Task: For heading Use Italics Lora with yellow colour & Underline.  font size for heading26,  'Change the font style of data to'Montserrat and font size to 18,  Change the alignment of both headline & data to Align right In the sheet  Budget Management Template
Action: Mouse moved to (148, 158)
Screenshot: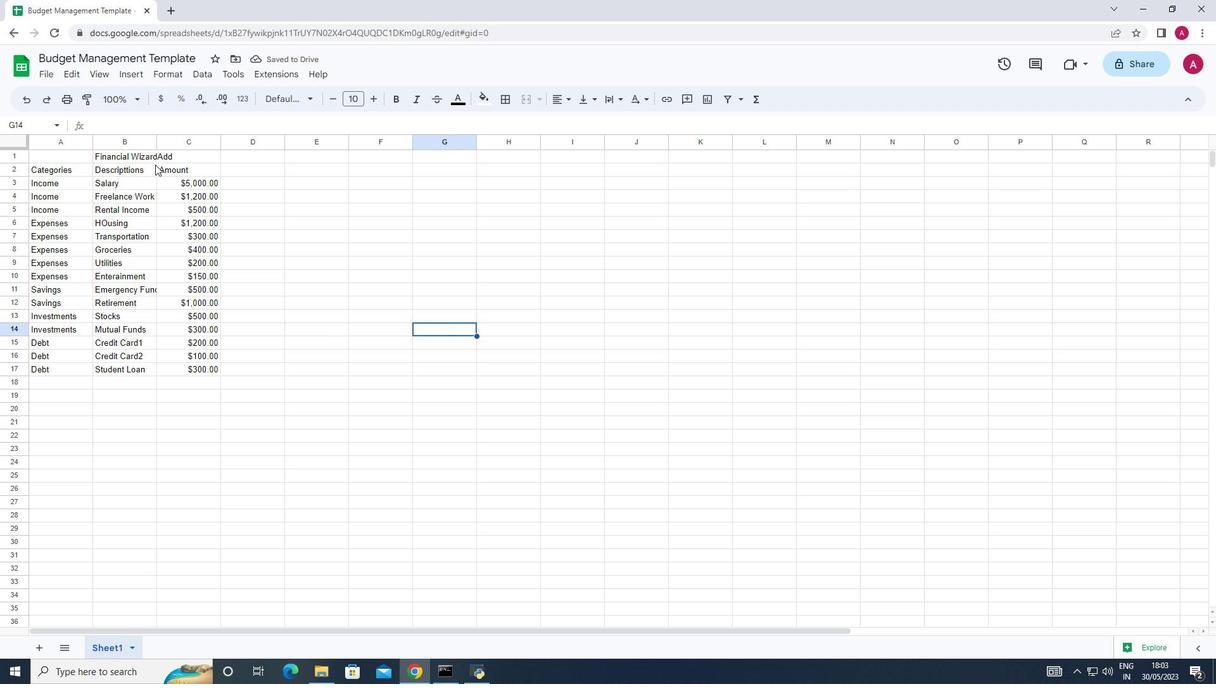 
Action: Mouse pressed left at (148, 158)
Screenshot: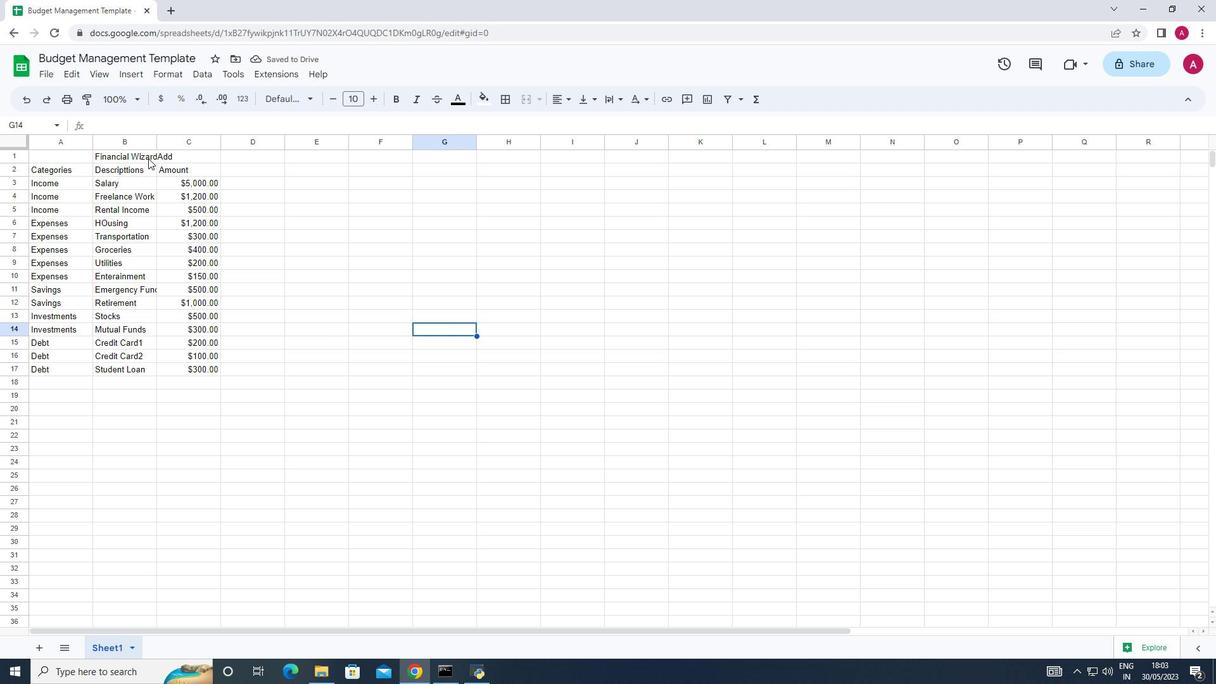 
Action: Mouse moved to (308, 94)
Screenshot: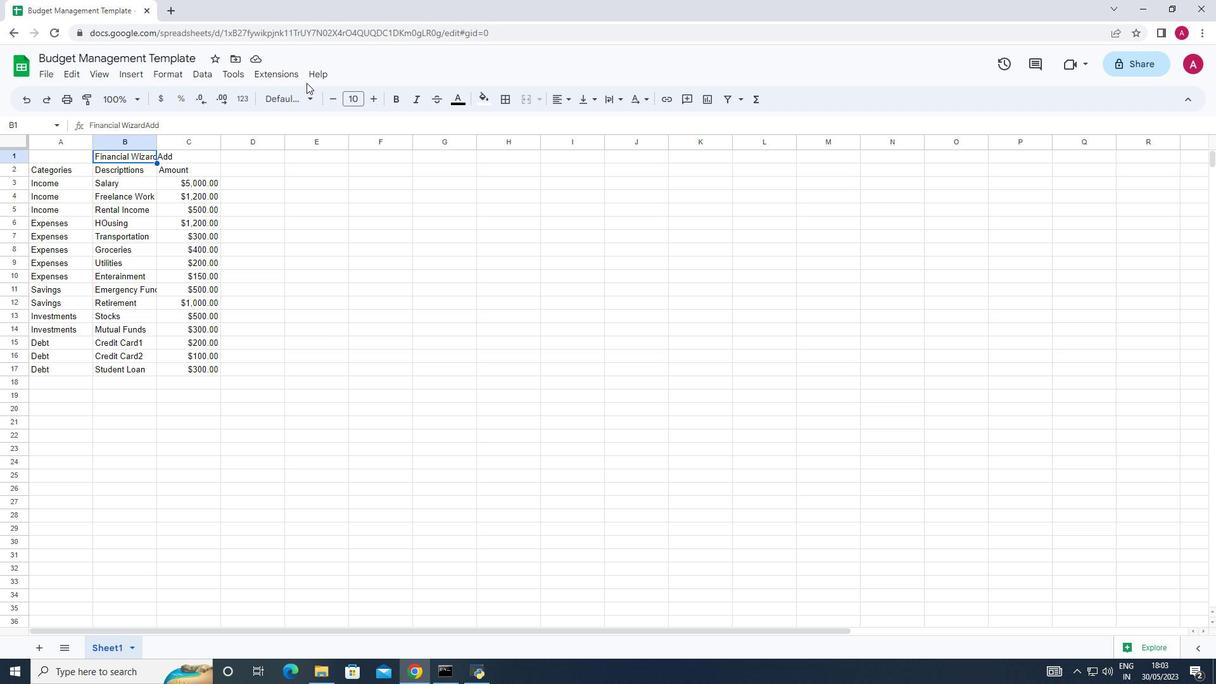 
Action: Mouse pressed left at (308, 94)
Screenshot: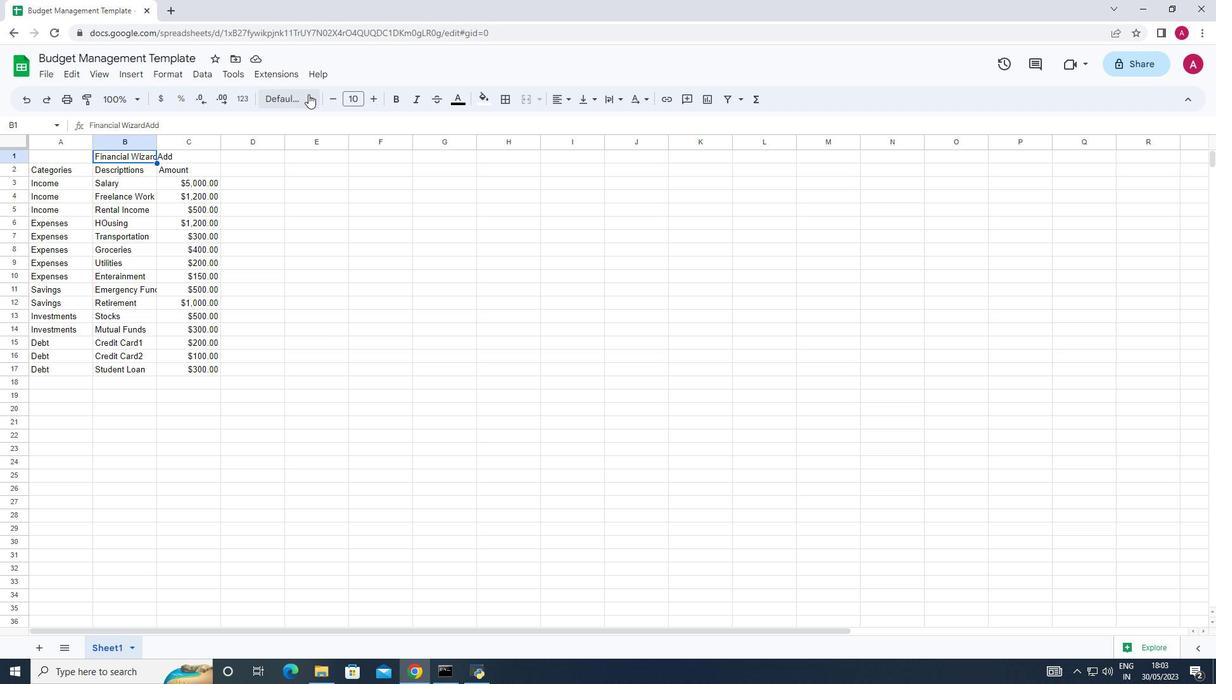 
Action: Mouse moved to (293, 325)
Screenshot: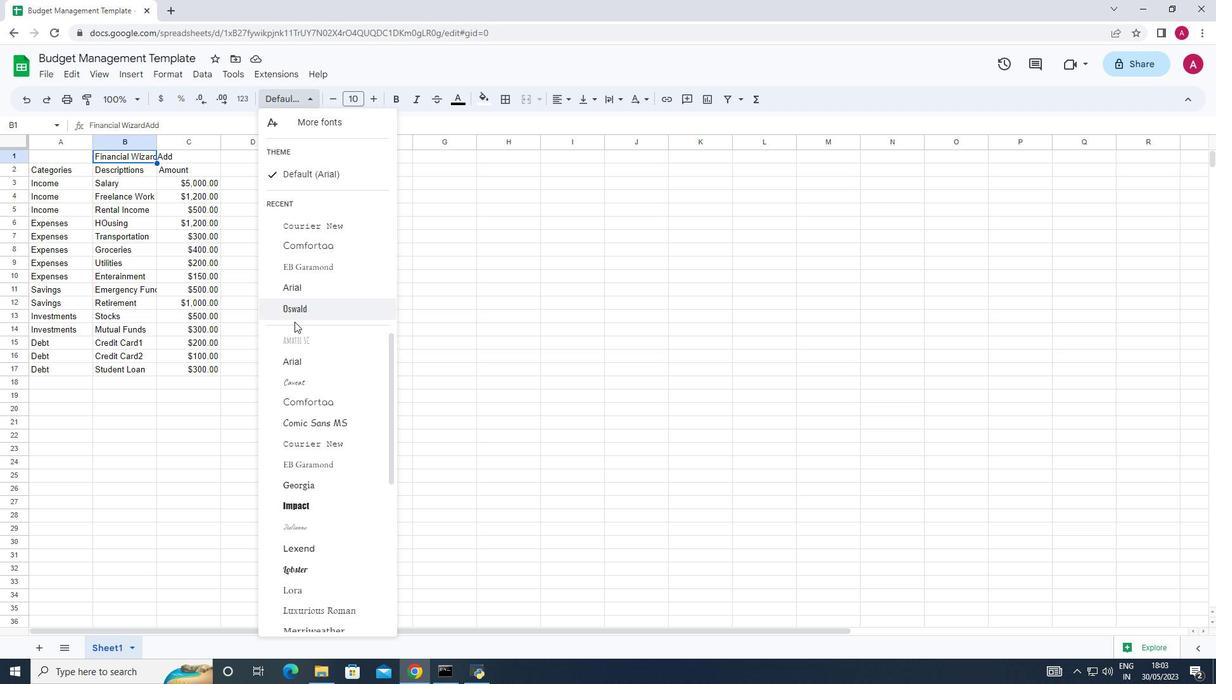 
Action: Mouse scrolled (293, 324) with delta (0, 0)
Screenshot: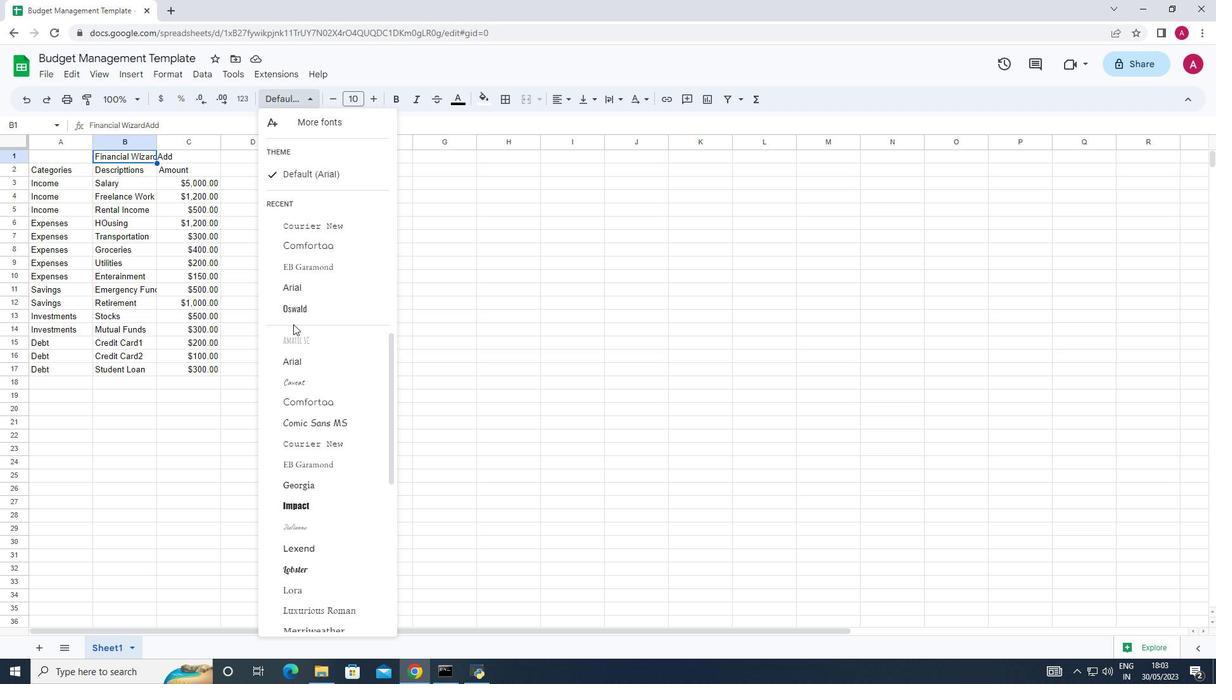 
Action: Mouse moved to (276, 126)
Screenshot: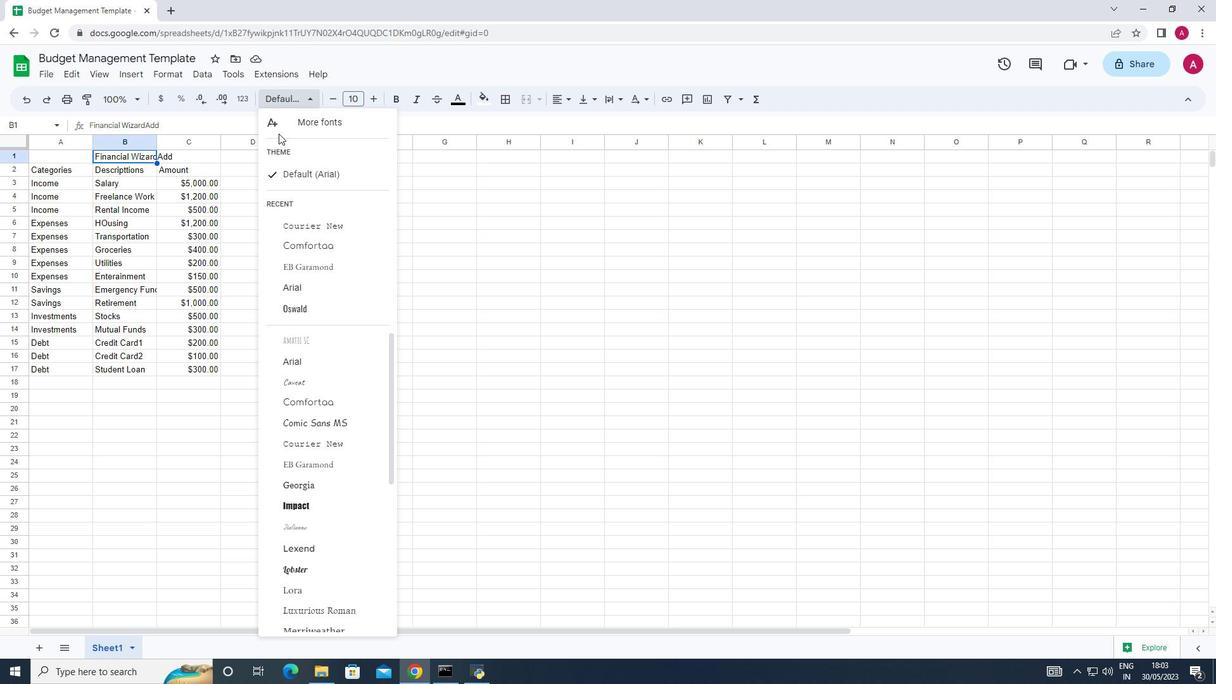 
Action: Mouse pressed left at (276, 126)
Screenshot: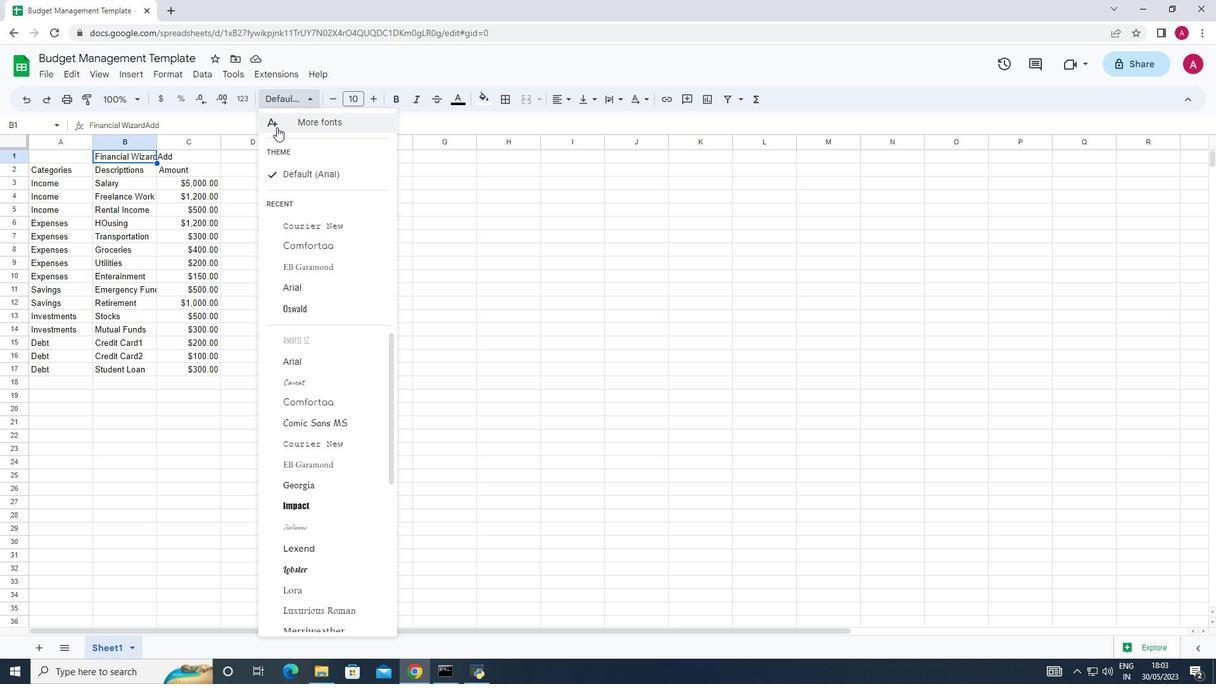 
Action: Mouse moved to (402, 201)
Screenshot: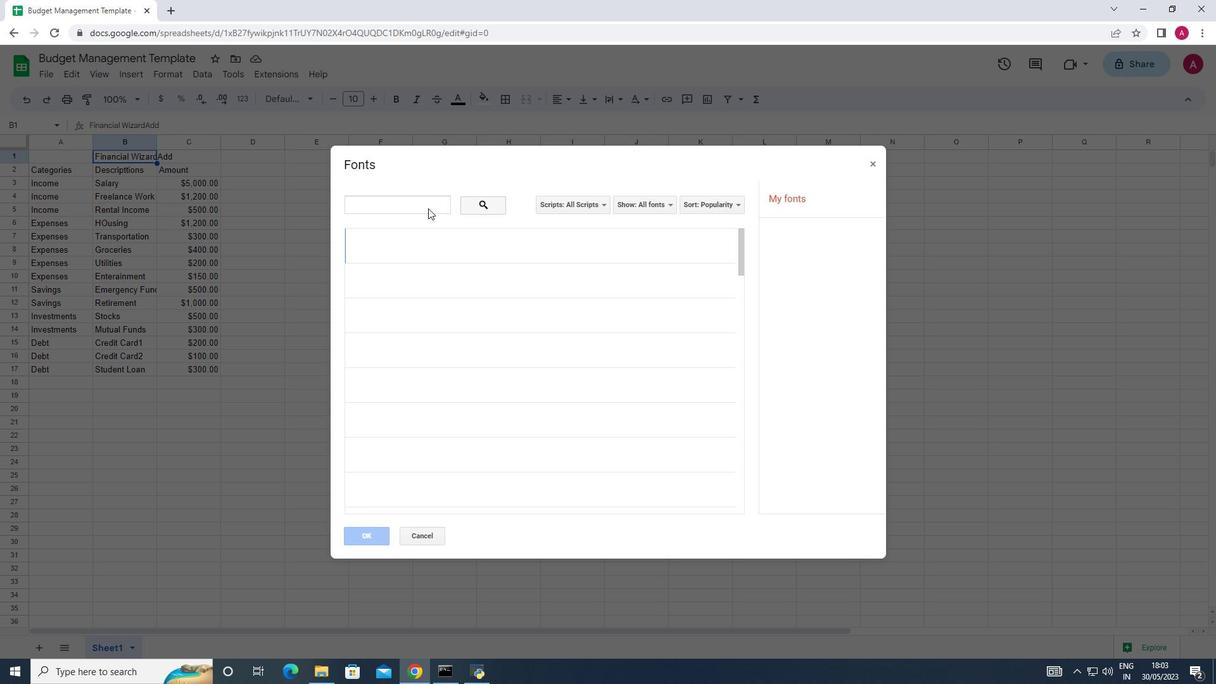 
Action: Mouse pressed left at (402, 201)
Screenshot: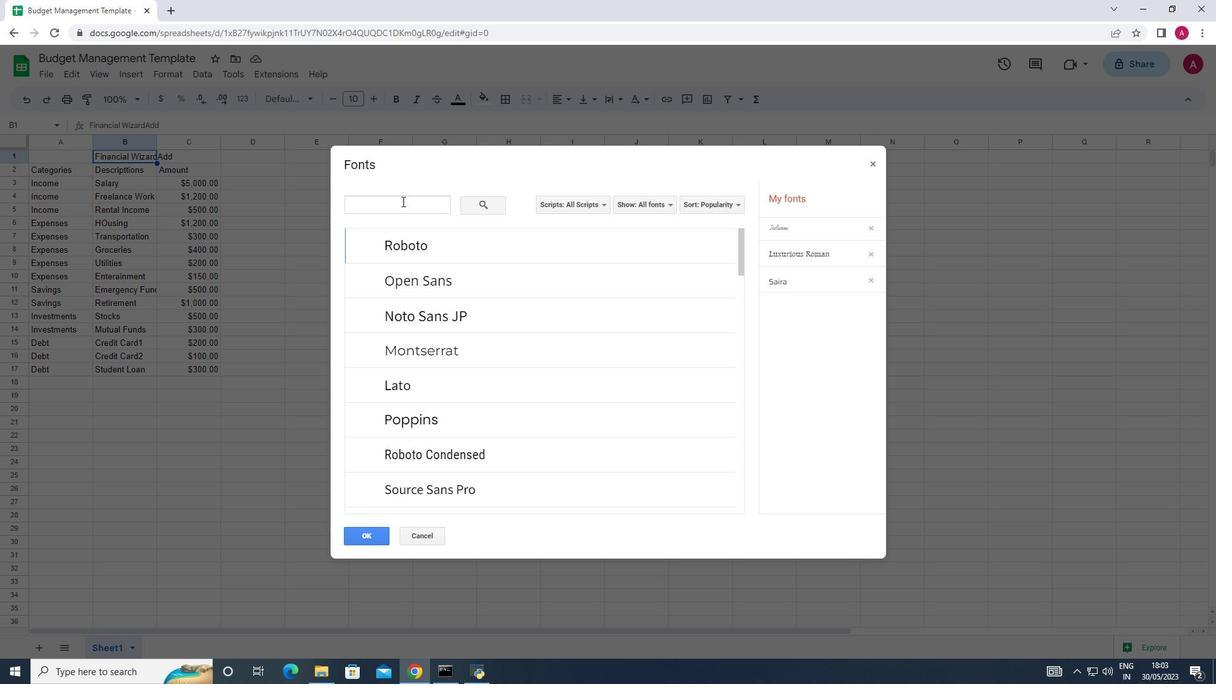 
Action: Key pressed i
Screenshot: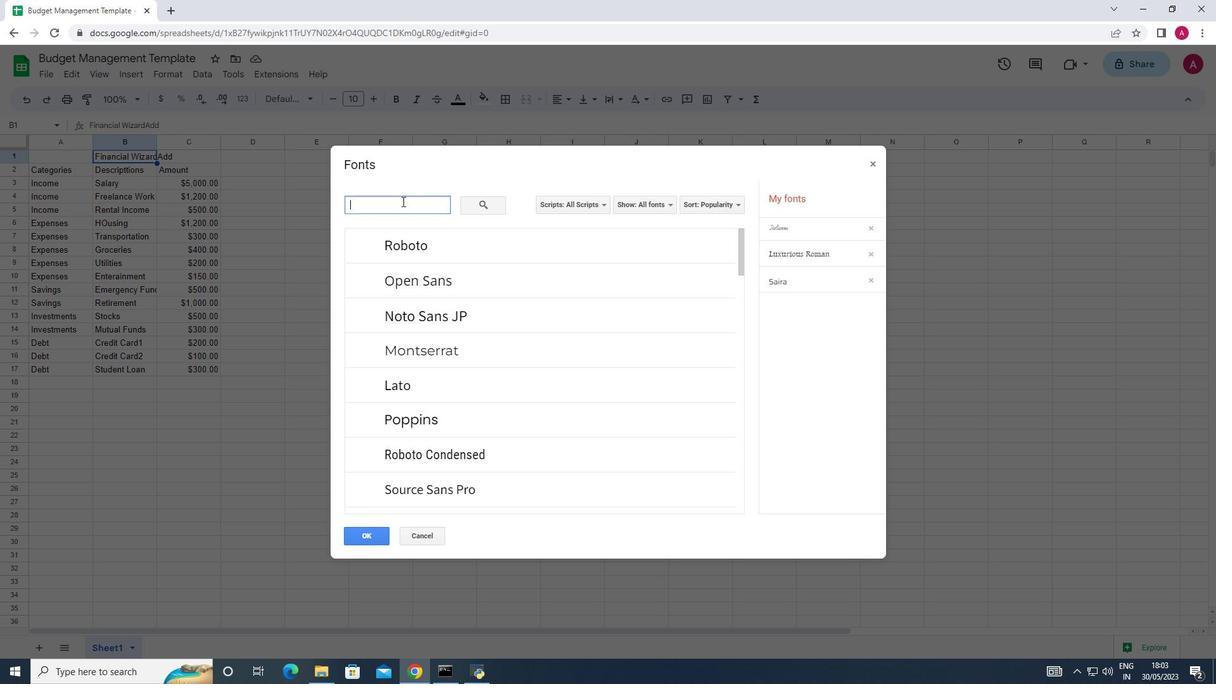 
Action: Mouse moved to (424, 367)
Screenshot: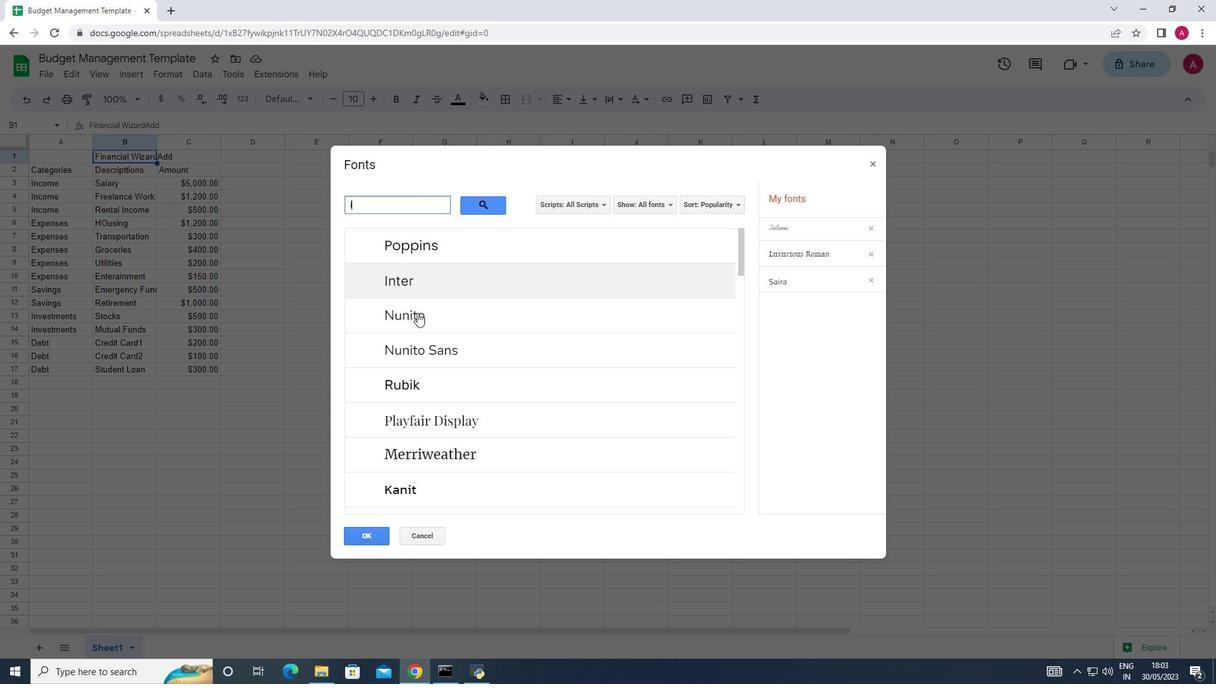 
Action: Mouse scrolled (424, 367) with delta (0, 0)
Screenshot: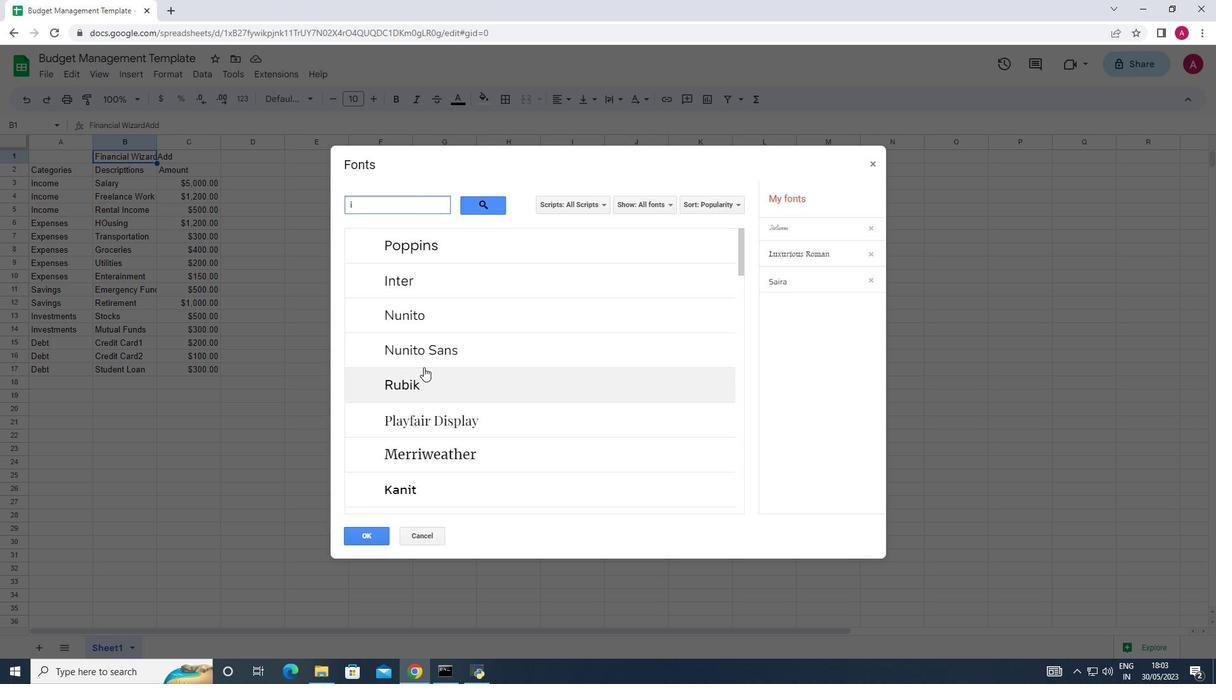 
Action: Mouse scrolled (424, 367) with delta (0, 0)
Screenshot: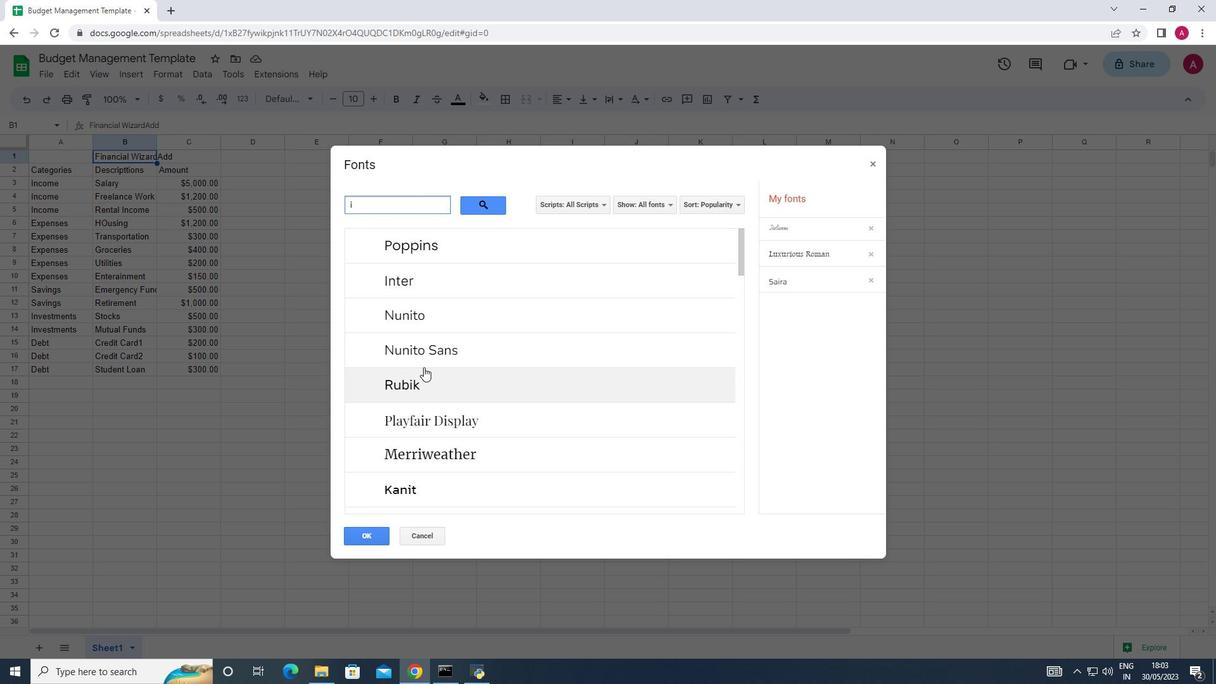 
Action: Mouse scrolled (424, 367) with delta (0, 0)
Screenshot: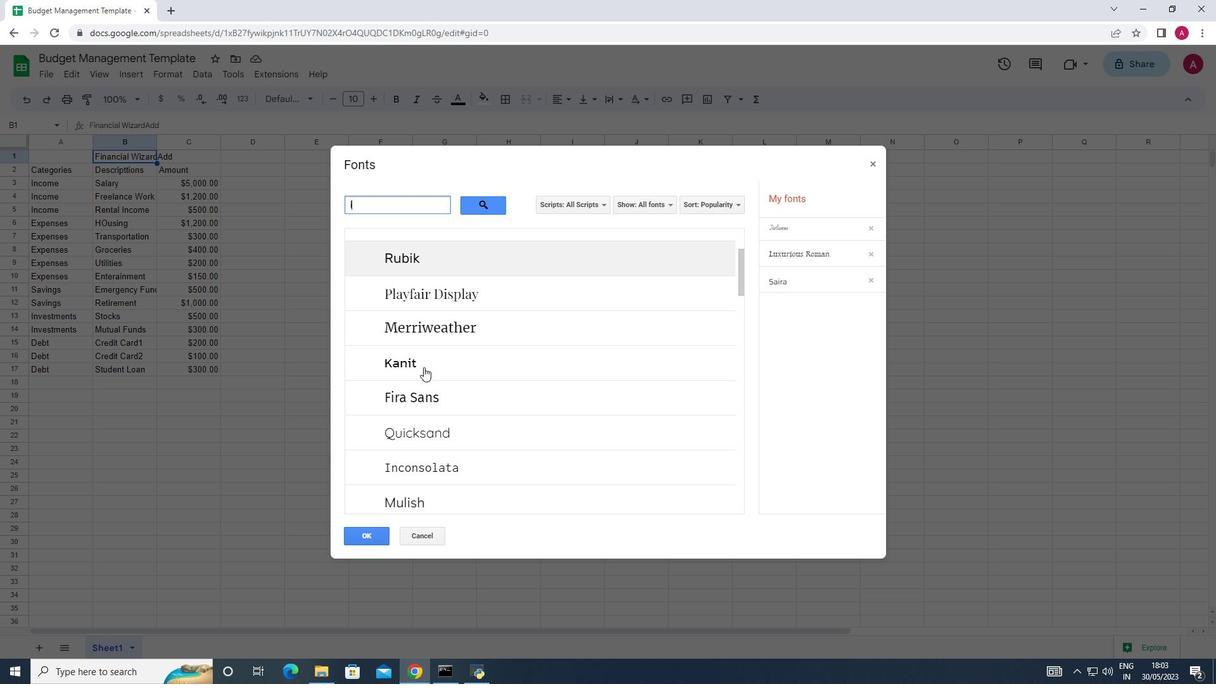 
Action: Mouse scrolled (424, 367) with delta (0, 0)
Screenshot: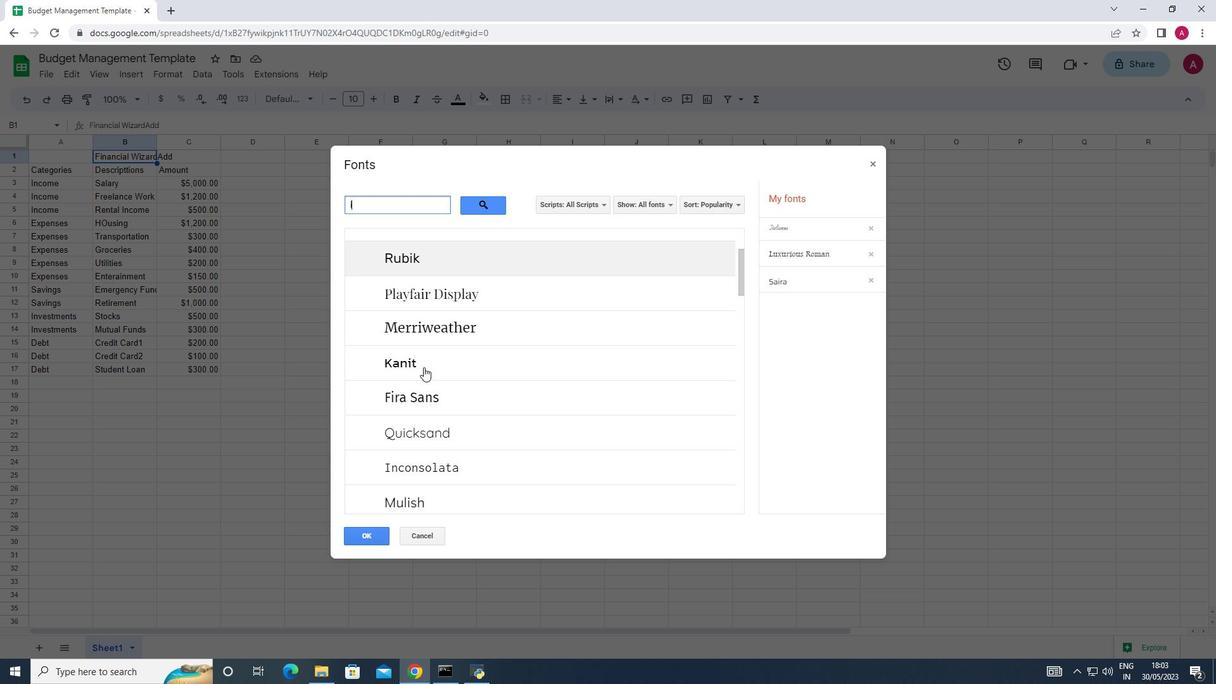 
Action: Mouse scrolled (424, 367) with delta (0, 0)
Screenshot: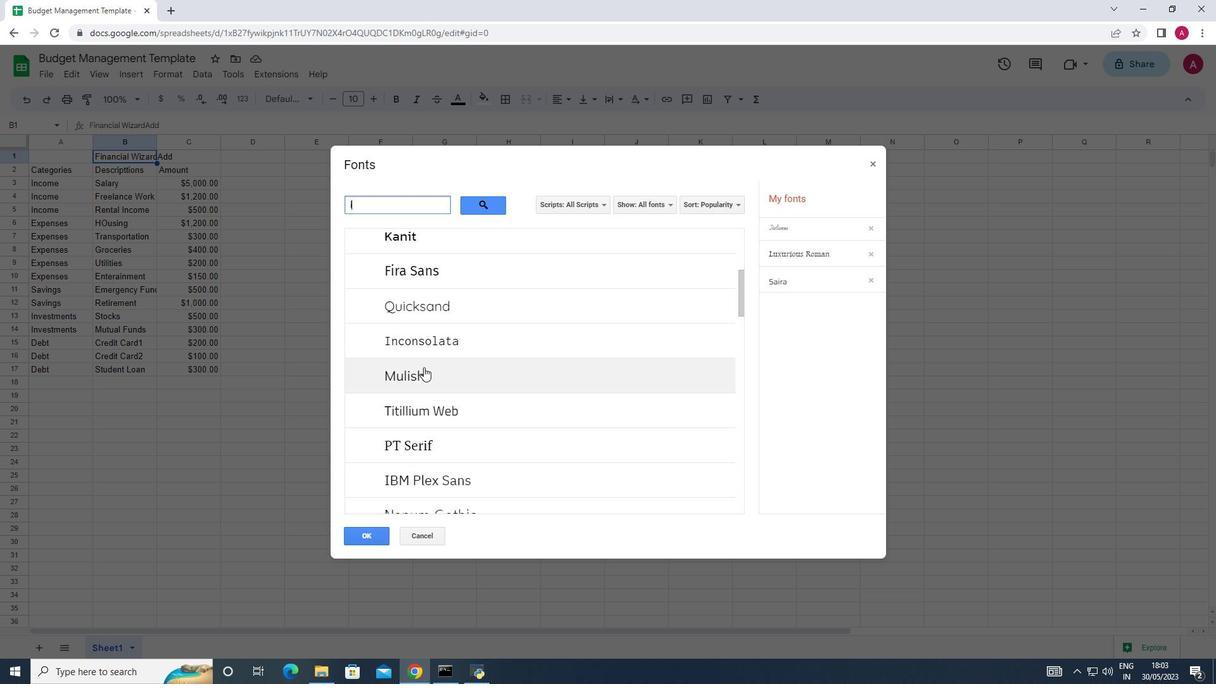 
Action: Mouse scrolled (424, 367) with delta (0, 0)
Screenshot: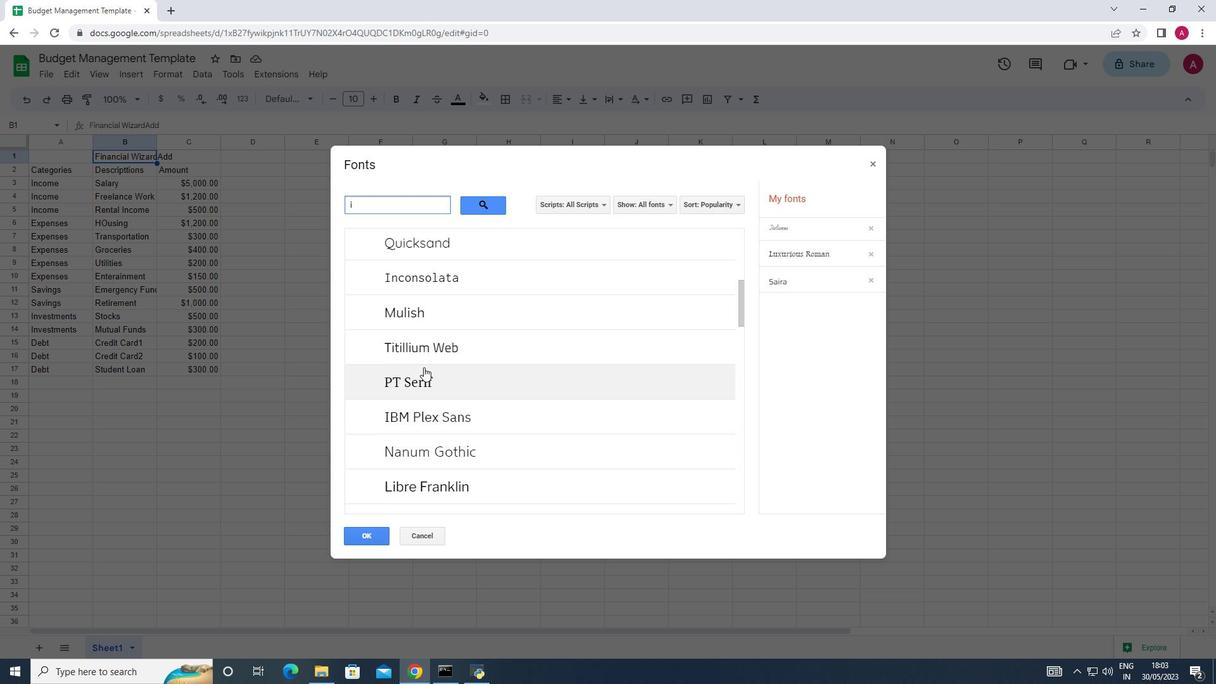
Action: Mouse scrolled (424, 367) with delta (0, 0)
Screenshot: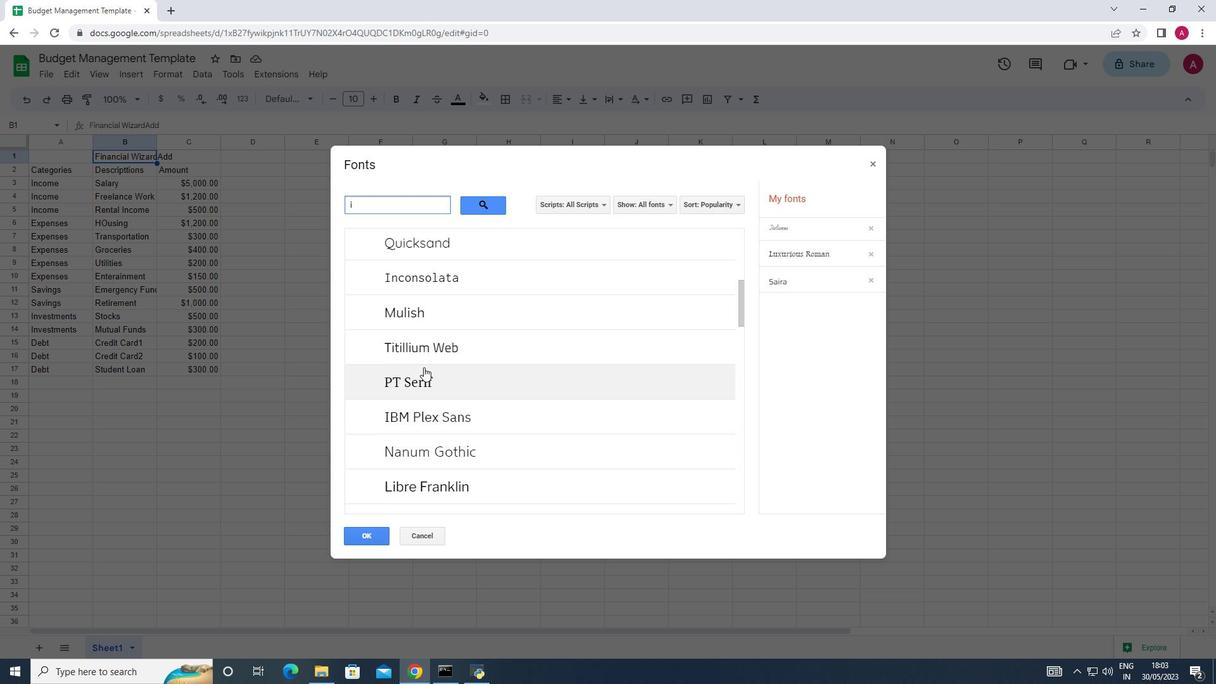 
Action: Mouse scrolled (424, 367) with delta (0, 0)
Screenshot: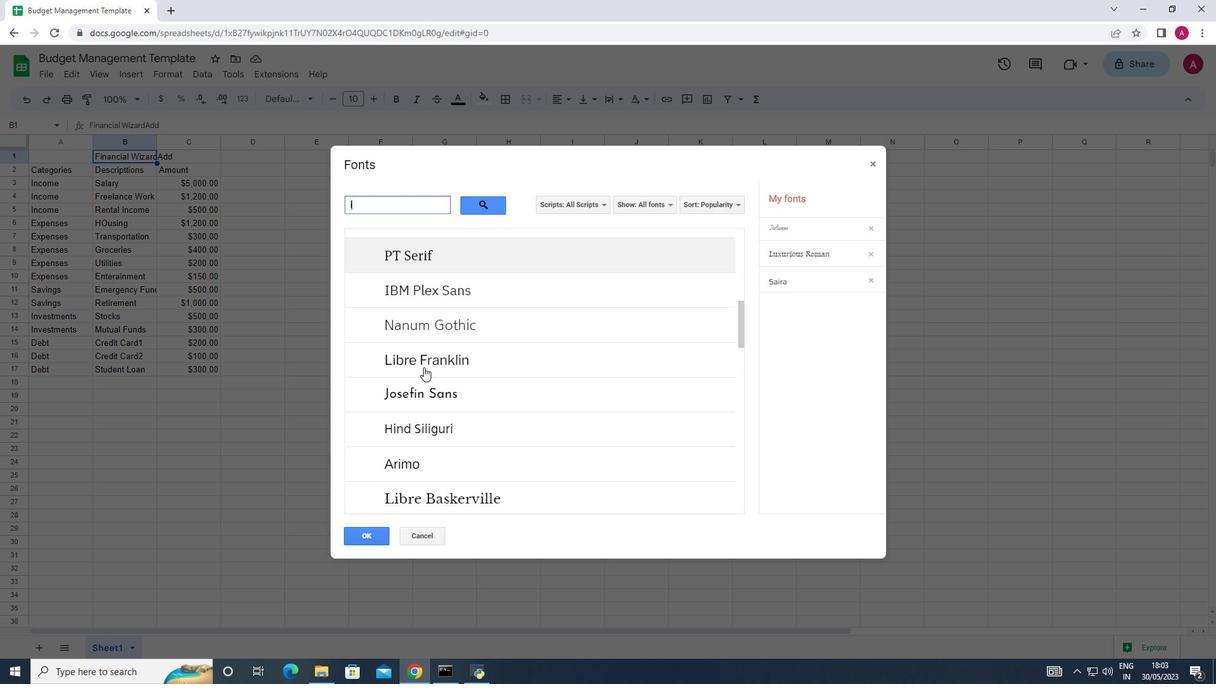 
Action: Mouse scrolled (424, 367) with delta (0, 0)
Screenshot: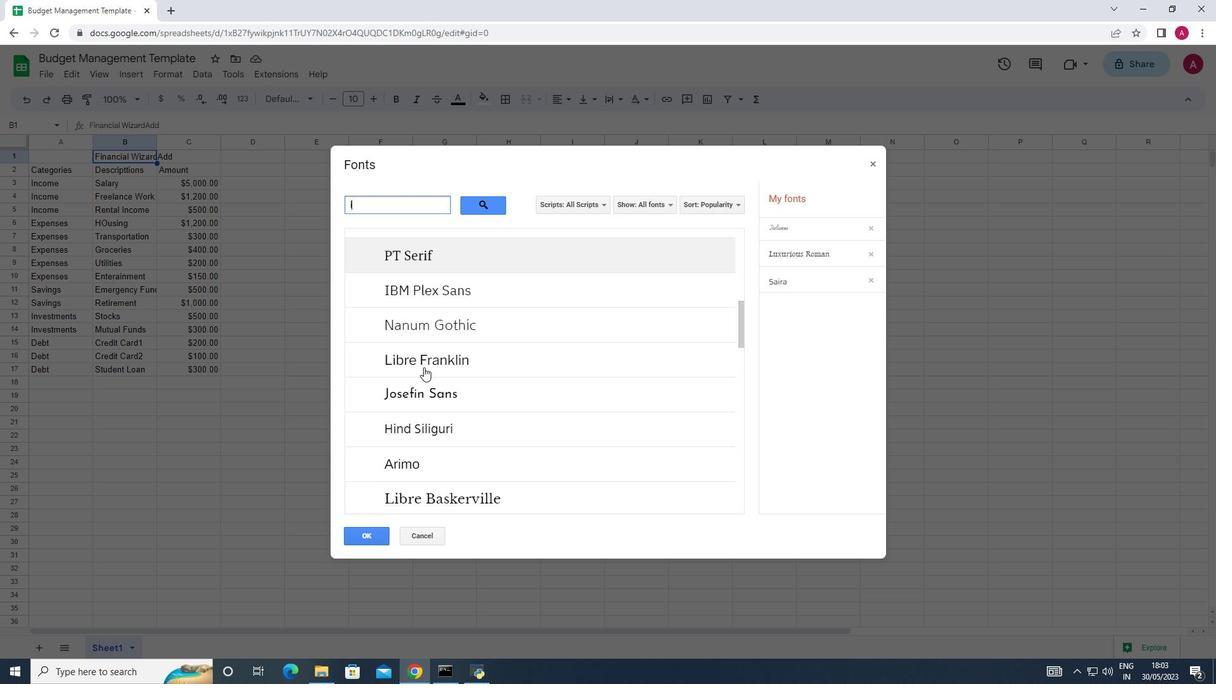 
Action: Mouse scrolled (424, 367) with delta (0, 0)
Screenshot: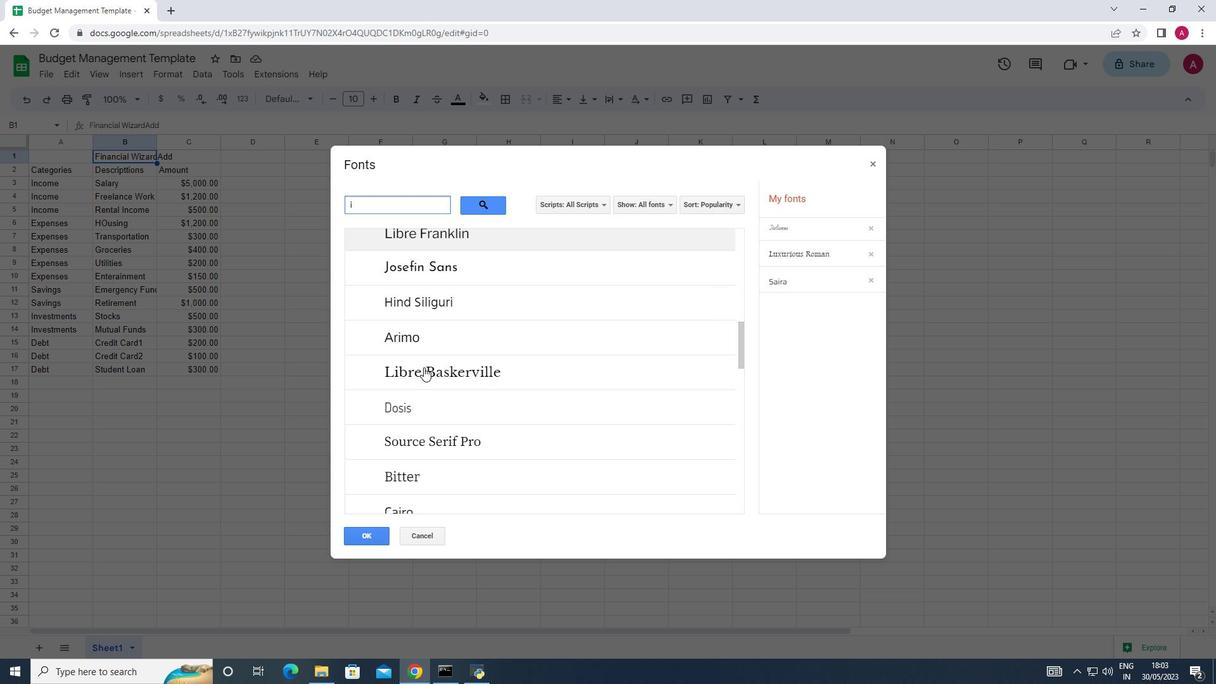 
Action: Mouse scrolled (424, 367) with delta (0, 0)
Screenshot: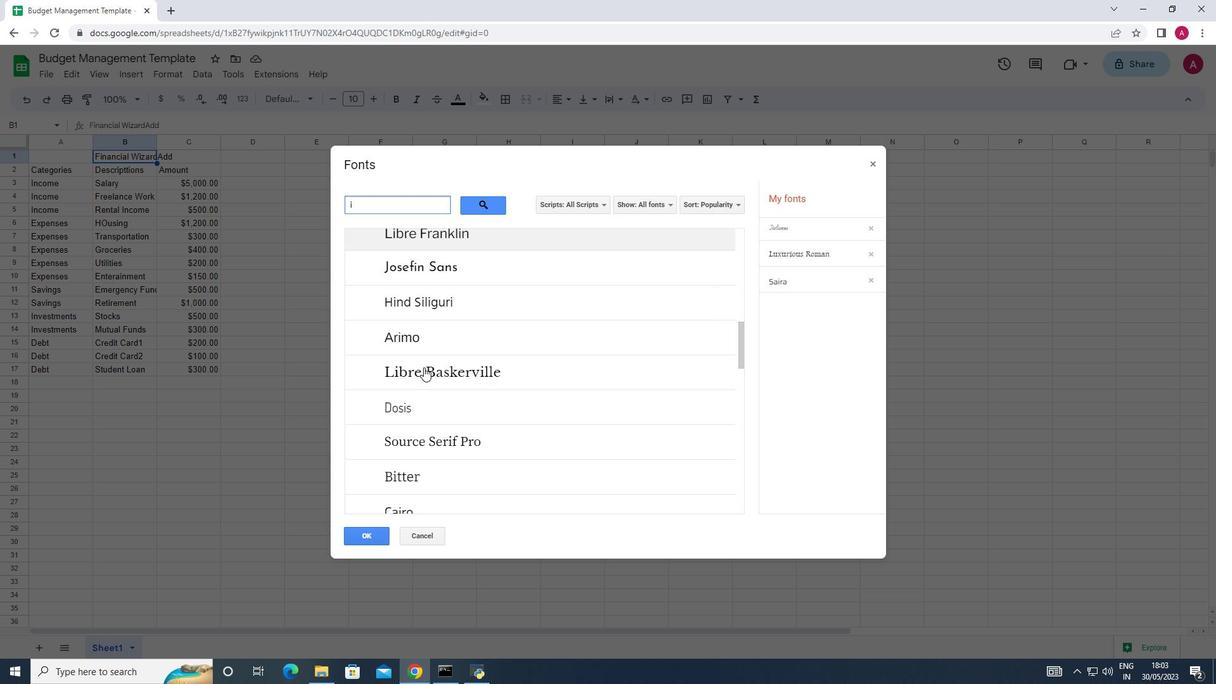 
Action: Key pressed ta
Screenshot: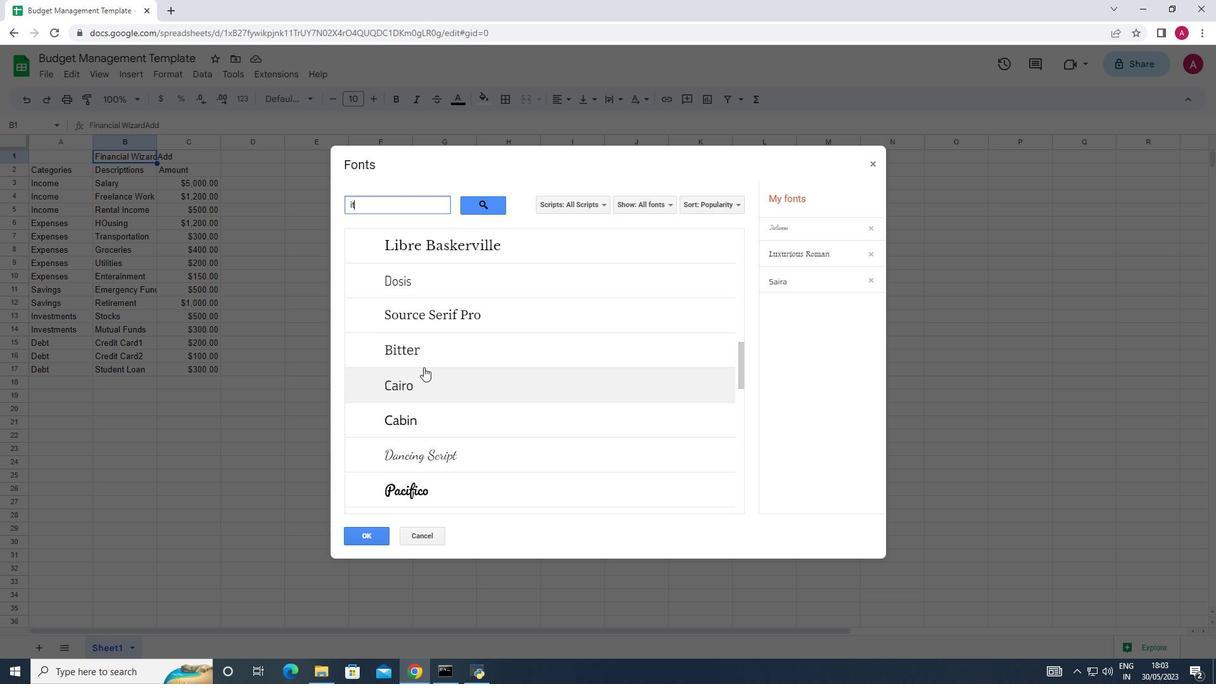 
Action: Mouse moved to (409, 460)
Screenshot: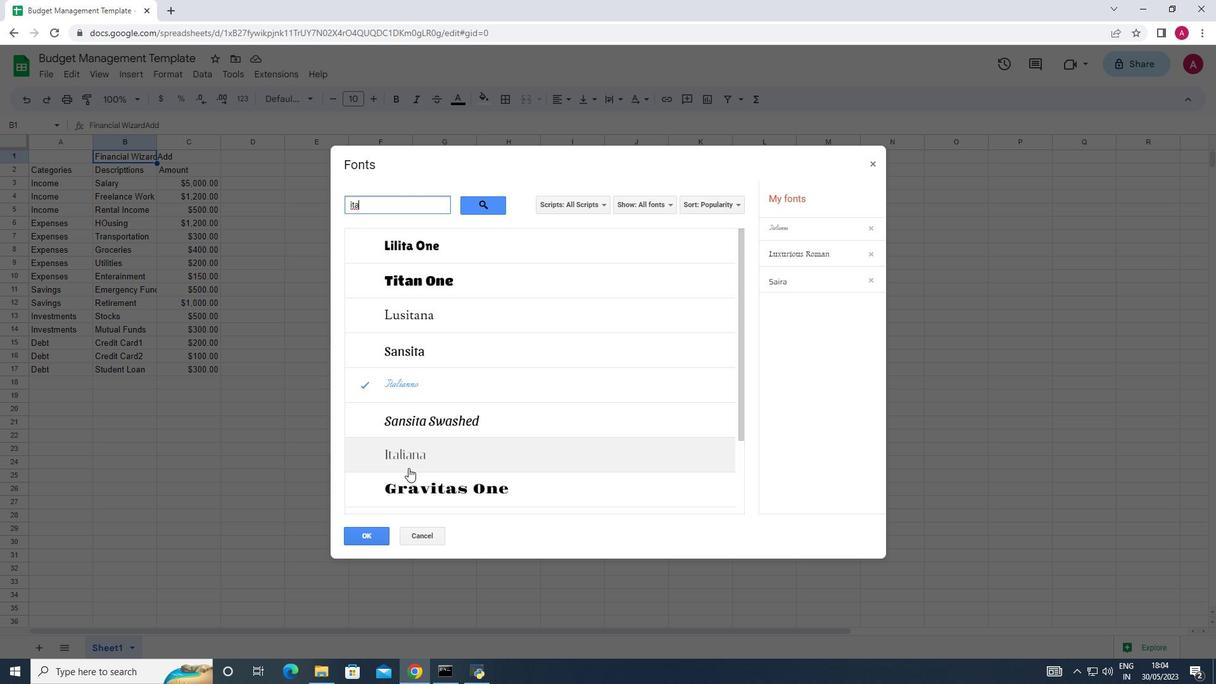 
Action: Mouse scrolled (409, 459) with delta (0, 0)
Screenshot: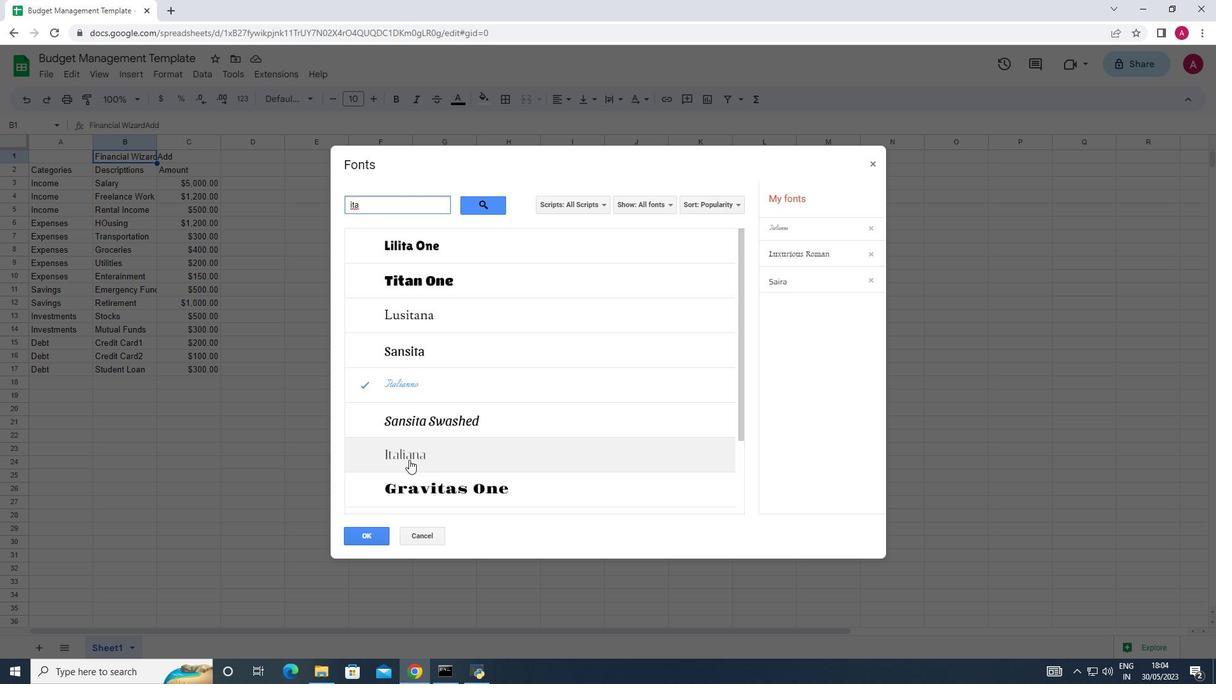 
Action: Mouse scrolled (409, 459) with delta (0, 0)
Screenshot: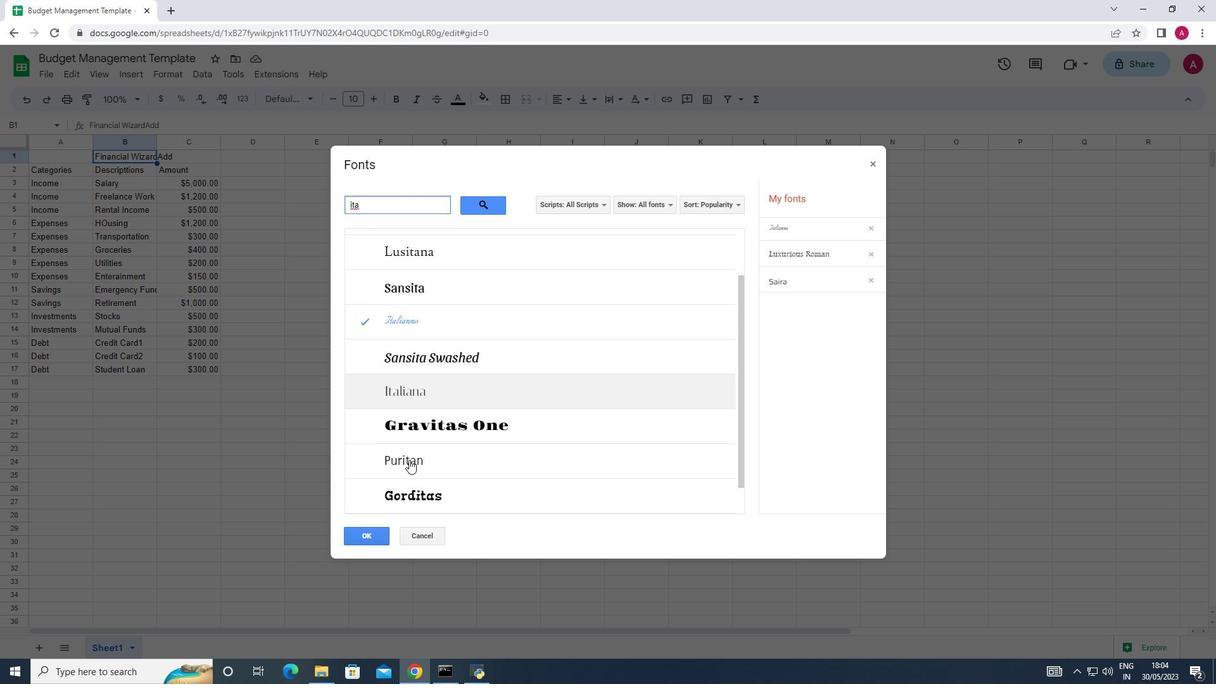
Action: Mouse scrolled (409, 459) with delta (0, 0)
Screenshot: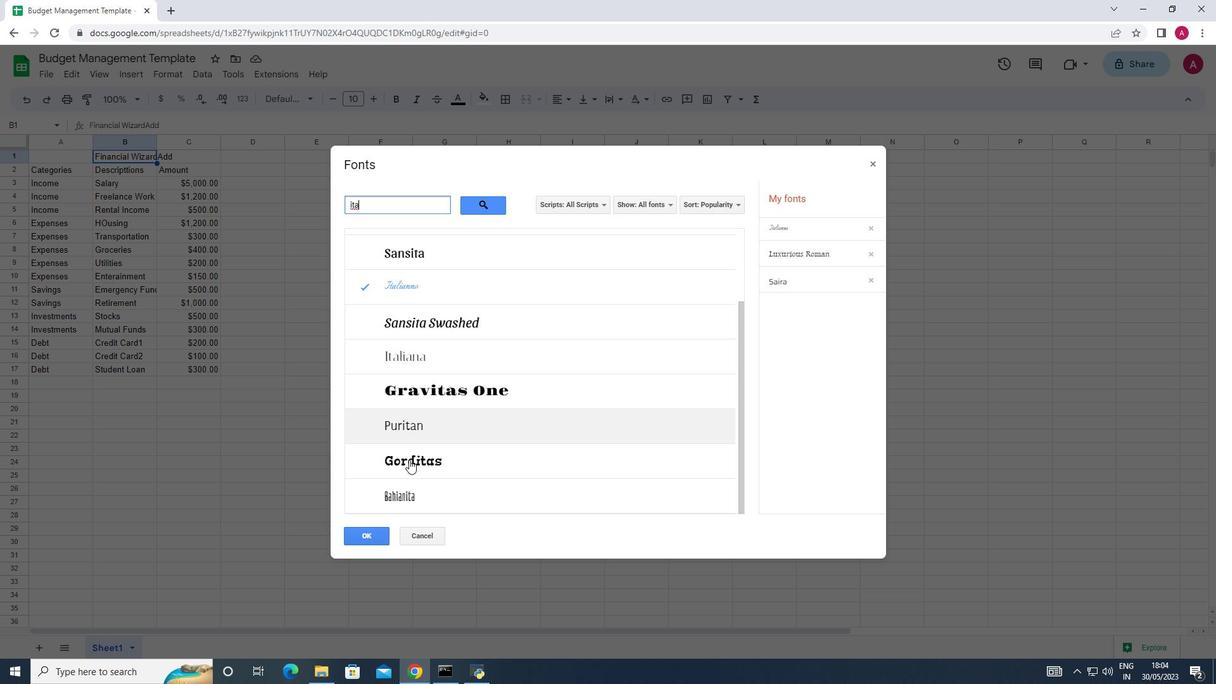 
Action: Mouse moved to (423, 360)
Screenshot: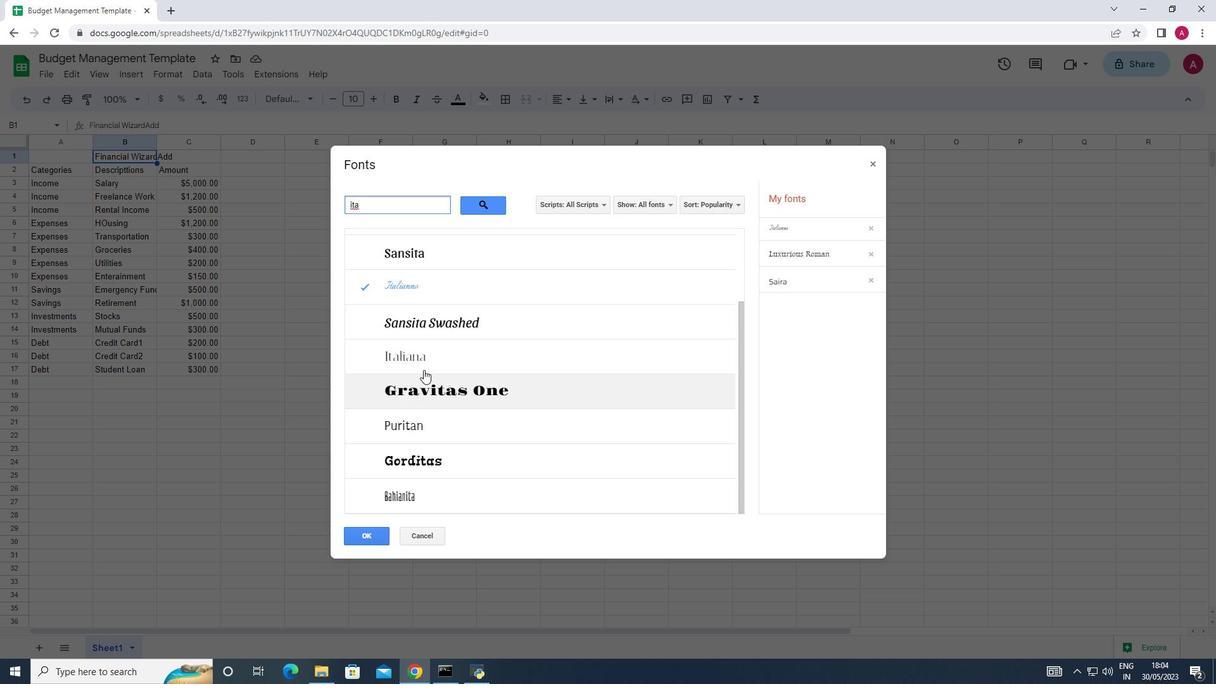 
Action: Mouse pressed left at (423, 360)
Screenshot: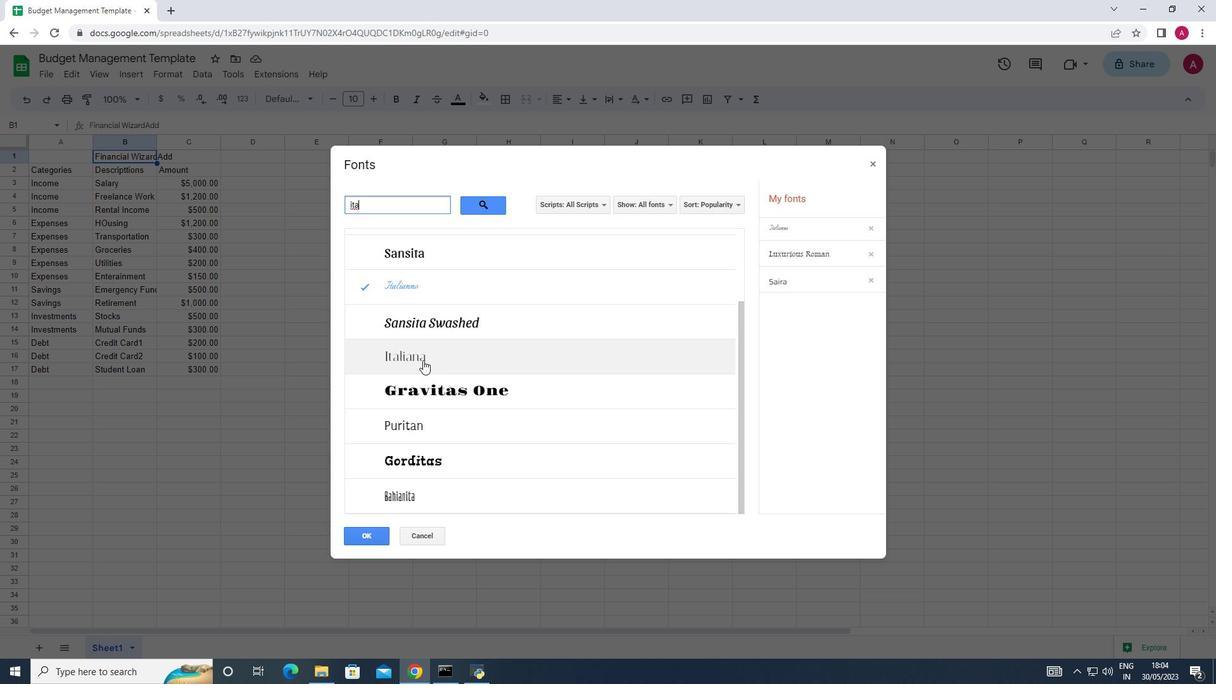 
Action: Mouse moved to (367, 532)
Screenshot: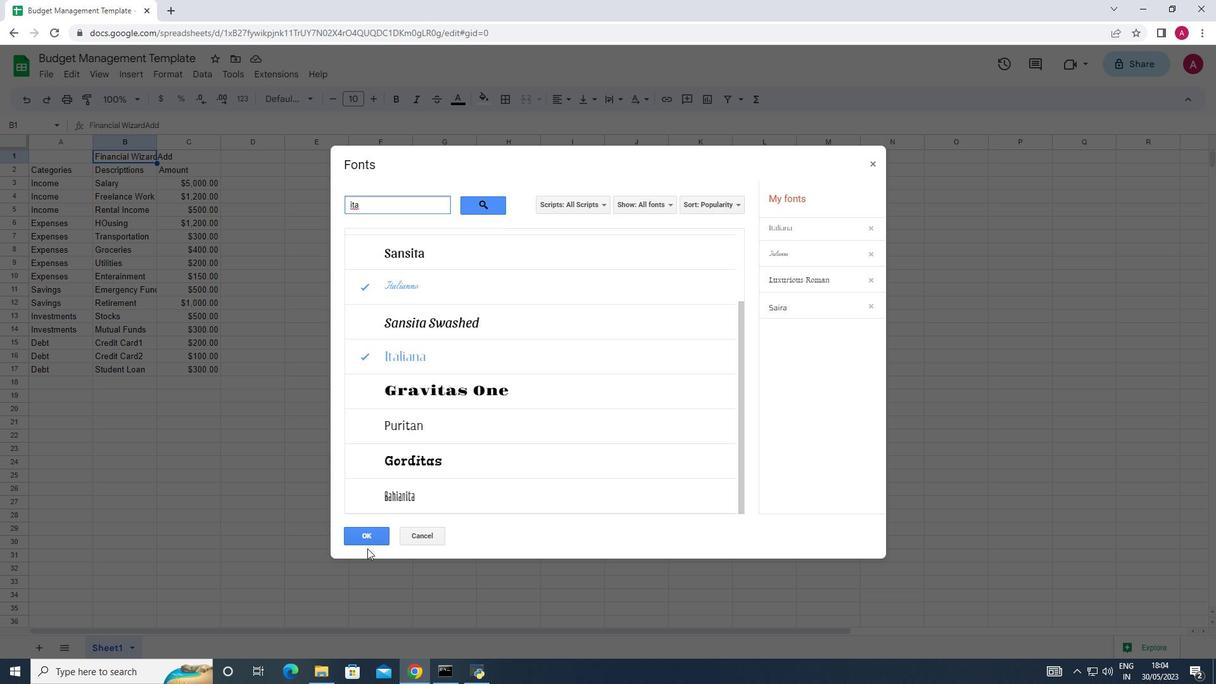 
Action: Mouse pressed left at (367, 532)
Screenshot: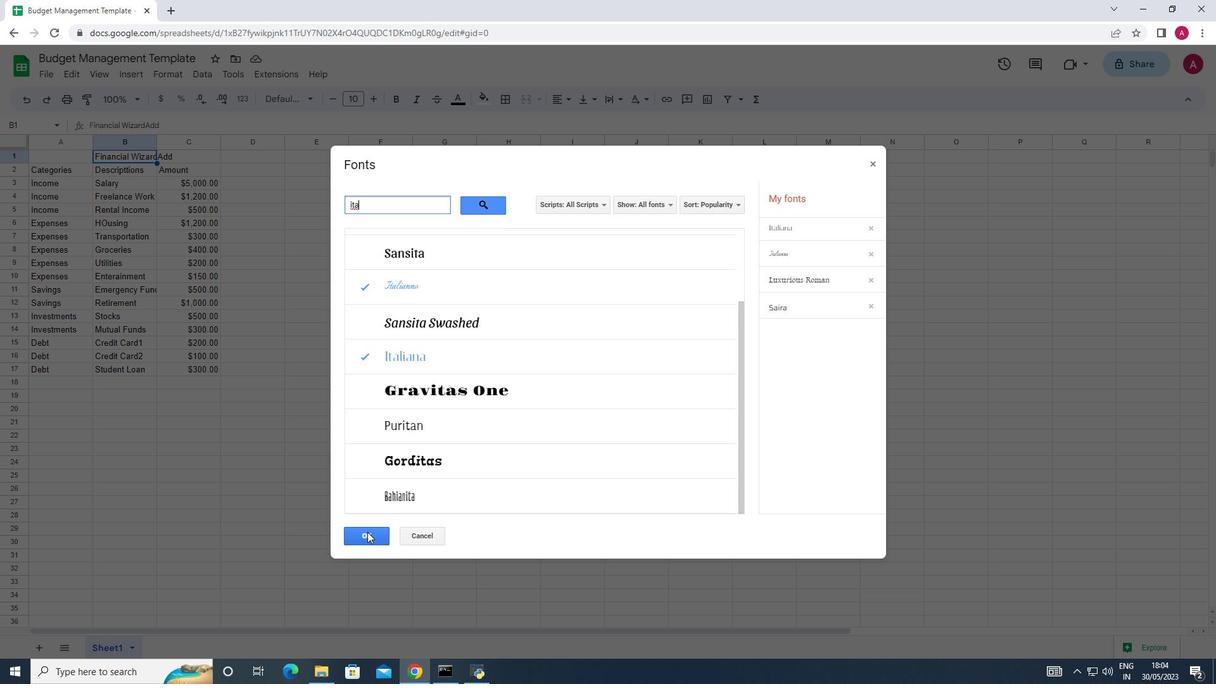 
Action: Mouse moved to (482, 96)
Screenshot: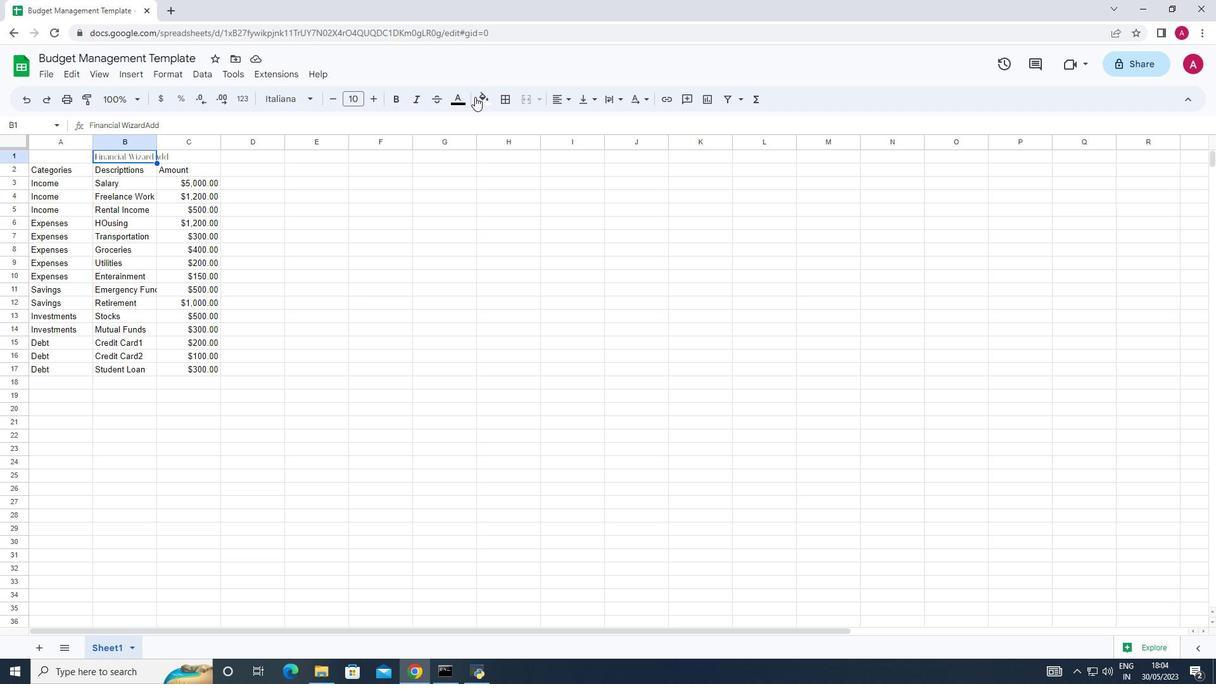 
Action: Mouse pressed left at (482, 96)
Screenshot: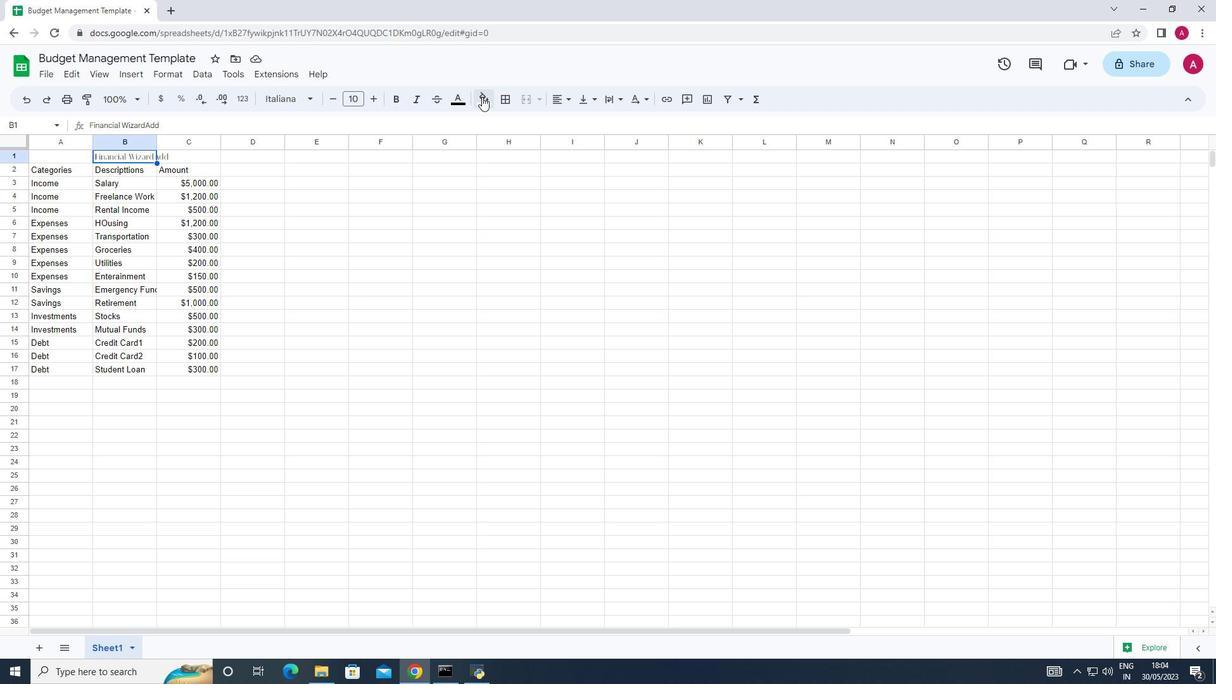 
Action: Mouse moved to (526, 156)
Screenshot: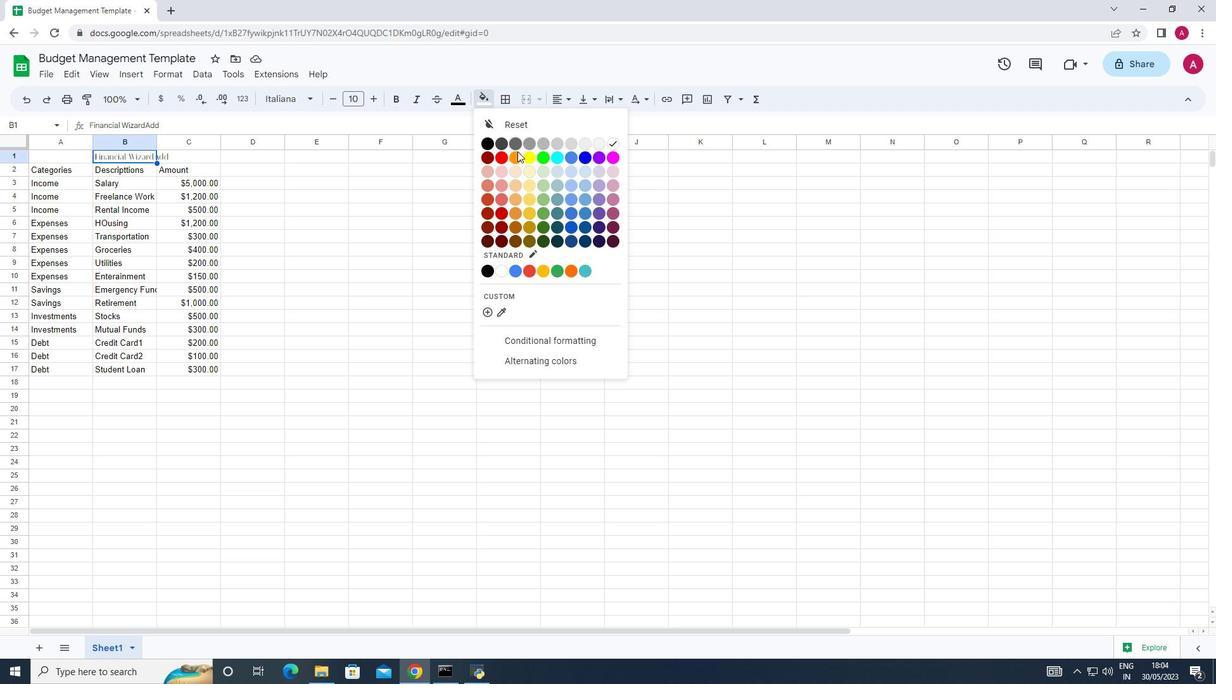 
Action: Mouse pressed left at (526, 156)
Screenshot: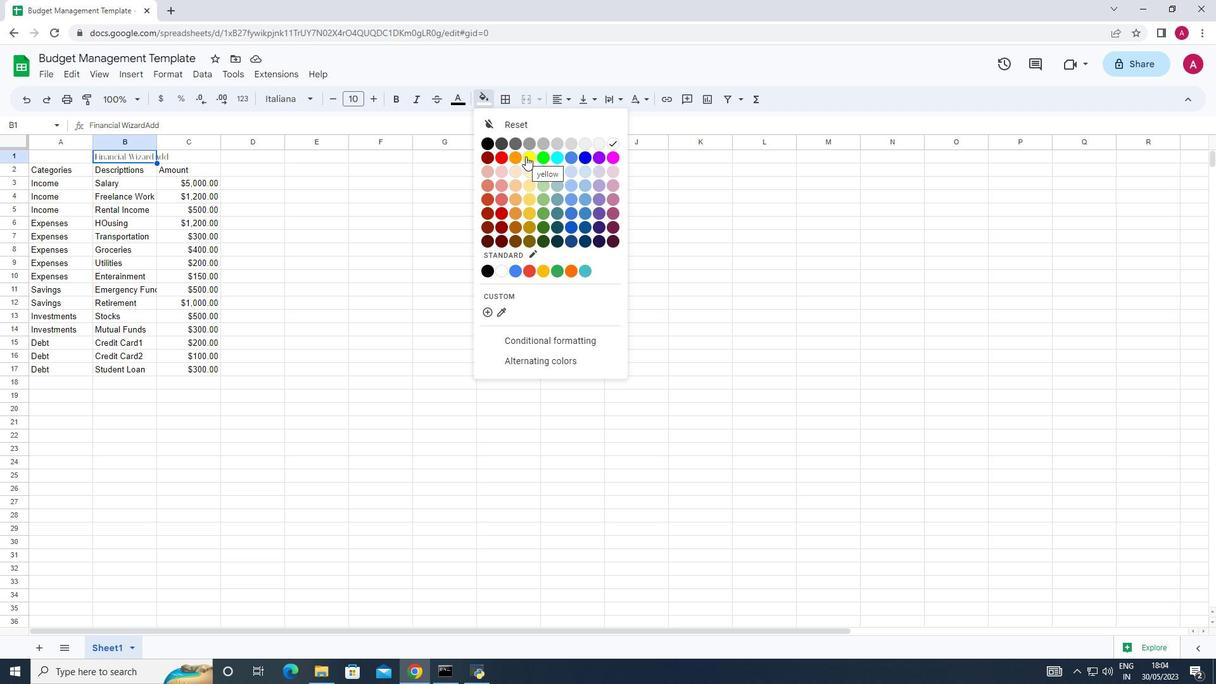 
Action: Mouse moved to (60, 155)
Screenshot: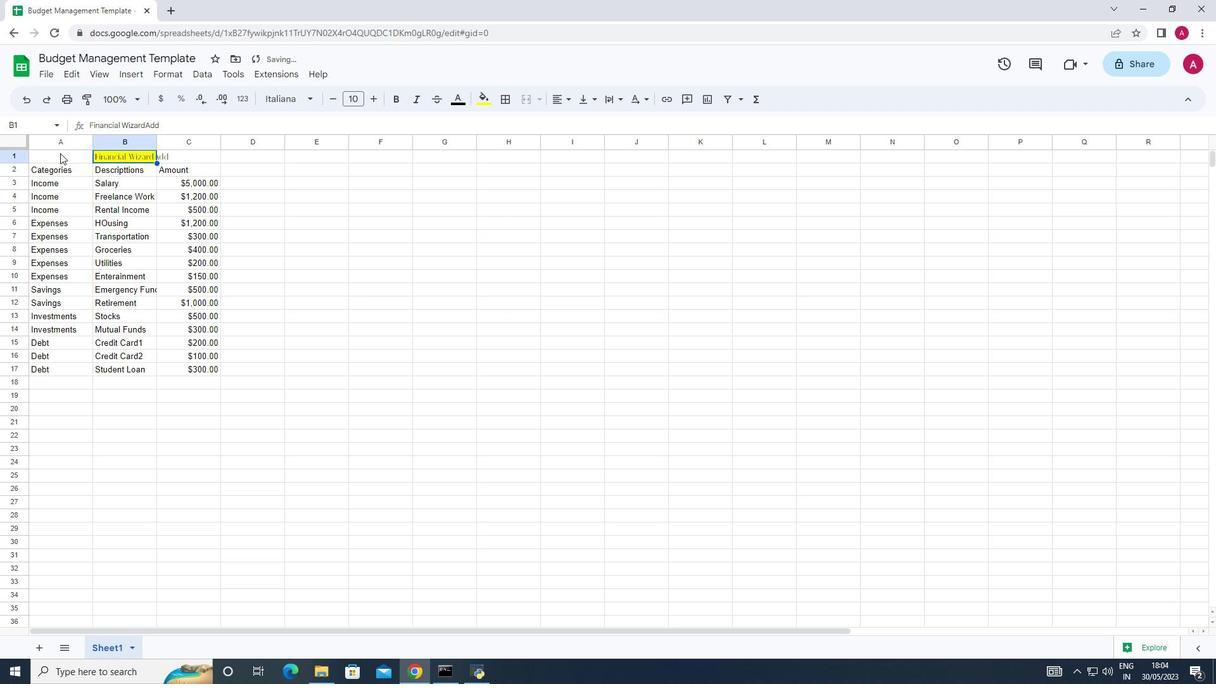 
Action: Mouse pressed left at (60, 155)
Screenshot: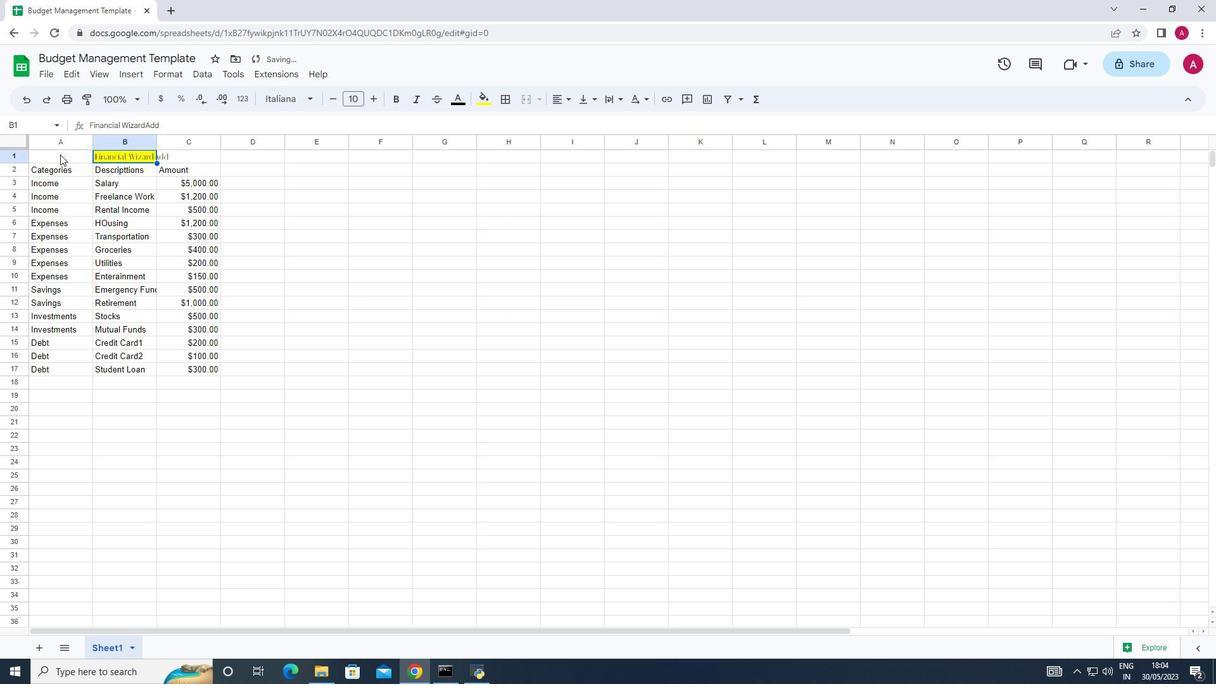 
Action: Mouse moved to (477, 96)
Screenshot: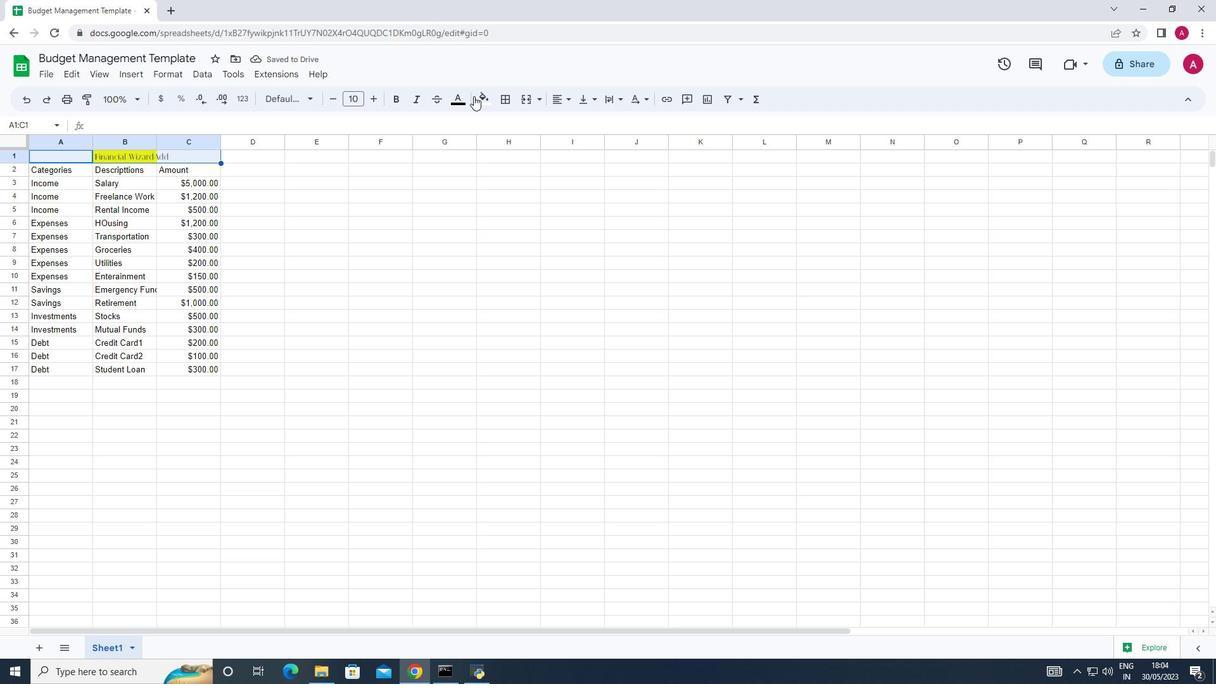 
Action: Mouse pressed left at (477, 96)
Screenshot: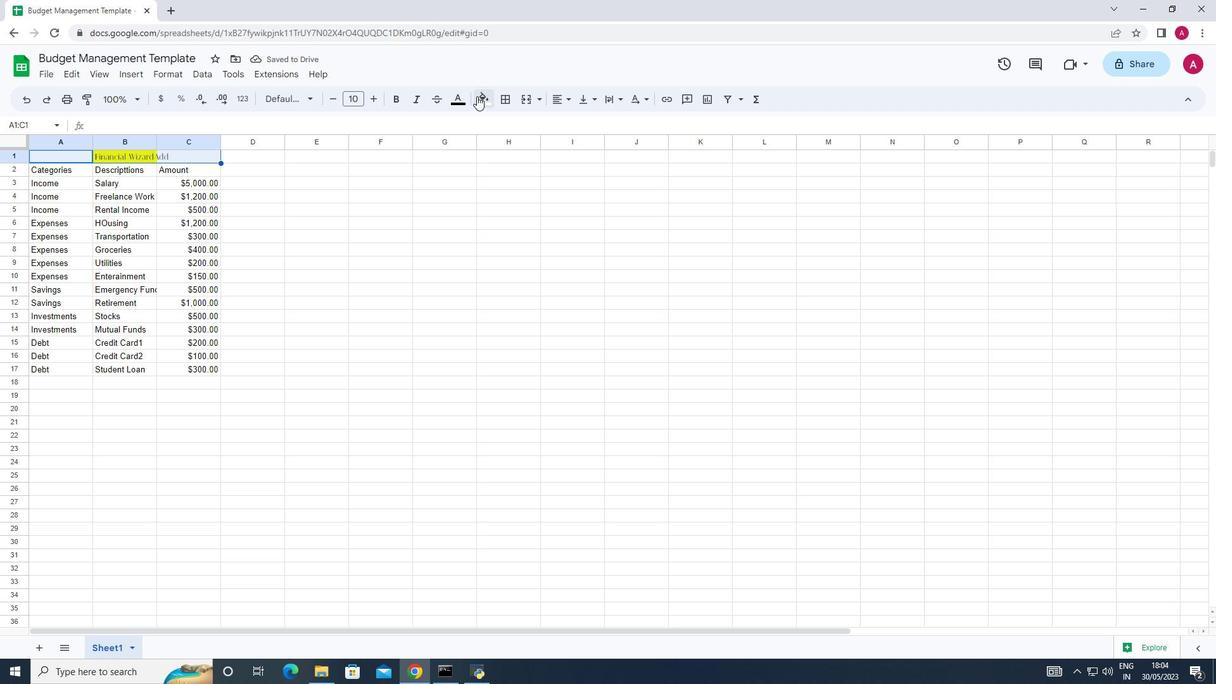
Action: Mouse moved to (531, 150)
Screenshot: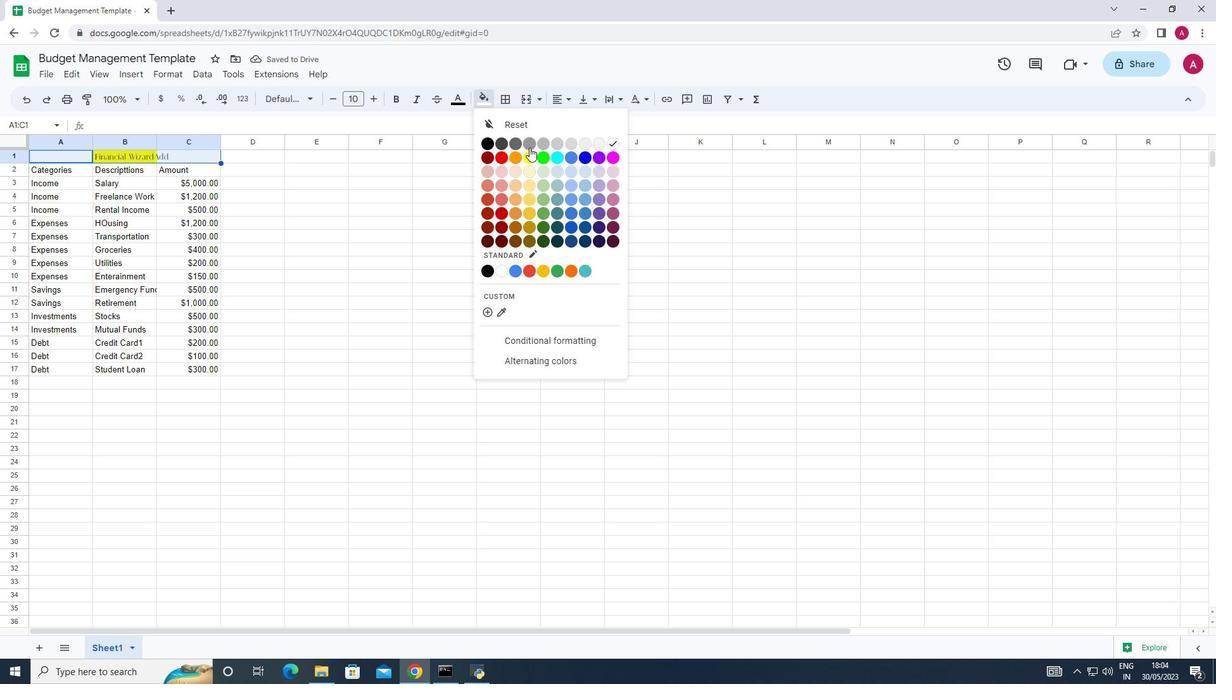 
Action: Mouse pressed left at (531, 150)
Screenshot: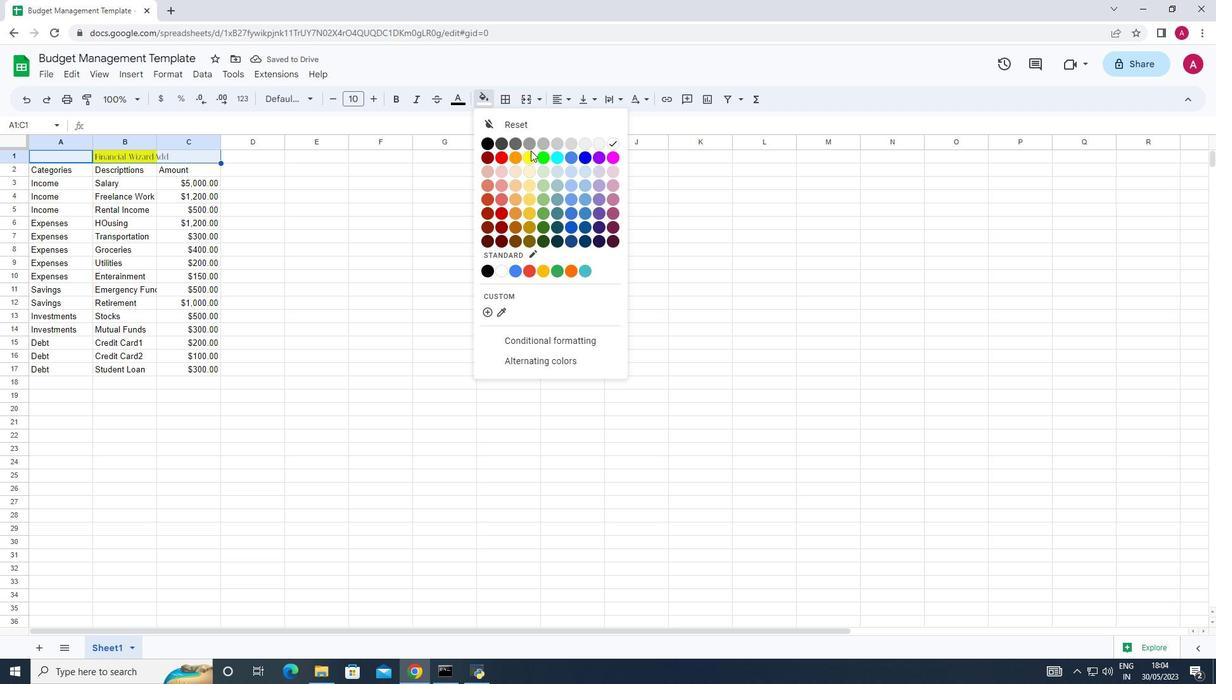 
Action: Mouse moved to (137, 154)
Screenshot: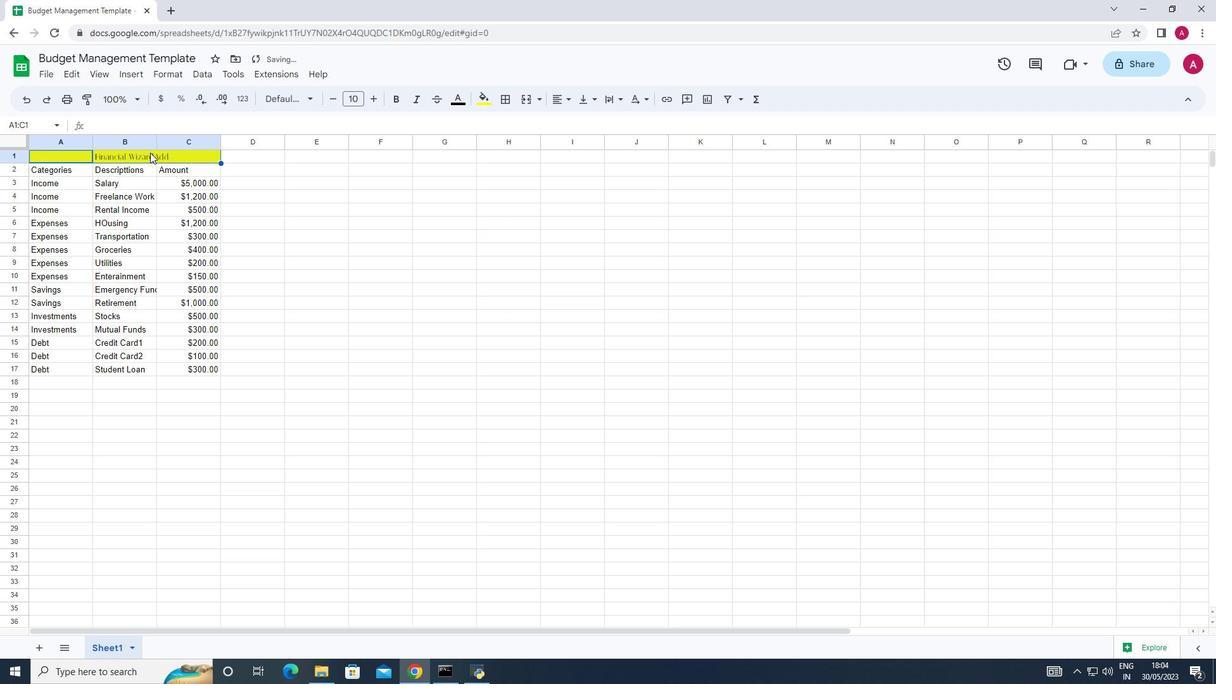 
Action: Mouse pressed left at (137, 154)
Screenshot: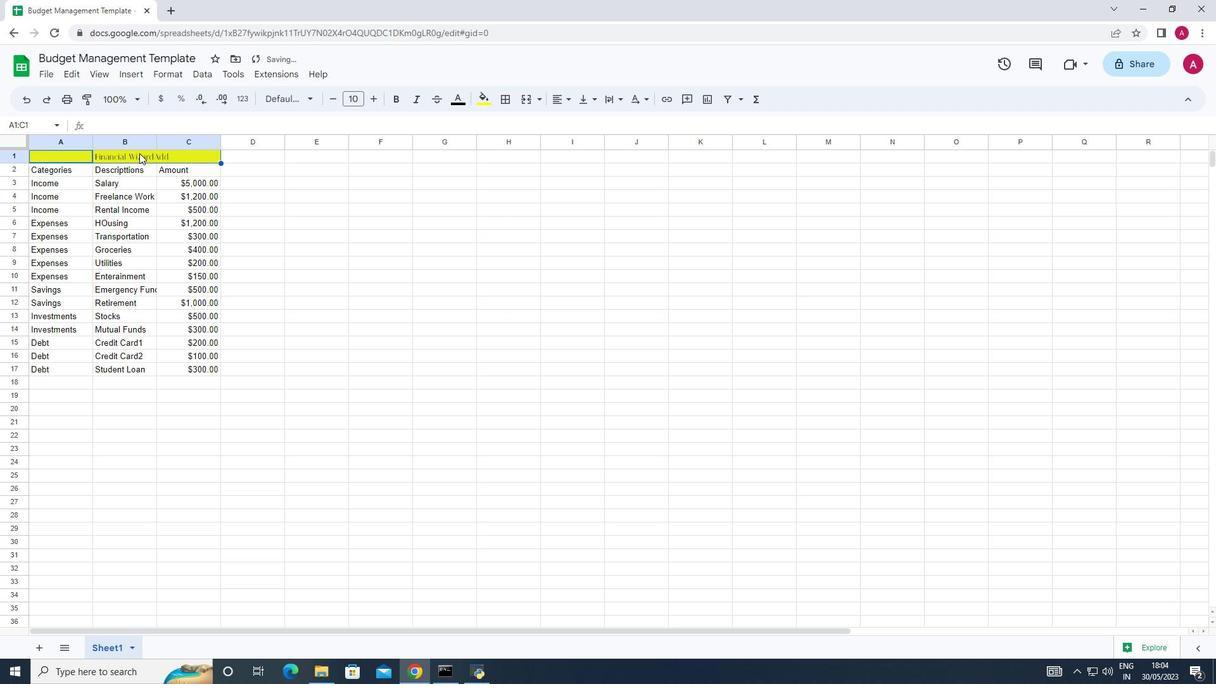 
Action: Mouse moved to (370, 99)
Screenshot: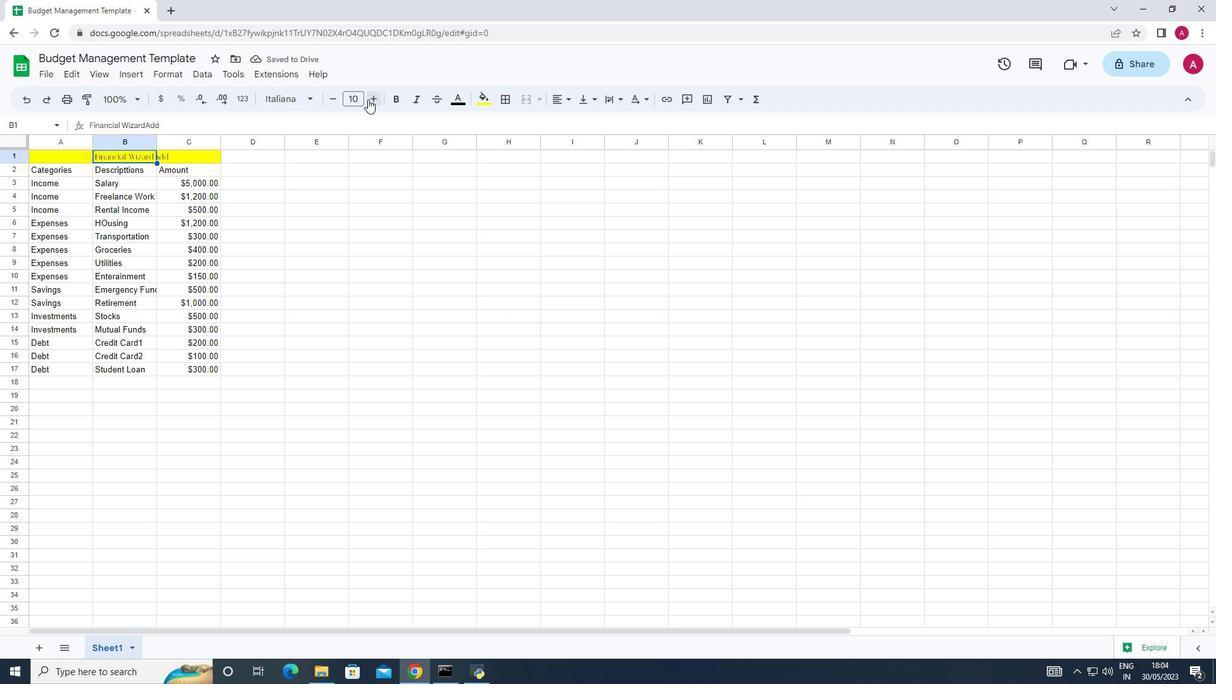 
Action: Mouse pressed left at (370, 99)
Screenshot: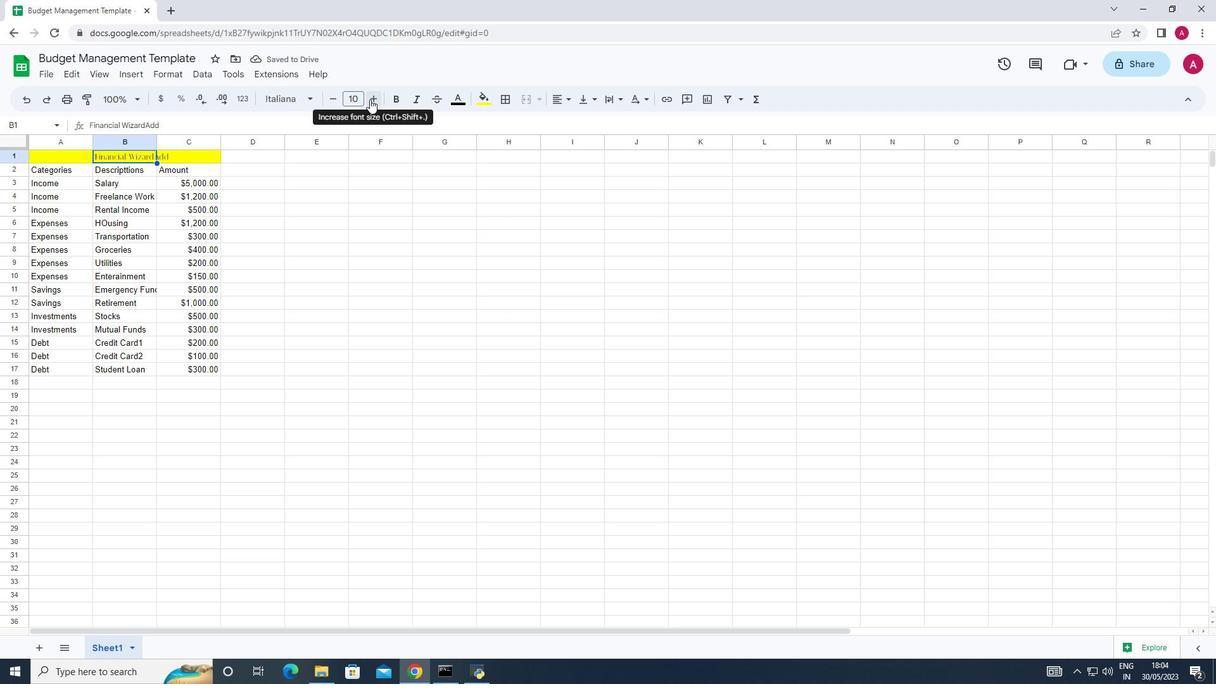 
Action: Mouse pressed left at (370, 99)
Screenshot: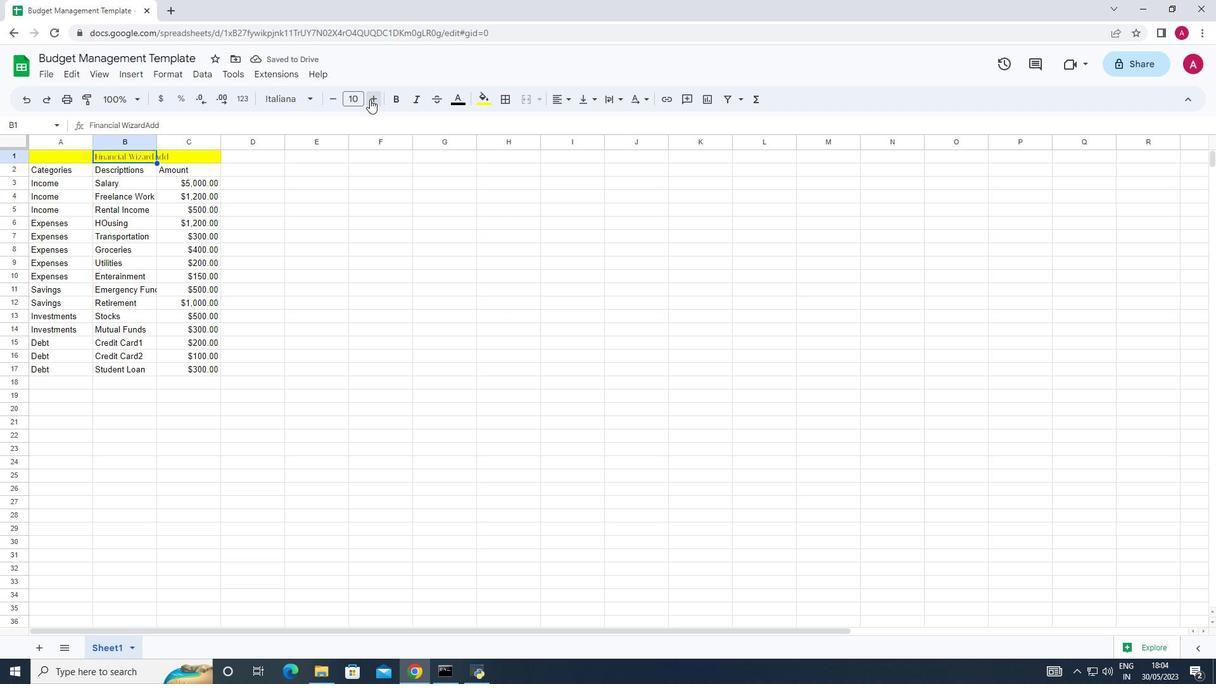 
Action: Mouse pressed left at (370, 99)
Screenshot: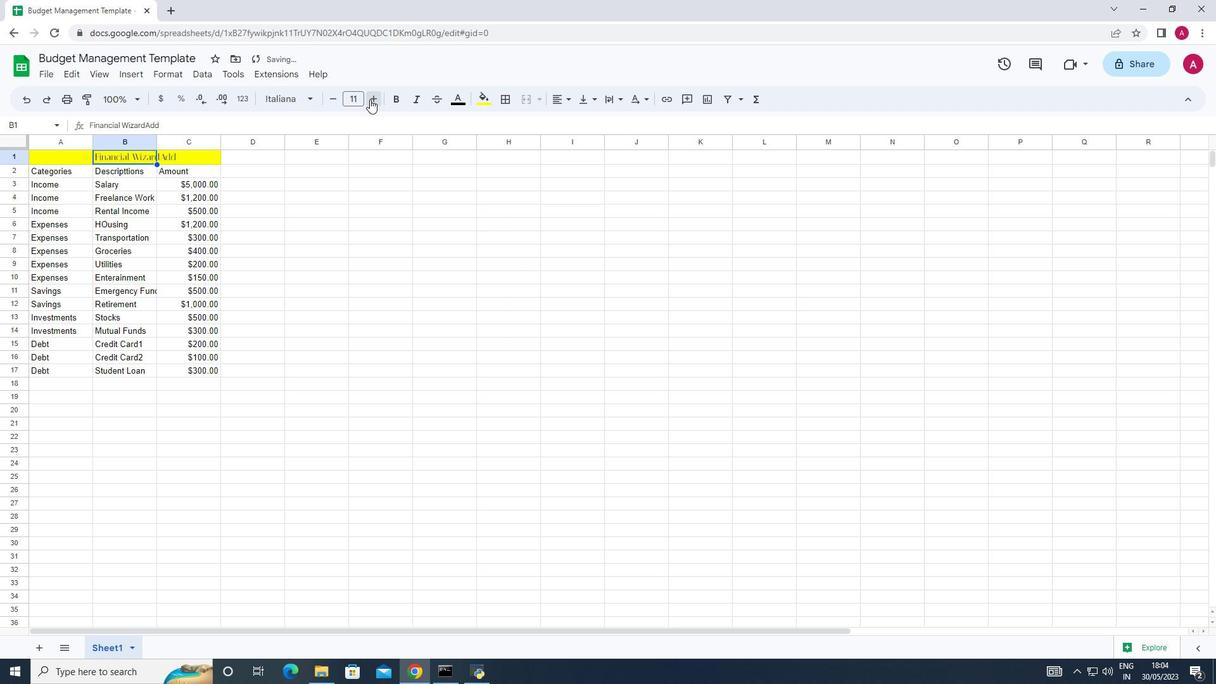 
Action: Mouse pressed left at (370, 99)
Screenshot: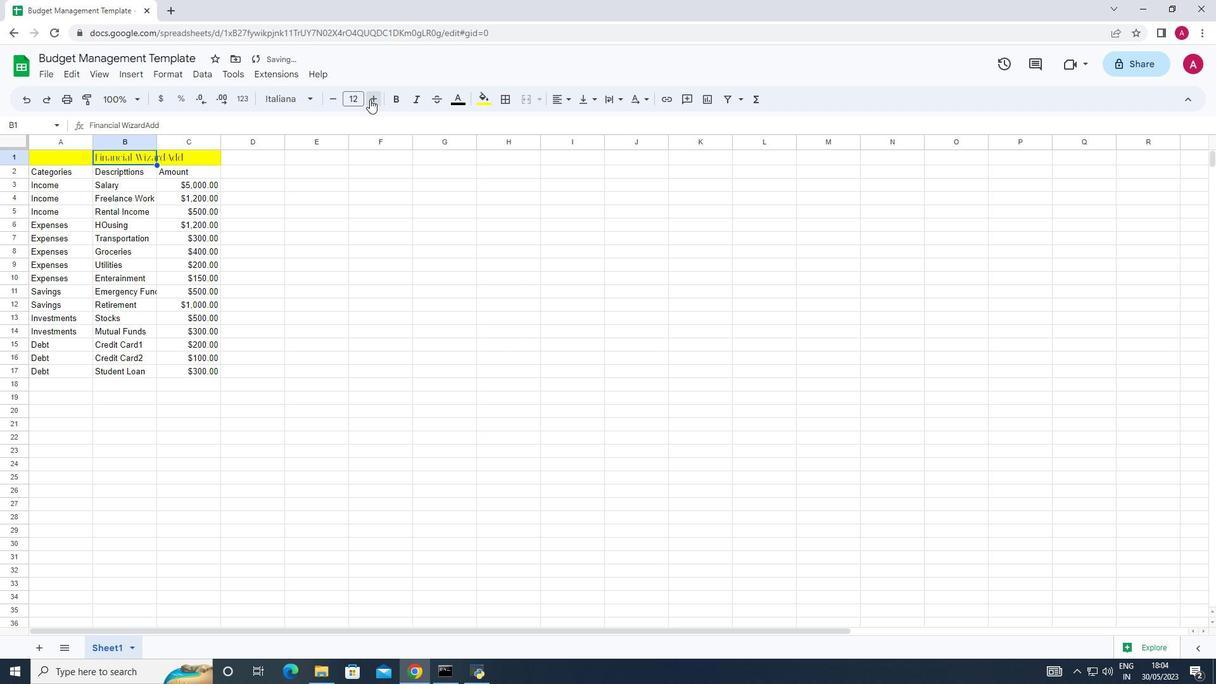 
Action: Mouse pressed left at (370, 99)
Screenshot: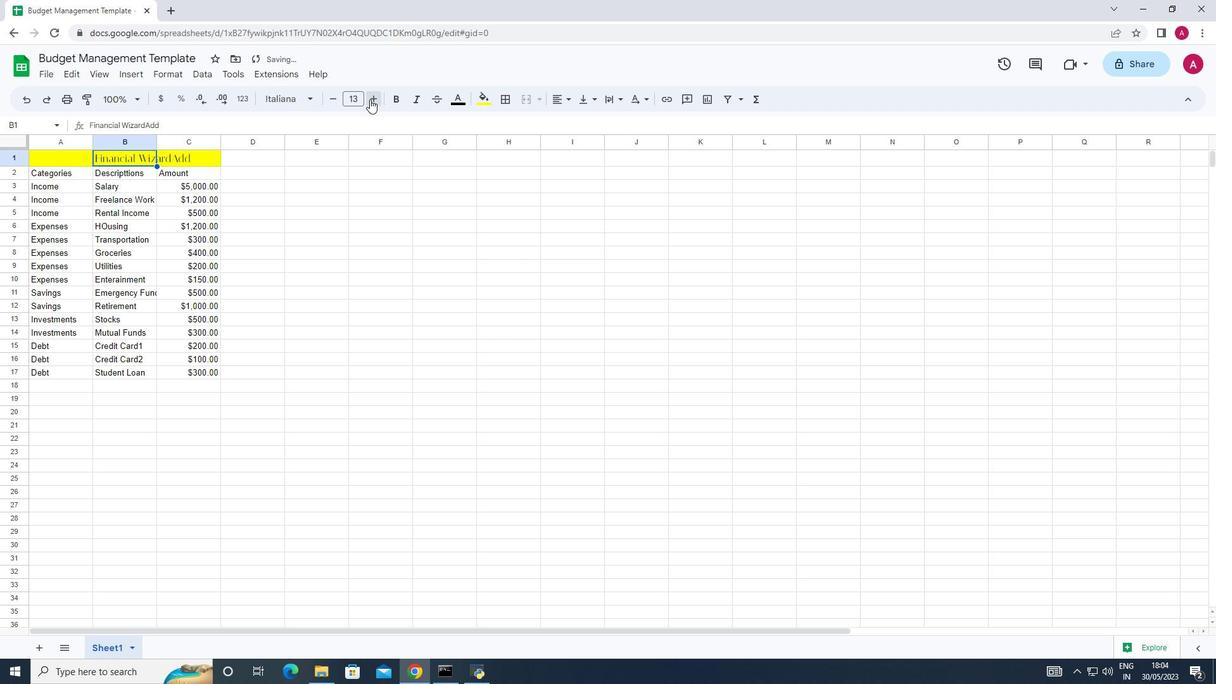 
Action: Mouse pressed left at (370, 99)
Screenshot: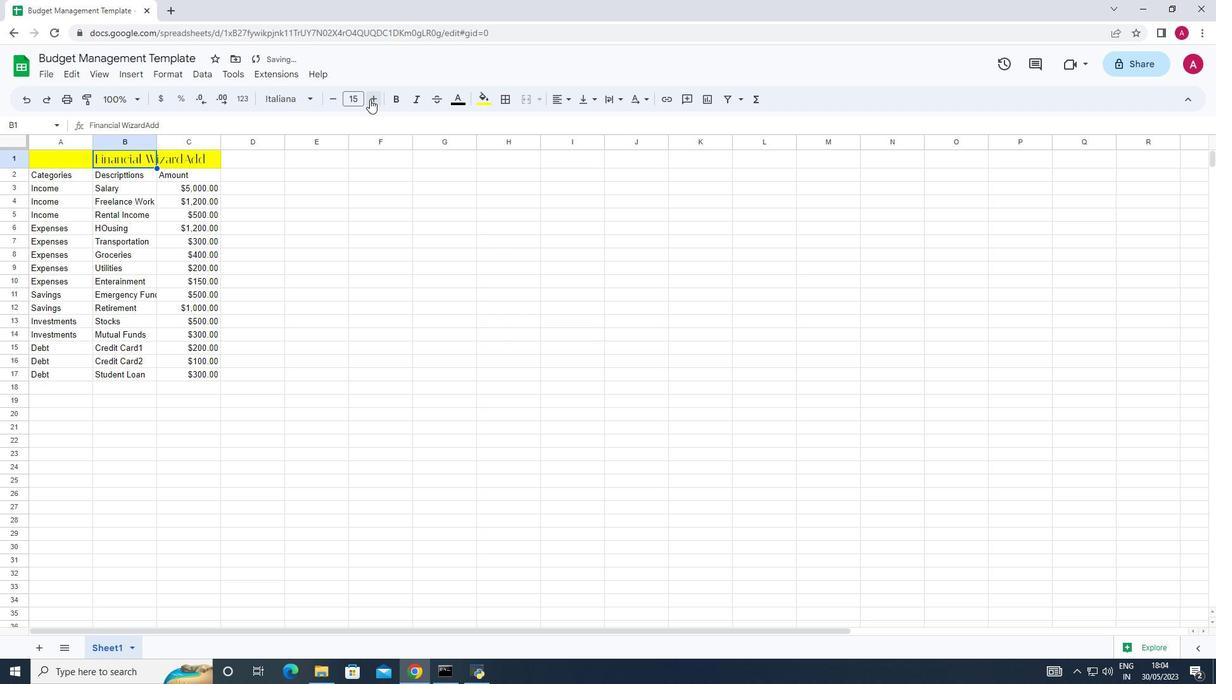 
Action: Mouse pressed left at (370, 99)
Screenshot: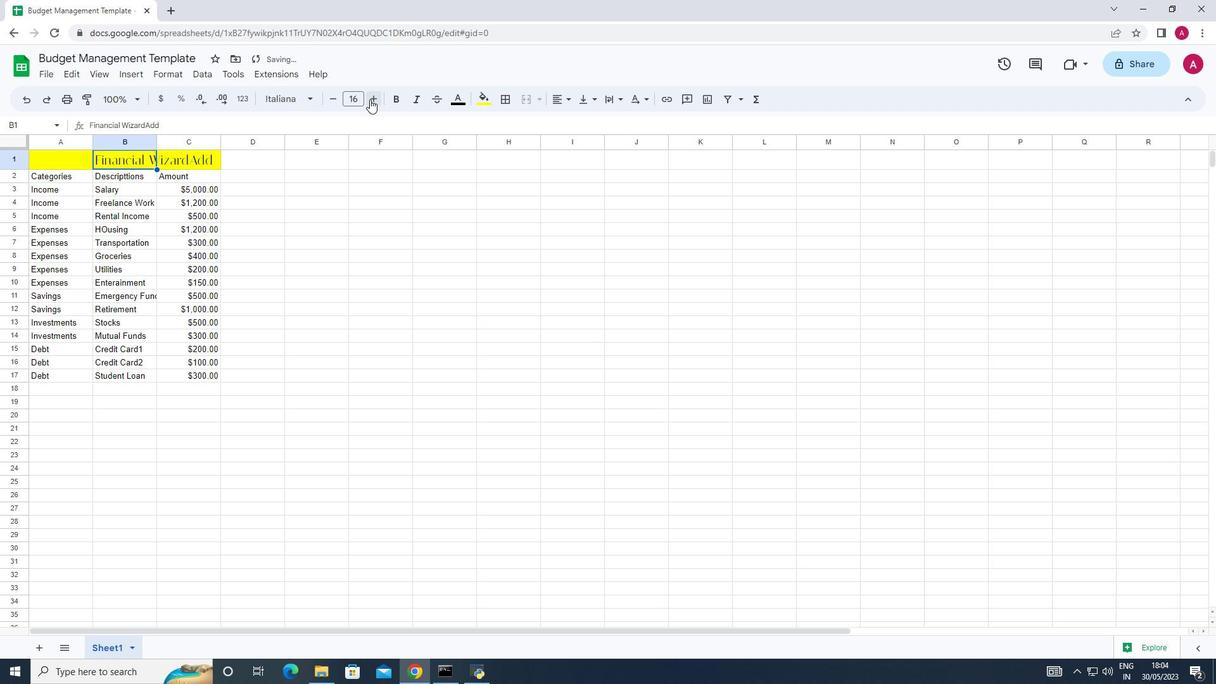 
Action: Mouse pressed left at (370, 99)
Screenshot: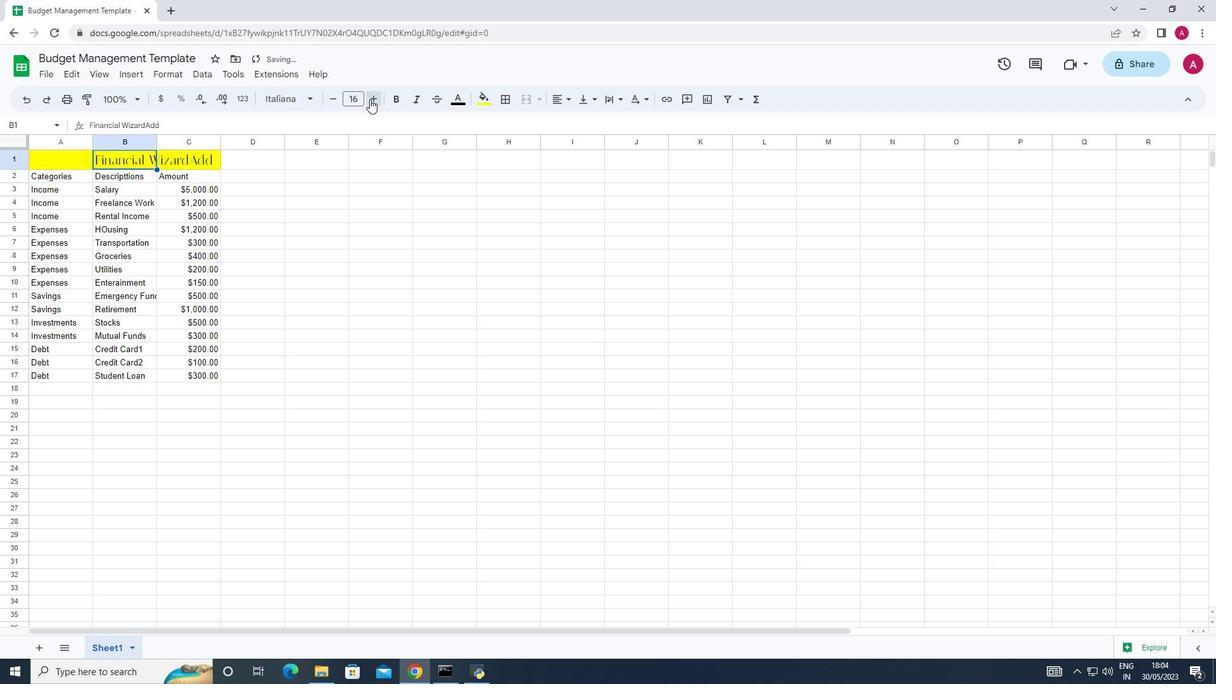 
Action: Mouse pressed left at (370, 99)
Screenshot: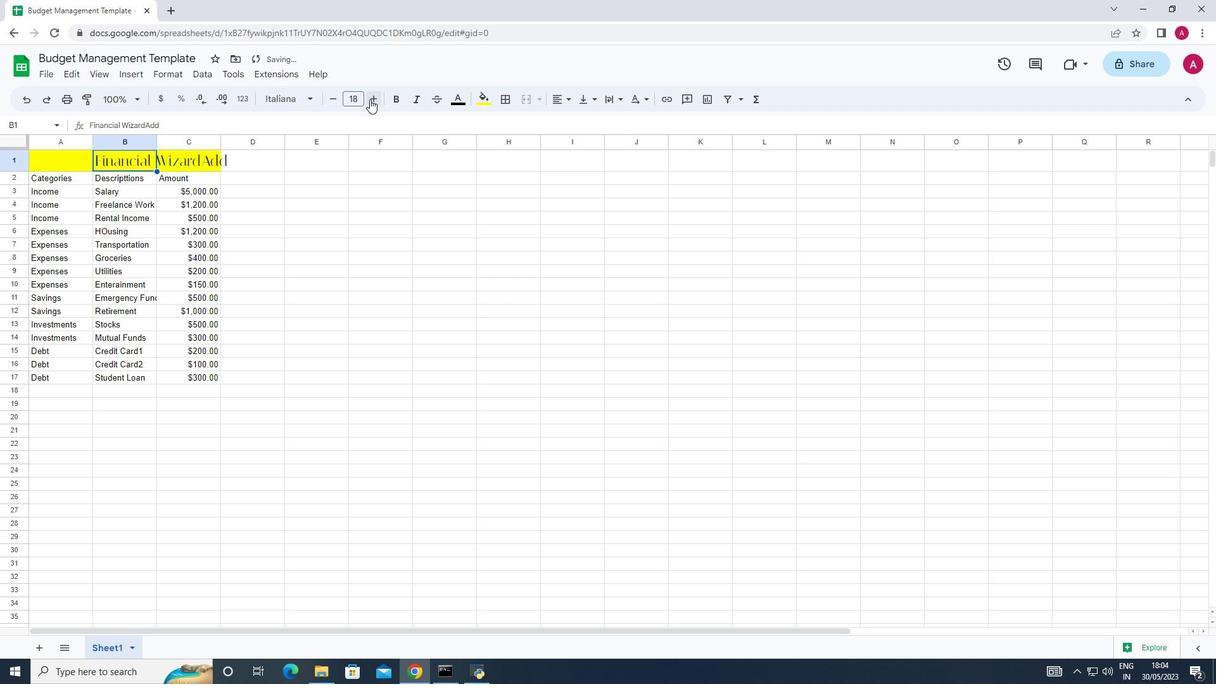 
Action: Mouse pressed left at (370, 99)
Screenshot: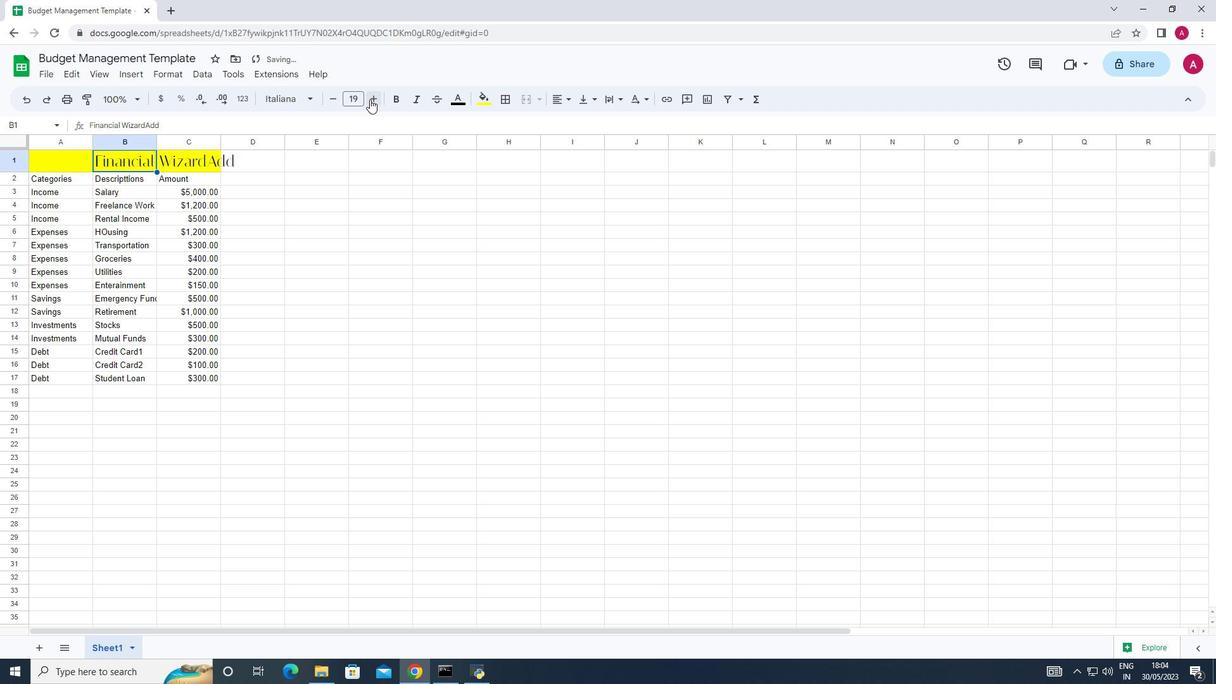 
Action: Mouse pressed left at (370, 99)
Screenshot: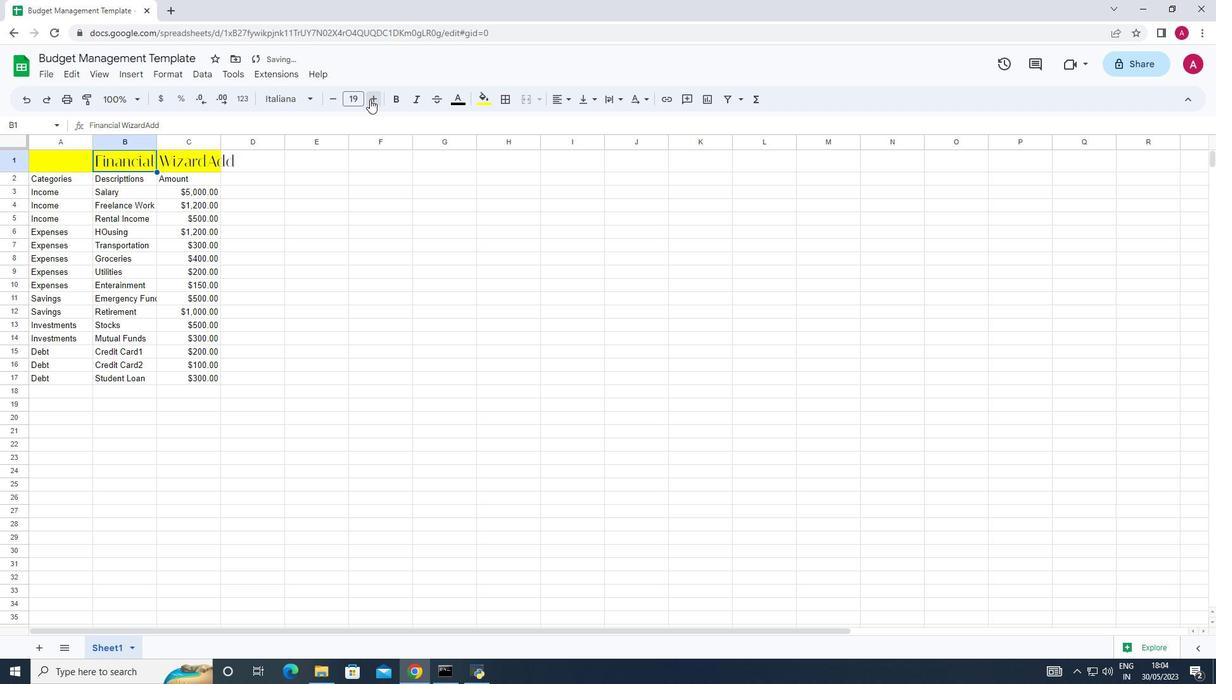 
Action: Mouse pressed left at (370, 99)
Screenshot: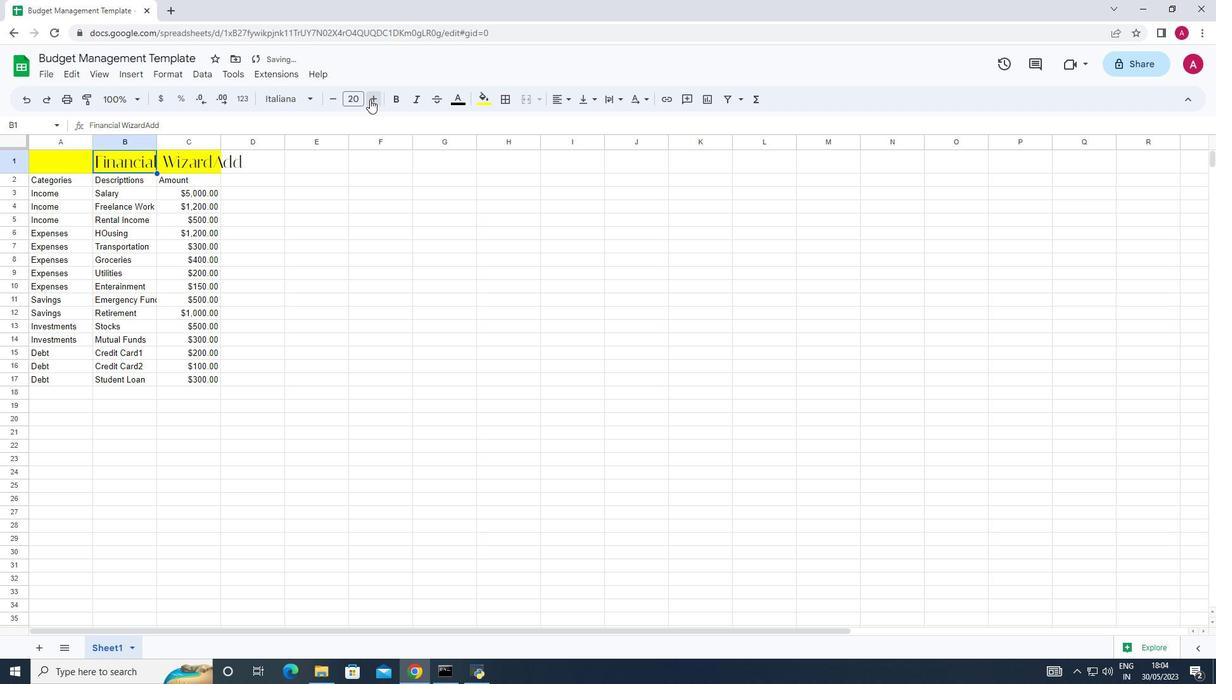 
Action: Mouse pressed left at (370, 99)
Screenshot: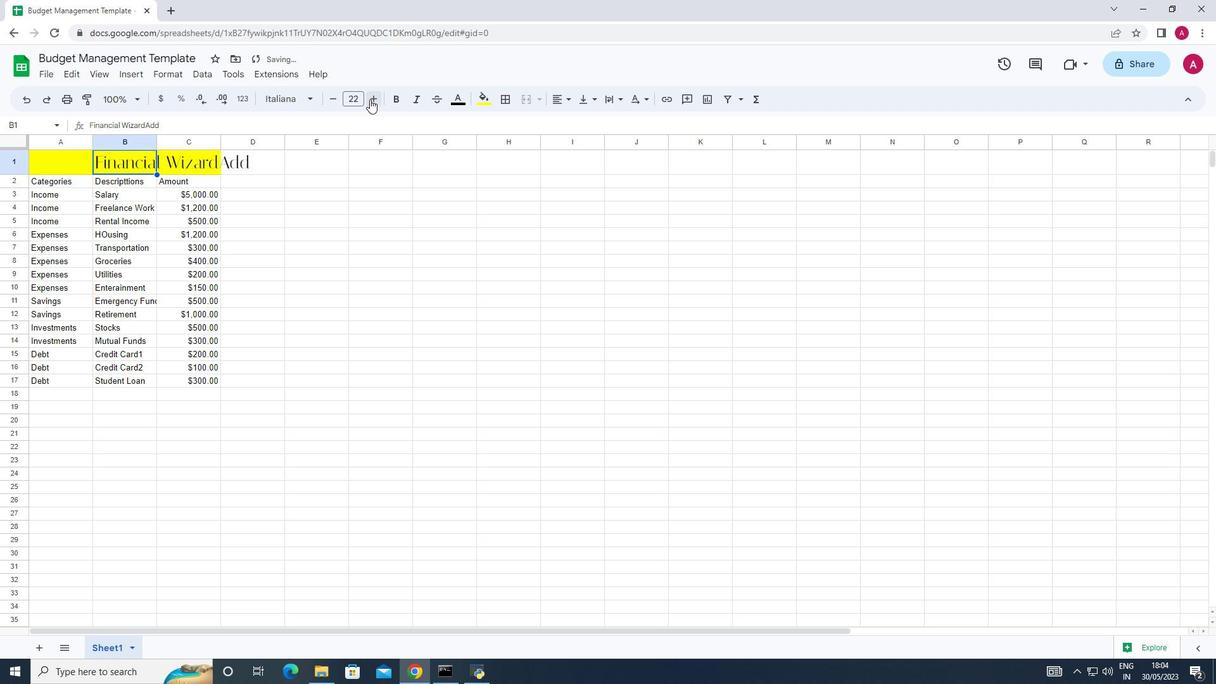 
Action: Mouse pressed left at (370, 99)
Screenshot: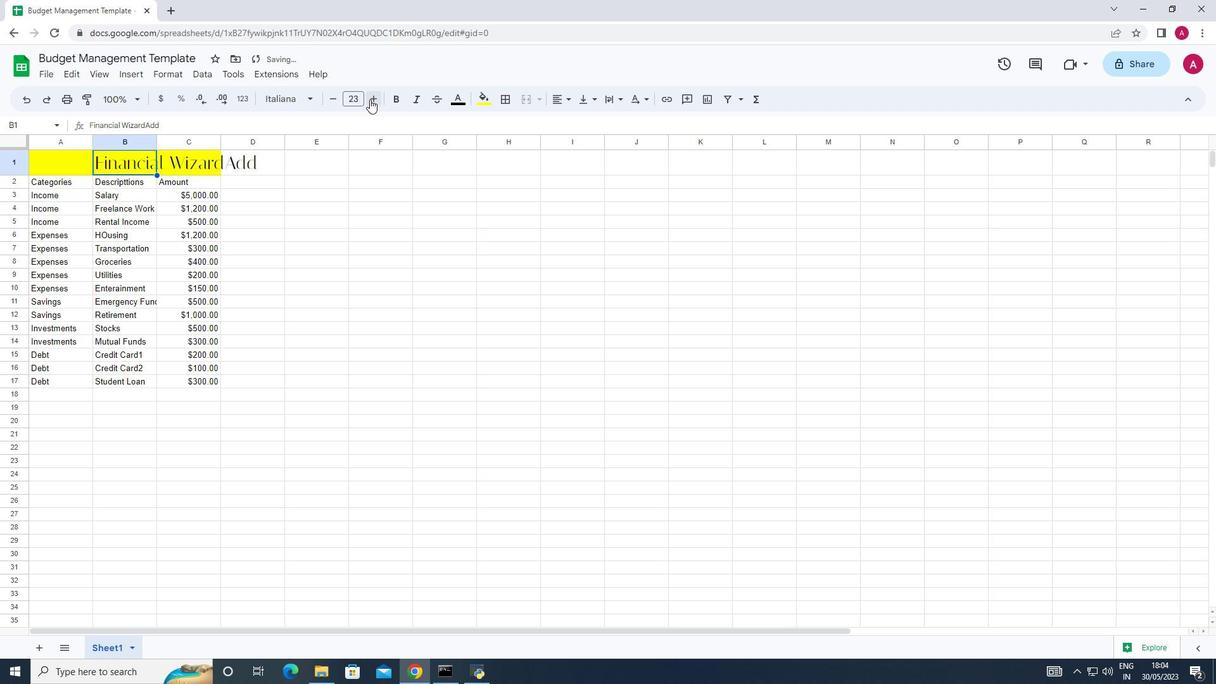 
Action: Mouse pressed left at (370, 99)
Screenshot: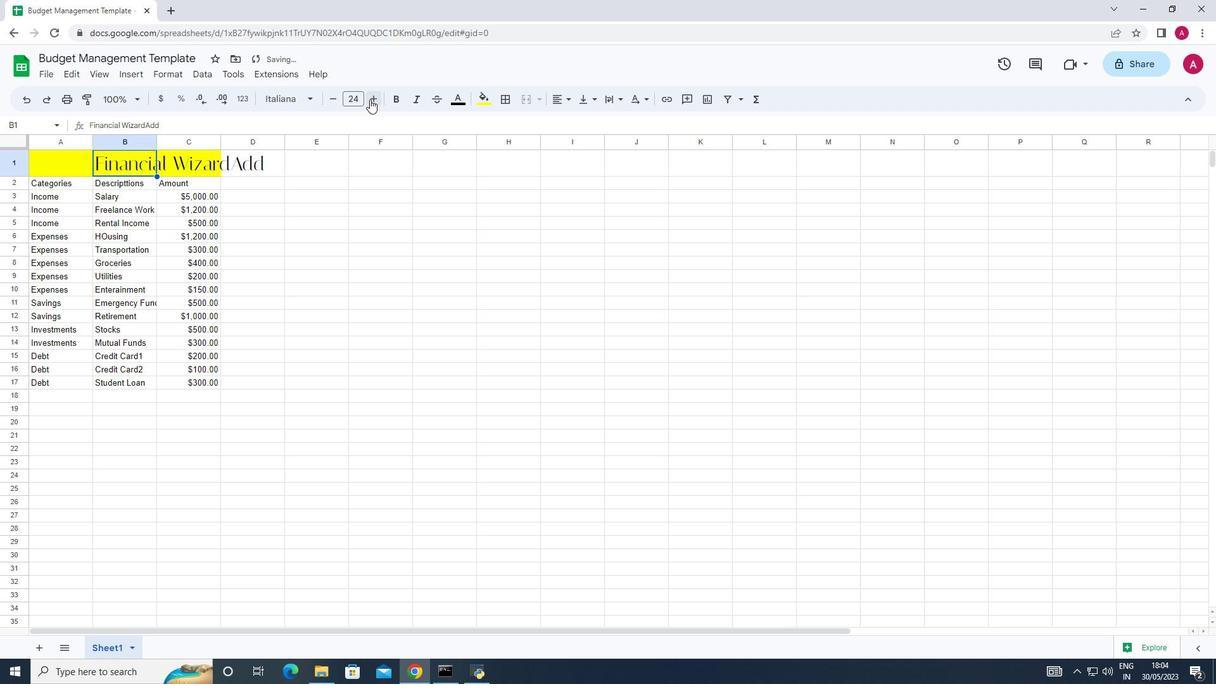 
Action: Mouse pressed left at (370, 99)
Screenshot: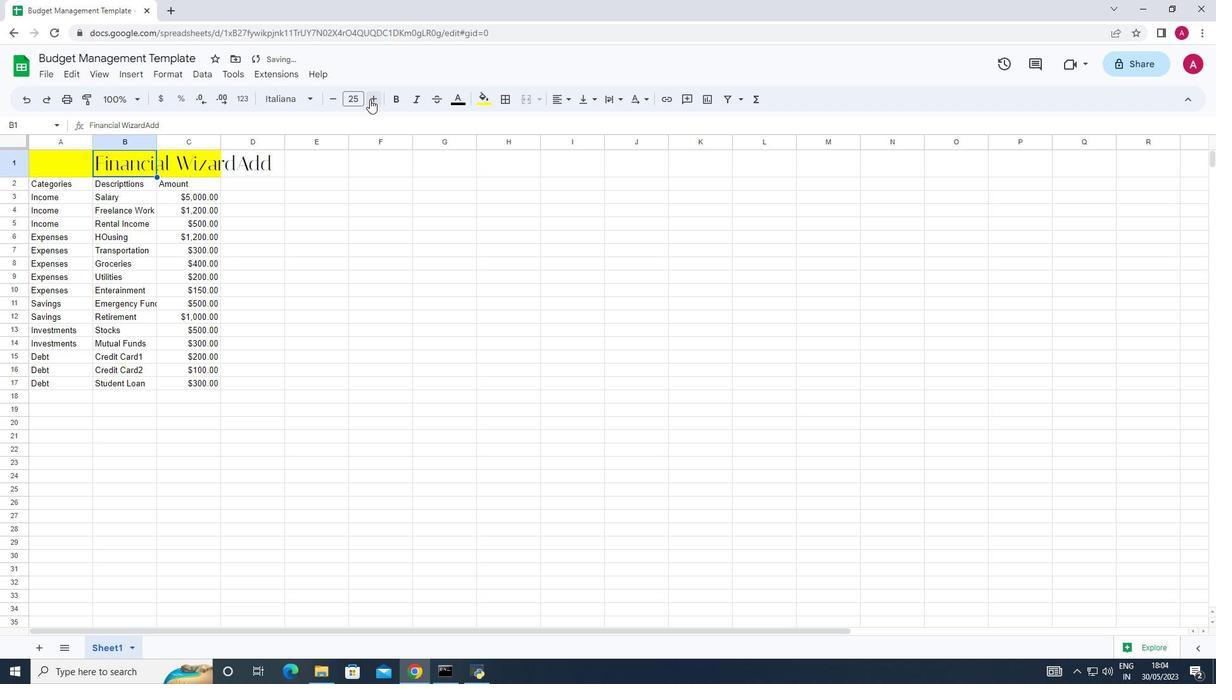 
Action: Mouse moved to (103, 162)
Screenshot: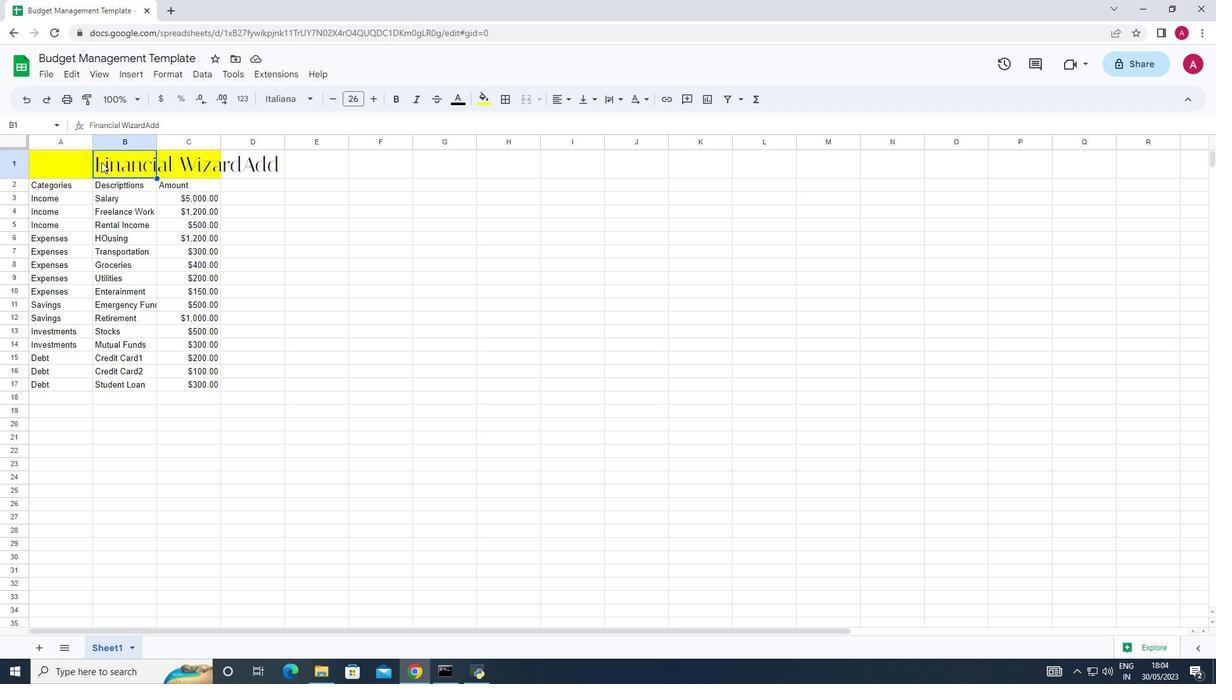 
Action: Mouse pressed left at (103, 162)
Screenshot: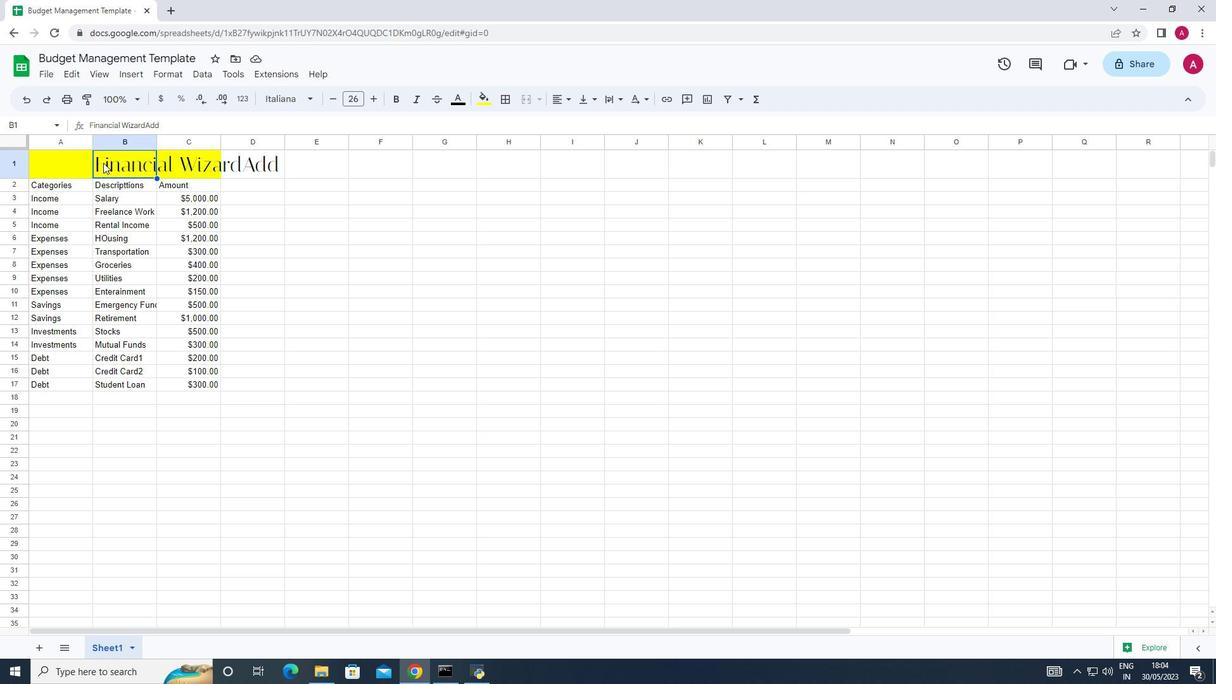 
Action: Mouse moved to (103, 162)
Screenshot: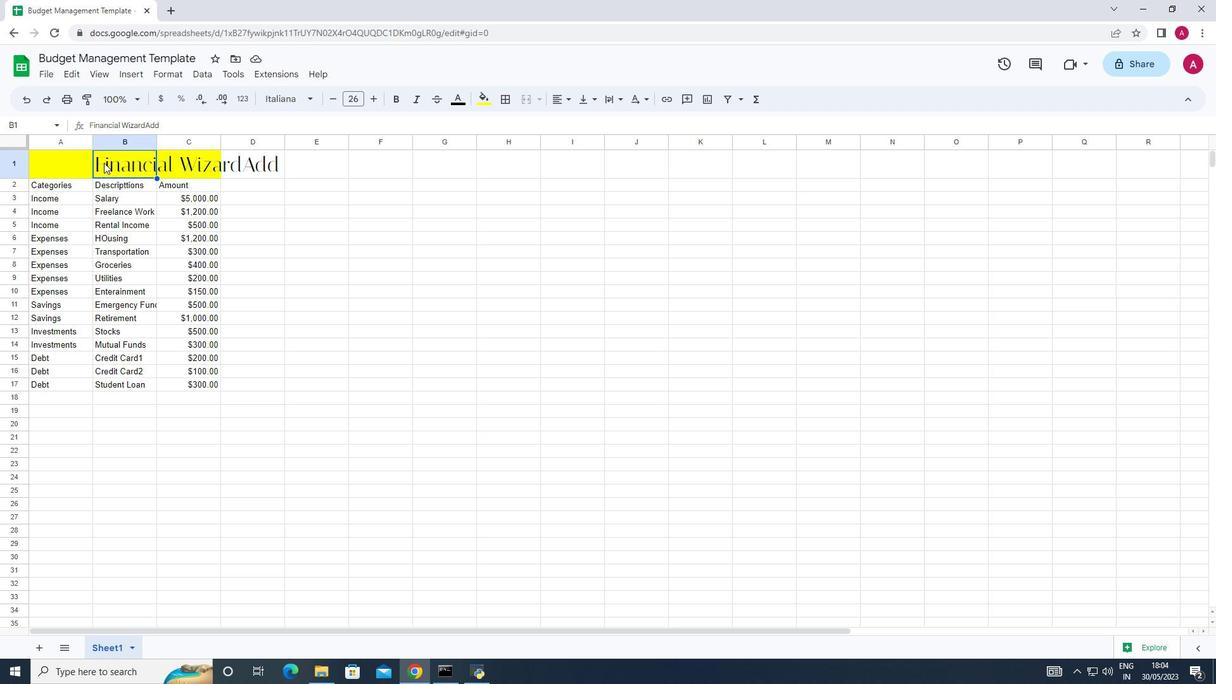 
Action: Key pressed ctrl+X
Screenshot: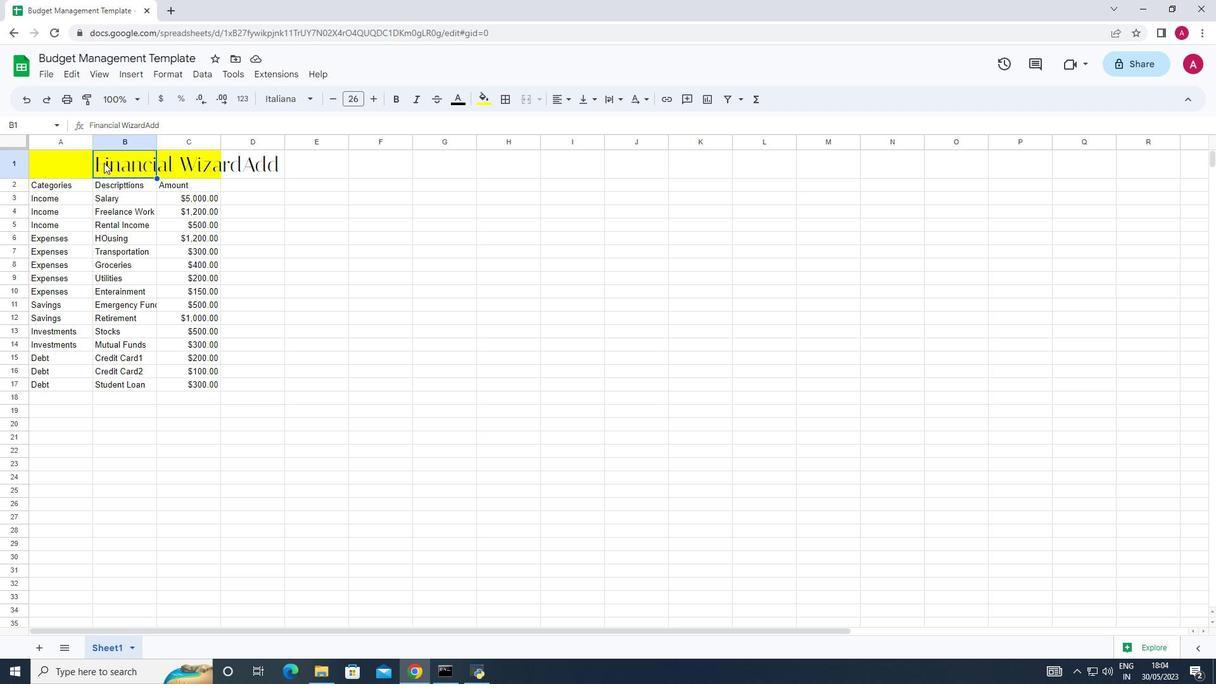 
Action: Mouse moved to (53, 162)
Screenshot: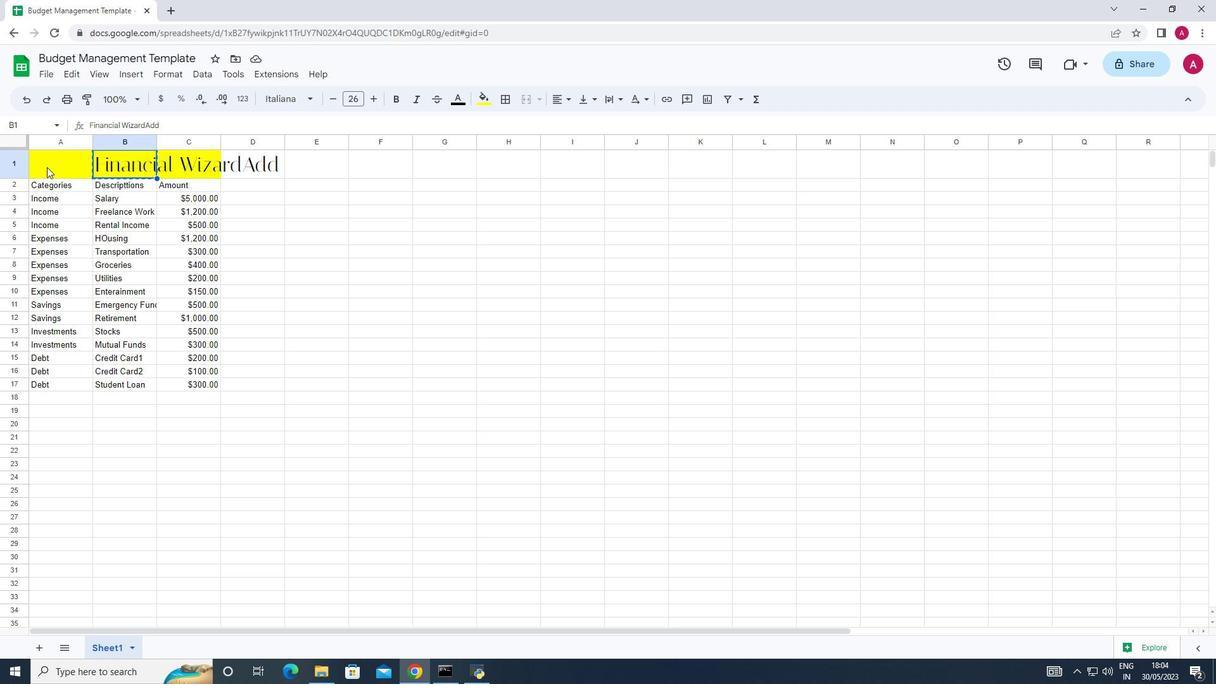 
Action: Mouse pressed left at (53, 162)
Screenshot: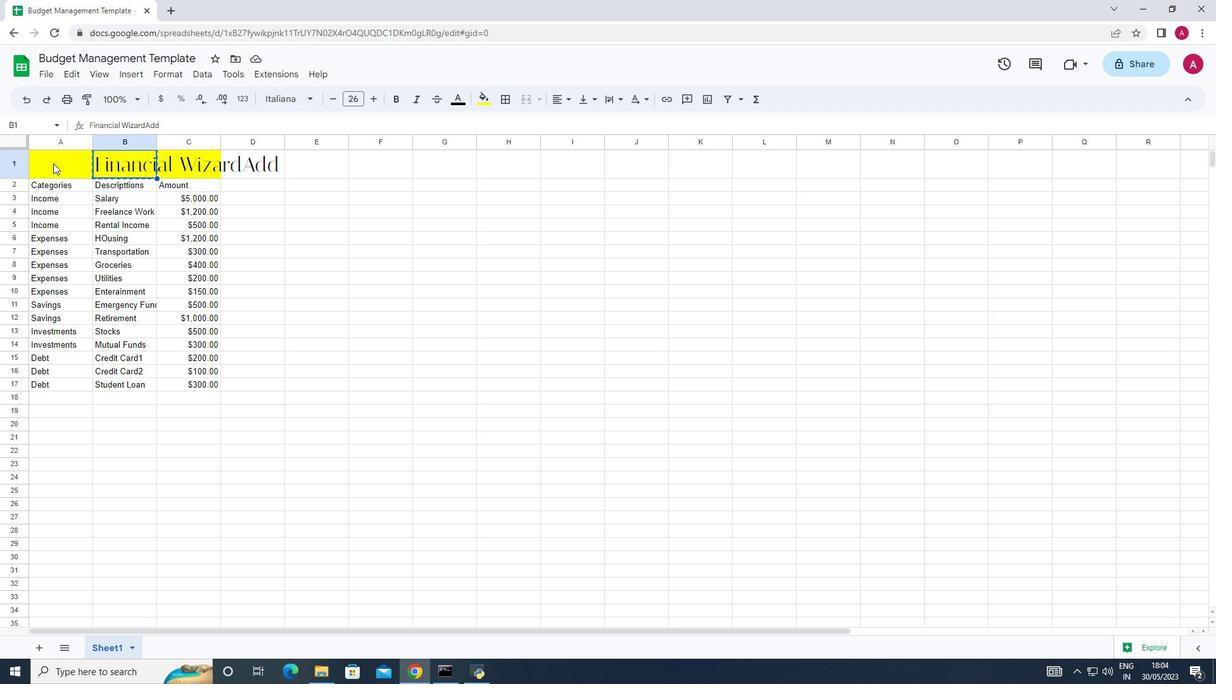 
Action: Mouse moved to (54, 162)
Screenshot: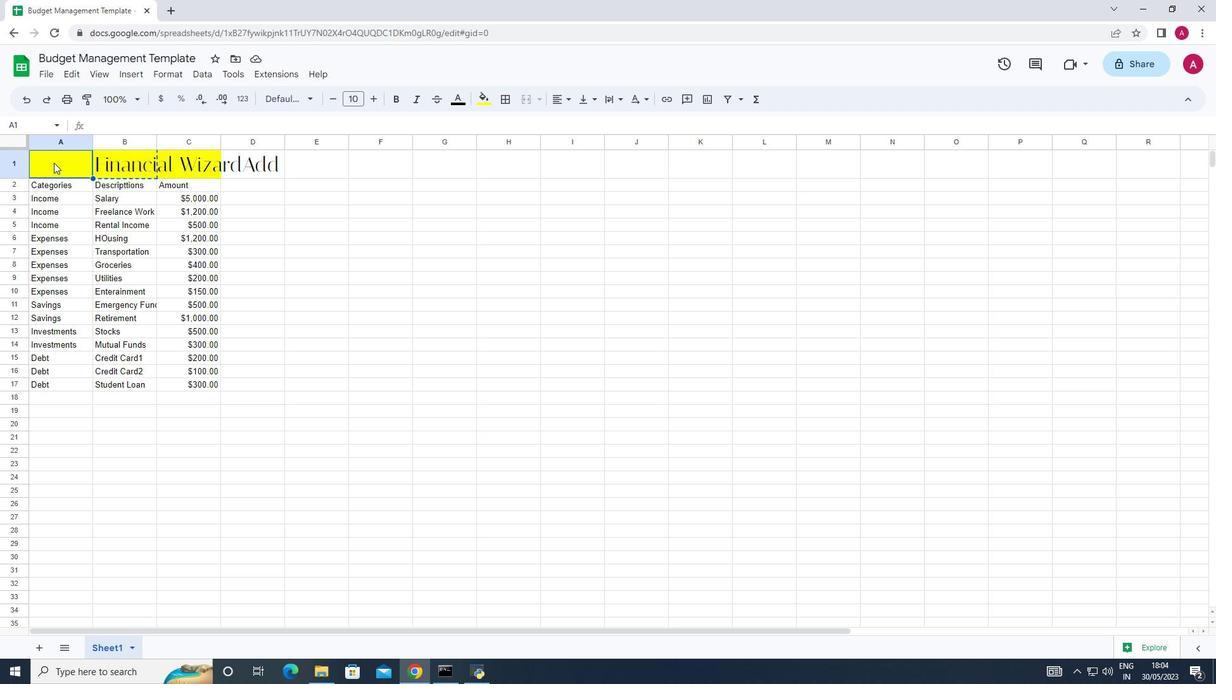 
Action: Key pressed ctrl+V
Screenshot: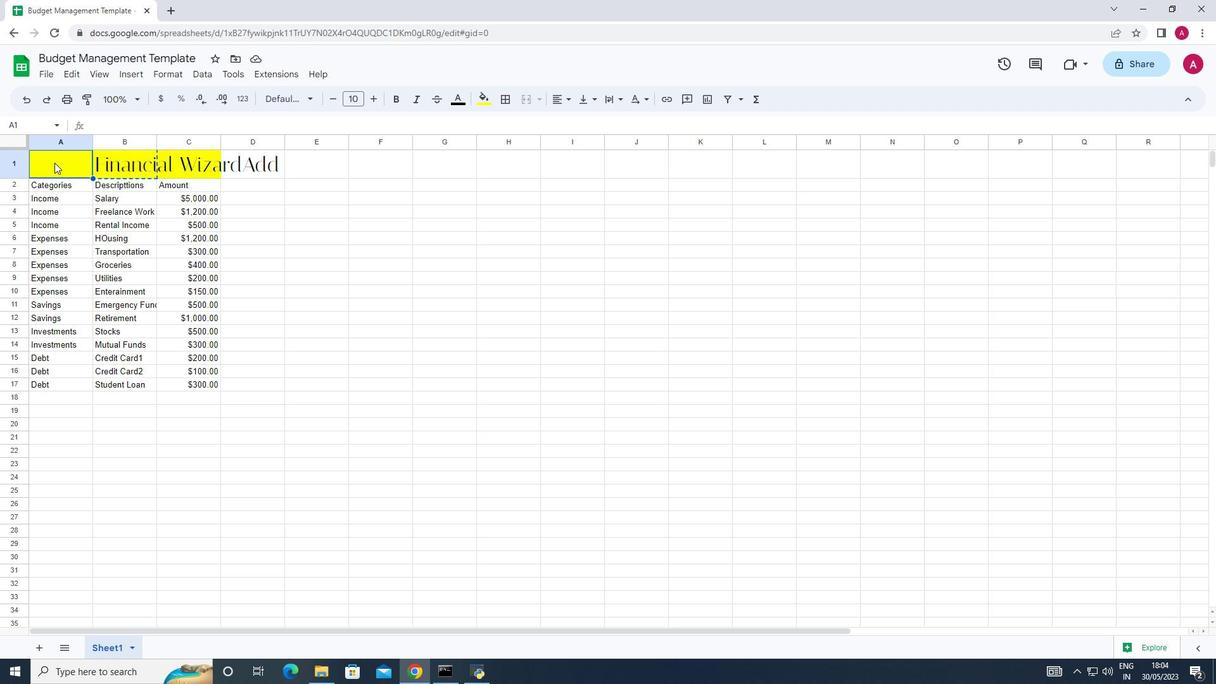 
Action: Mouse moved to (47, 180)
Screenshot: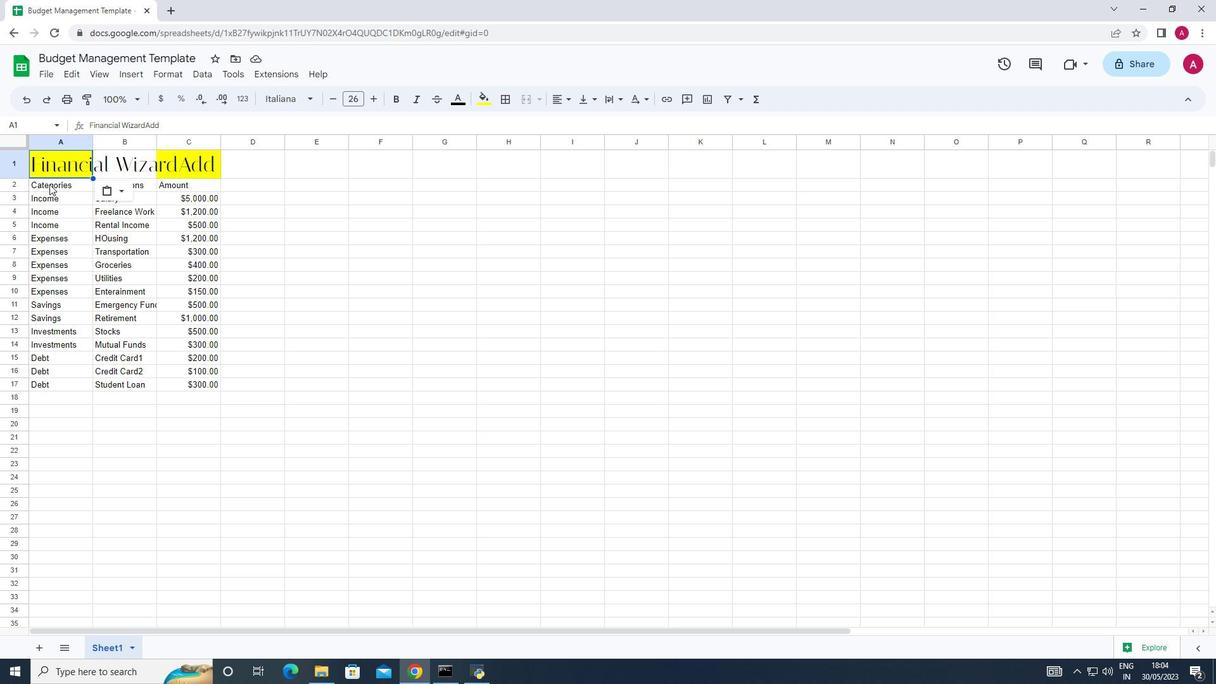 
Action: Mouse pressed left at (47, 180)
Screenshot: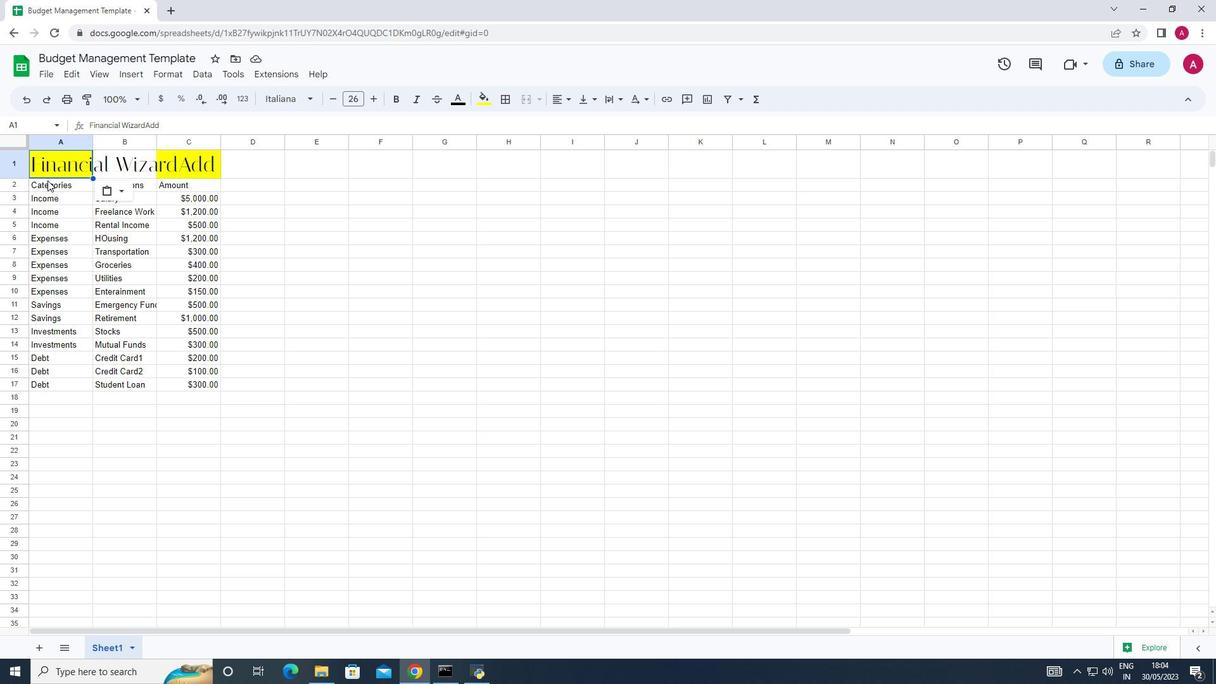
Action: Mouse moved to (295, 98)
Screenshot: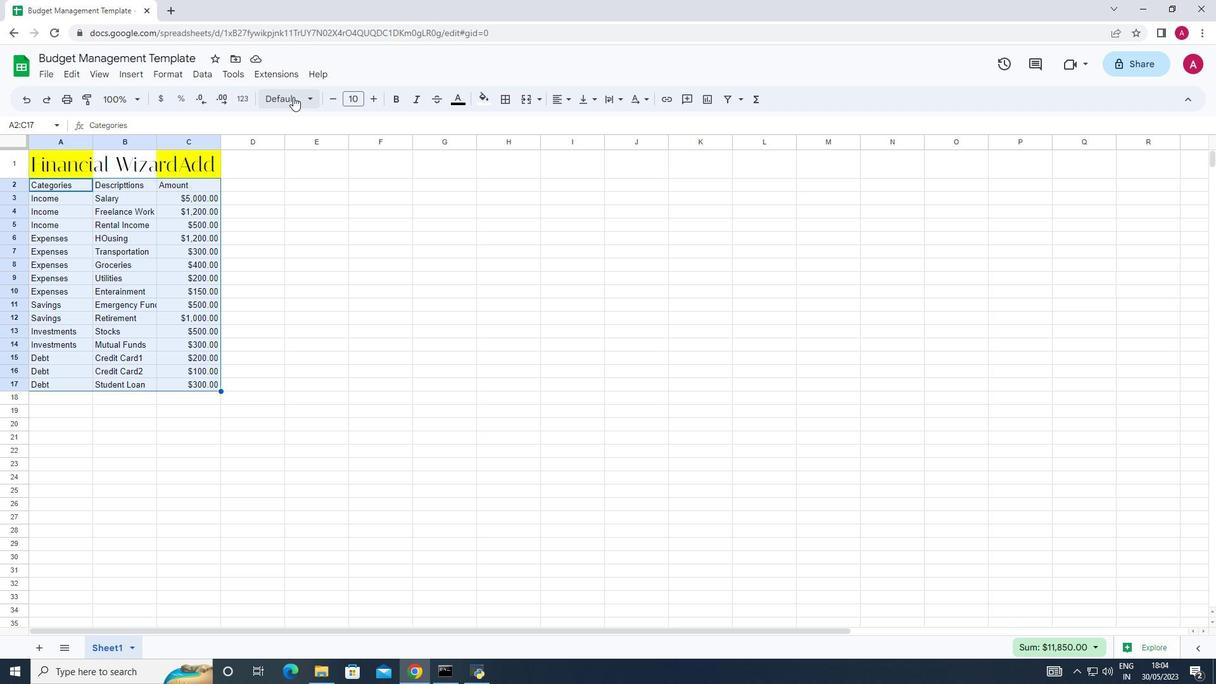 
Action: Mouse pressed left at (295, 98)
Screenshot: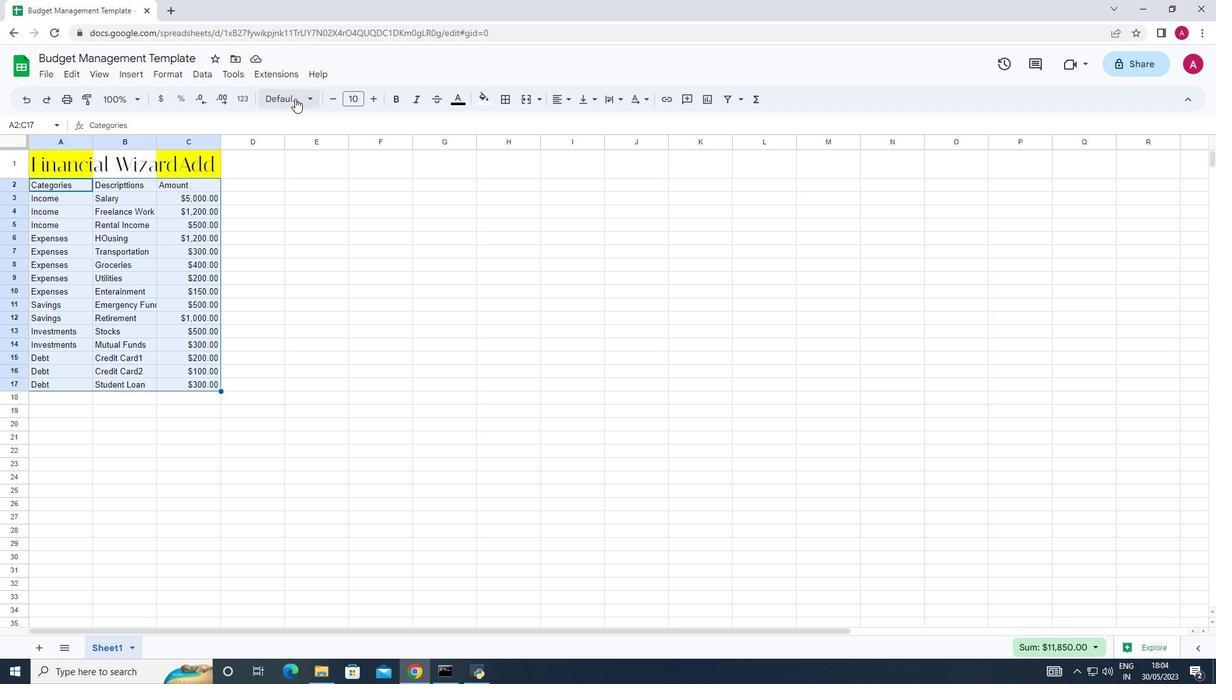 
Action: Mouse moved to (302, 429)
Screenshot: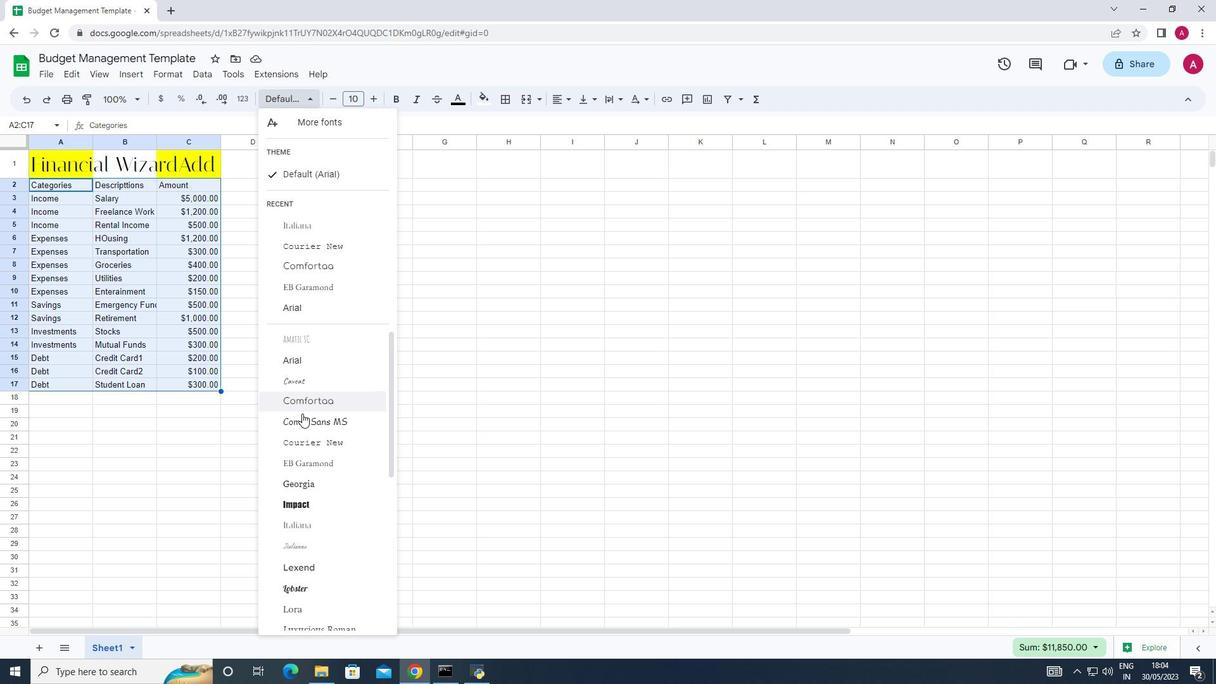 
Action: Mouse scrolled (302, 428) with delta (0, 0)
Screenshot: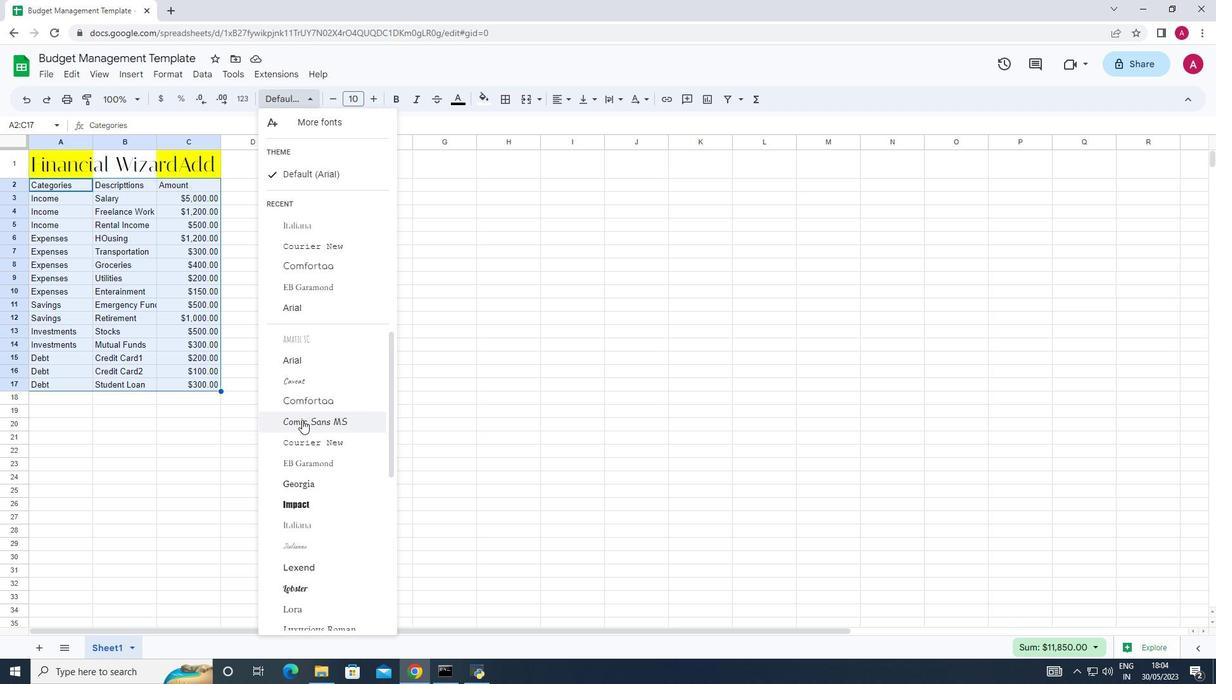 
Action: Mouse moved to (304, 431)
Screenshot: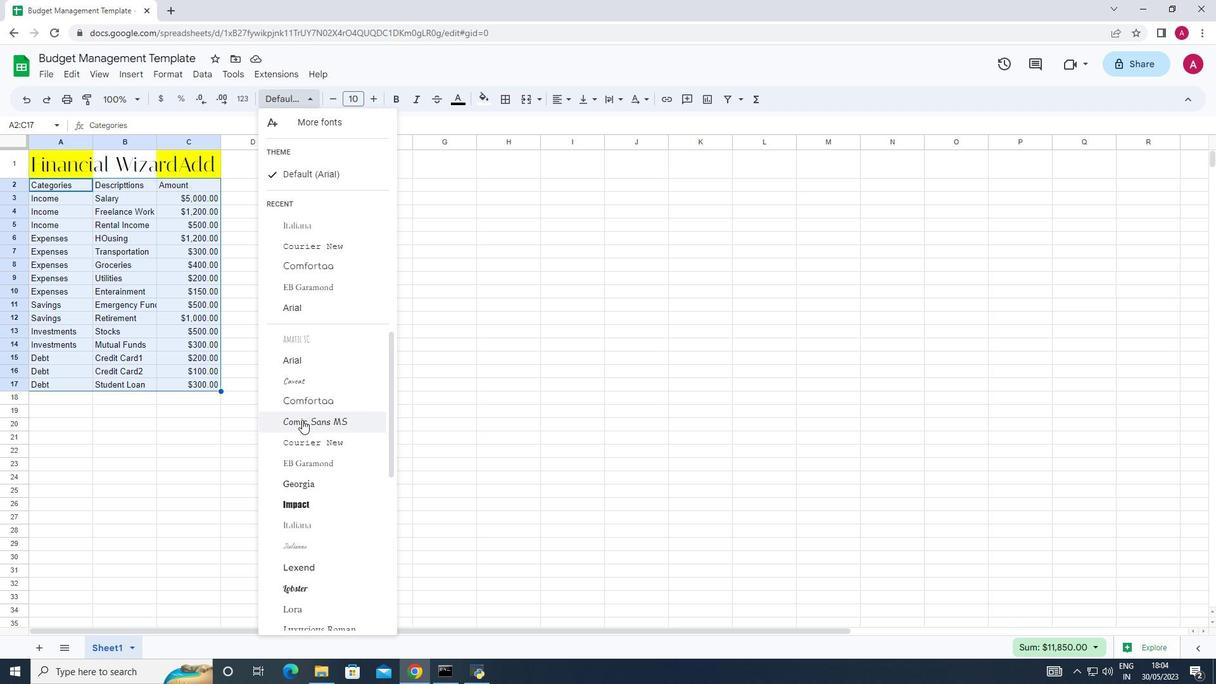 
Action: Mouse scrolled (304, 431) with delta (0, 0)
Screenshot: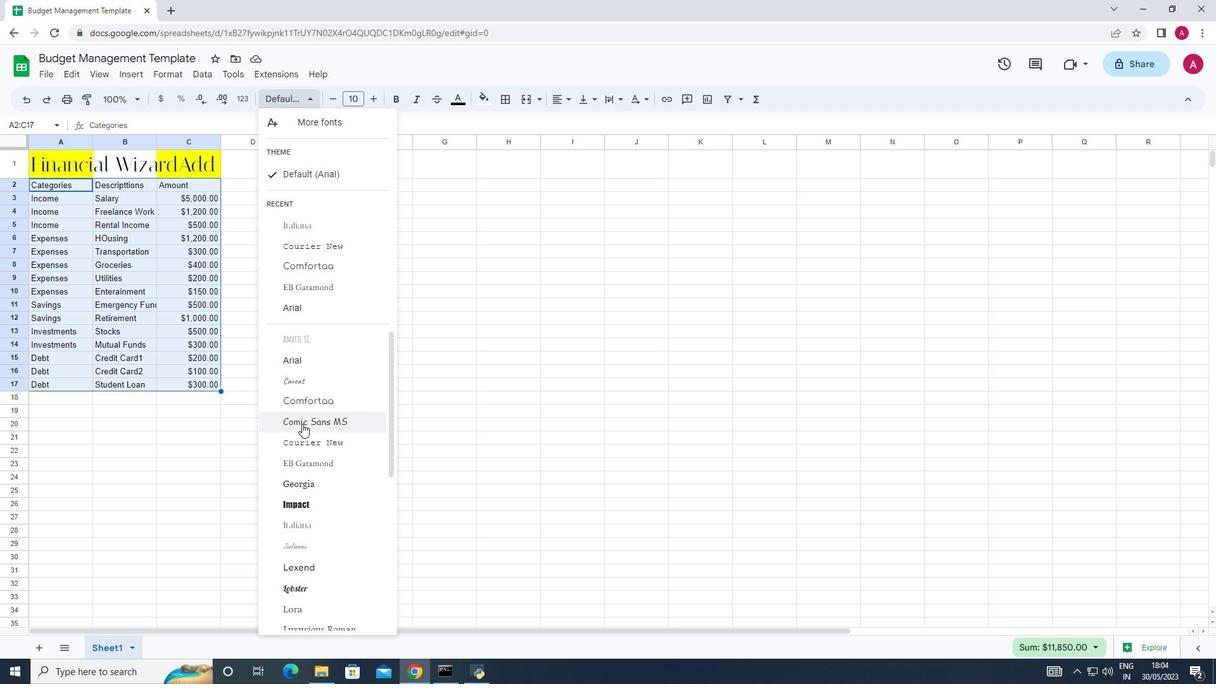 
Action: Mouse moved to (304, 434)
Screenshot: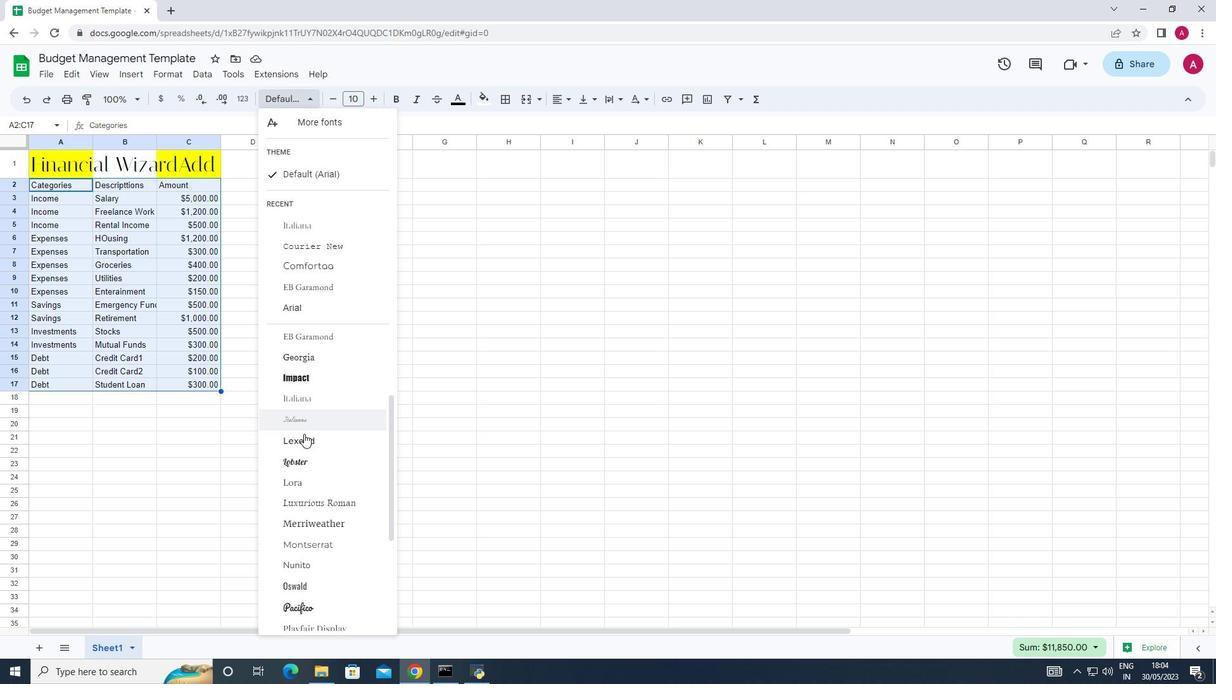 
Action: Mouse scrolled (304, 434) with delta (0, 0)
Screenshot: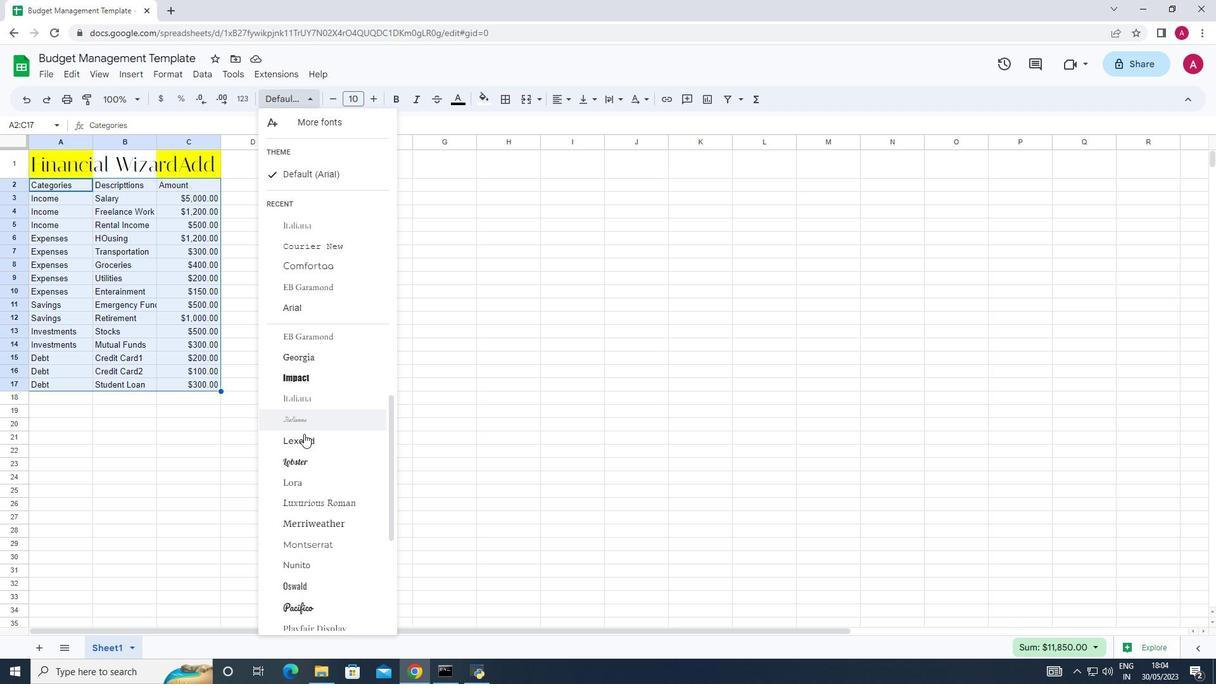 
Action: Mouse moved to (304, 436)
Screenshot: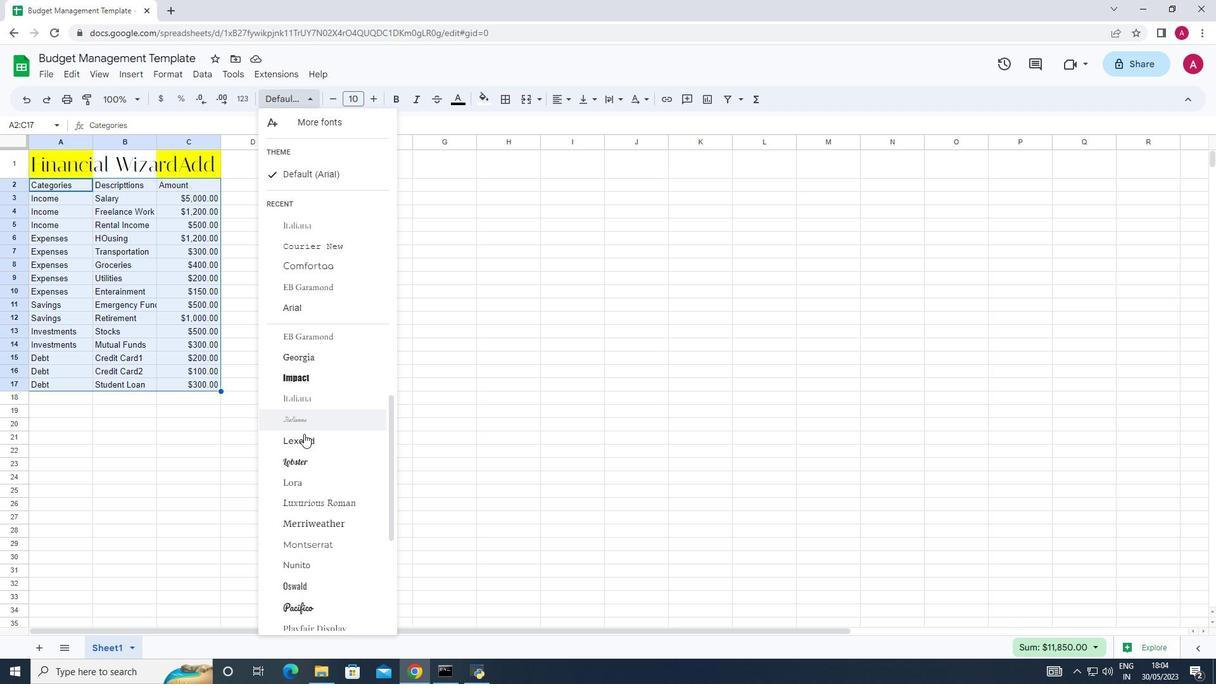 
Action: Mouse scrolled (304, 435) with delta (0, 0)
Screenshot: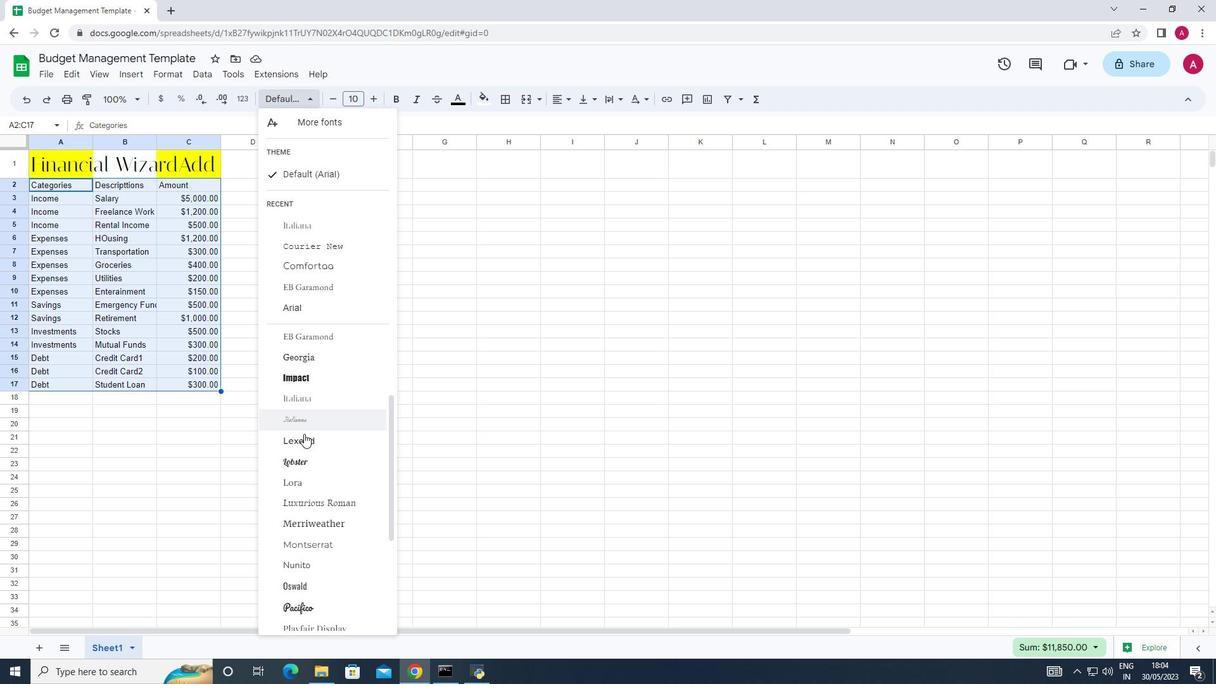 
Action: Mouse moved to (313, 421)
Screenshot: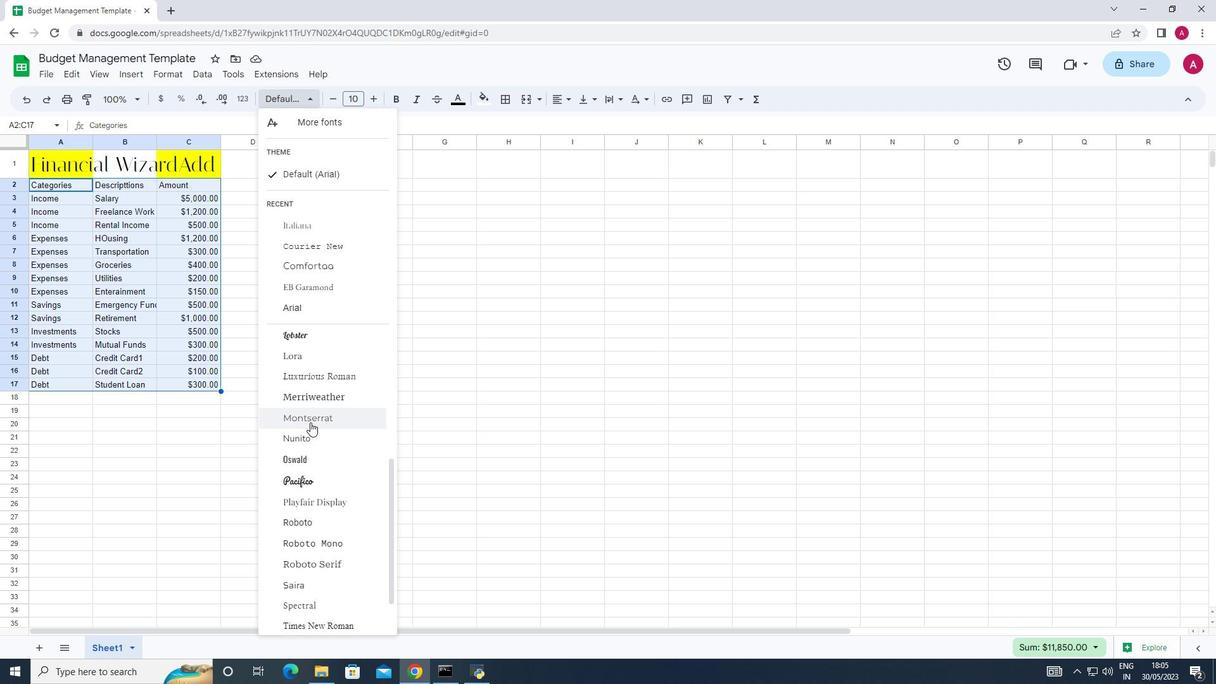 
Action: Mouse pressed left at (313, 421)
Screenshot: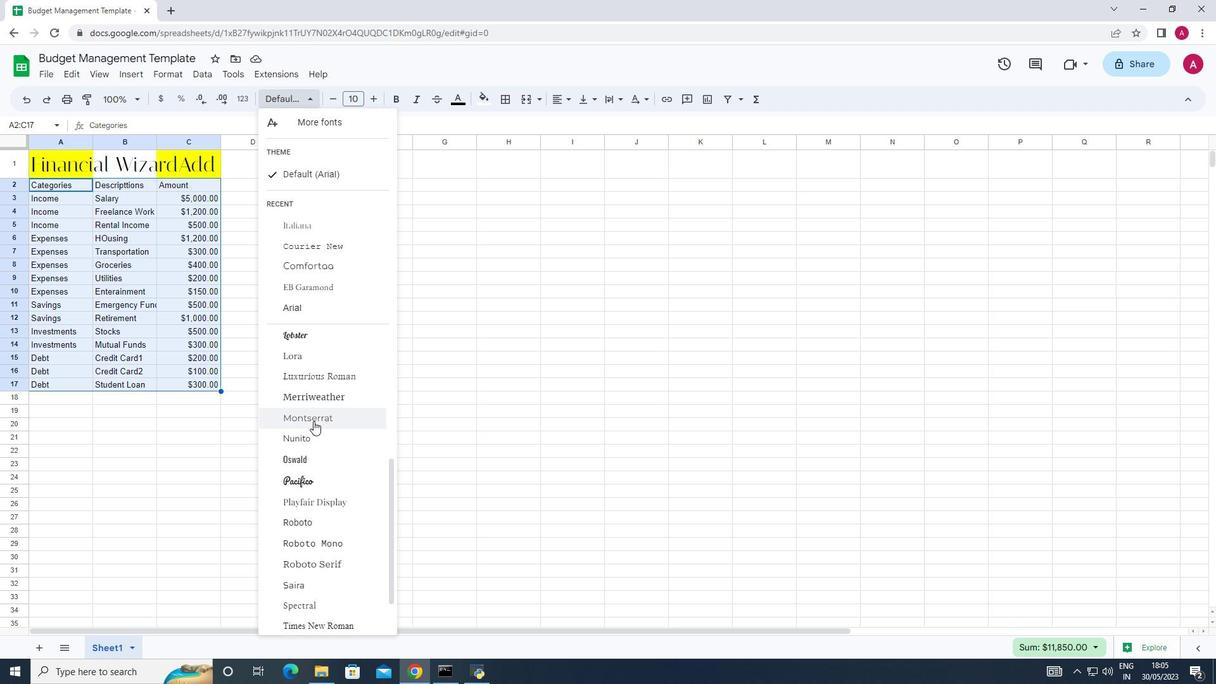 
Action: Mouse moved to (380, 97)
Screenshot: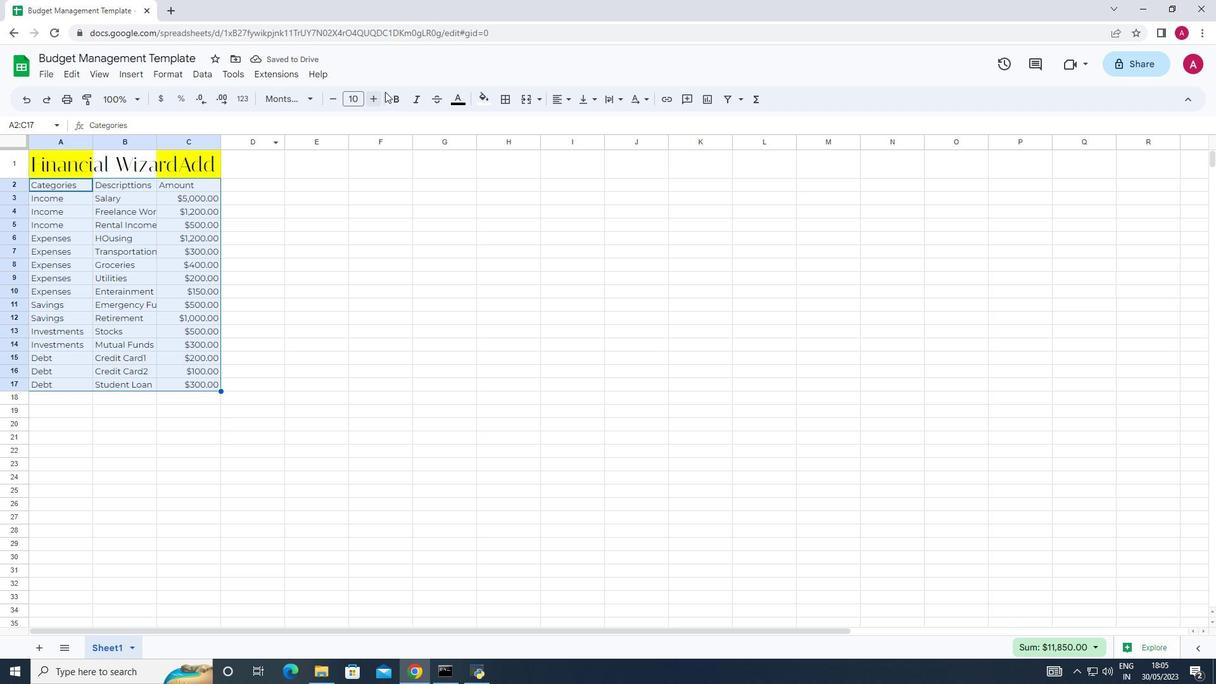 
Action: Mouse pressed left at (380, 97)
Screenshot: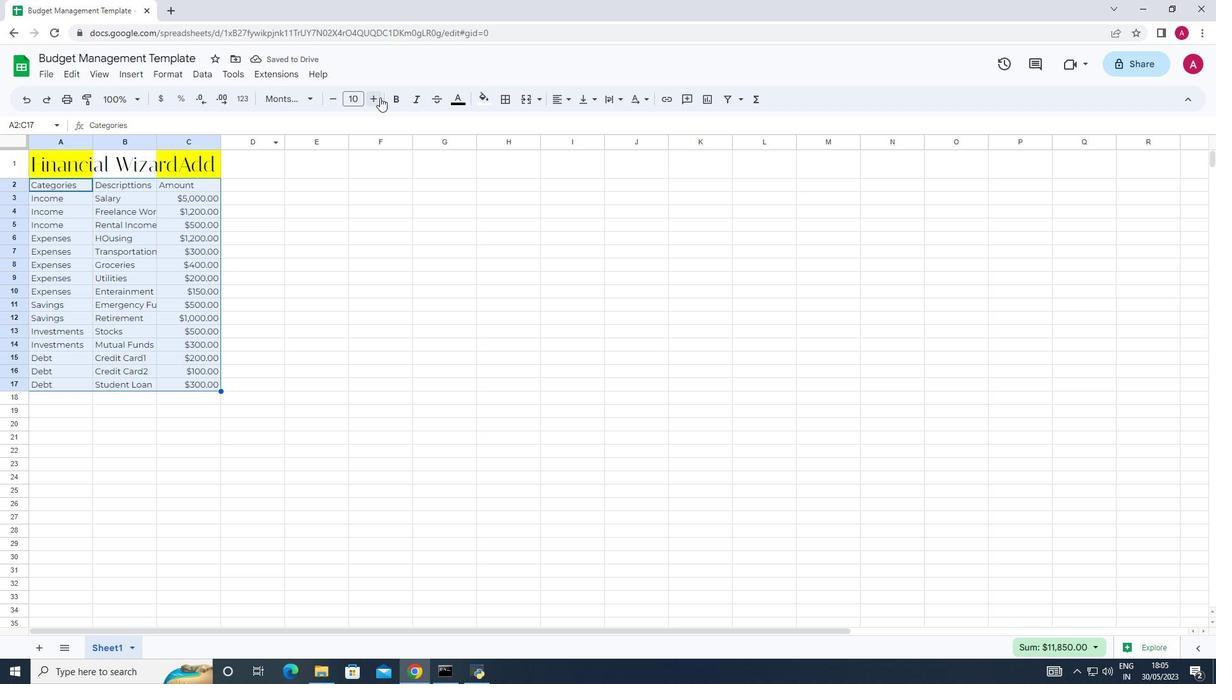
Action: Mouse pressed left at (380, 97)
Screenshot: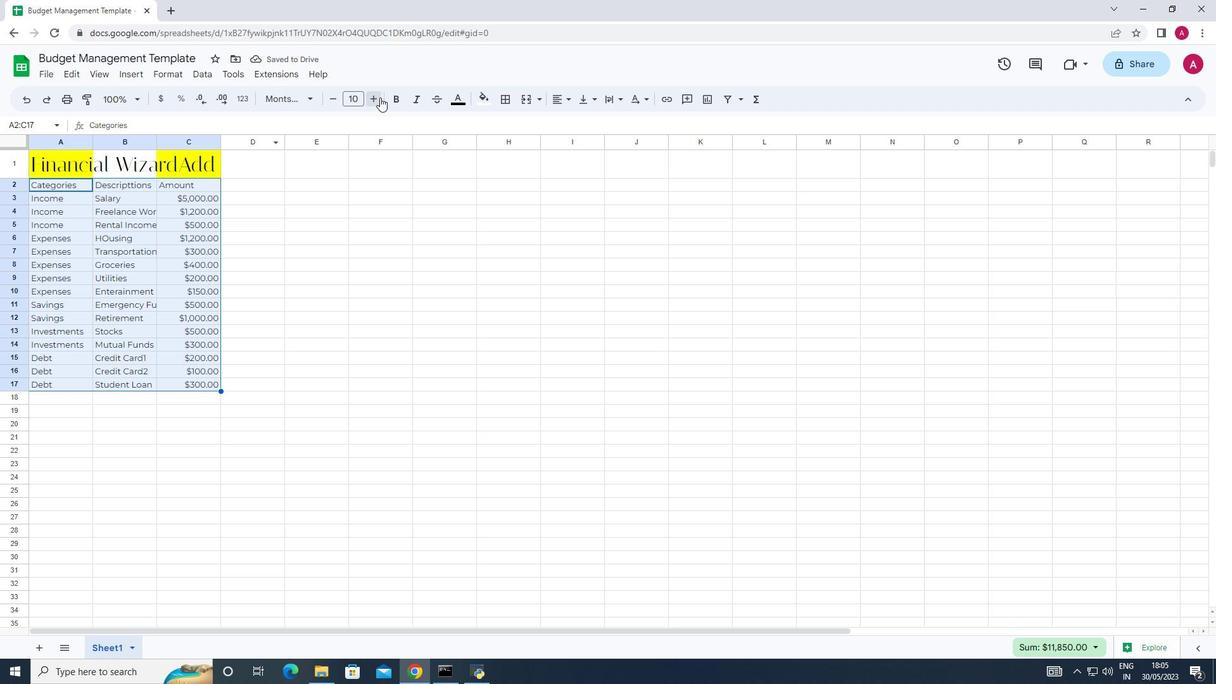 
Action: Mouse moved to (379, 97)
Screenshot: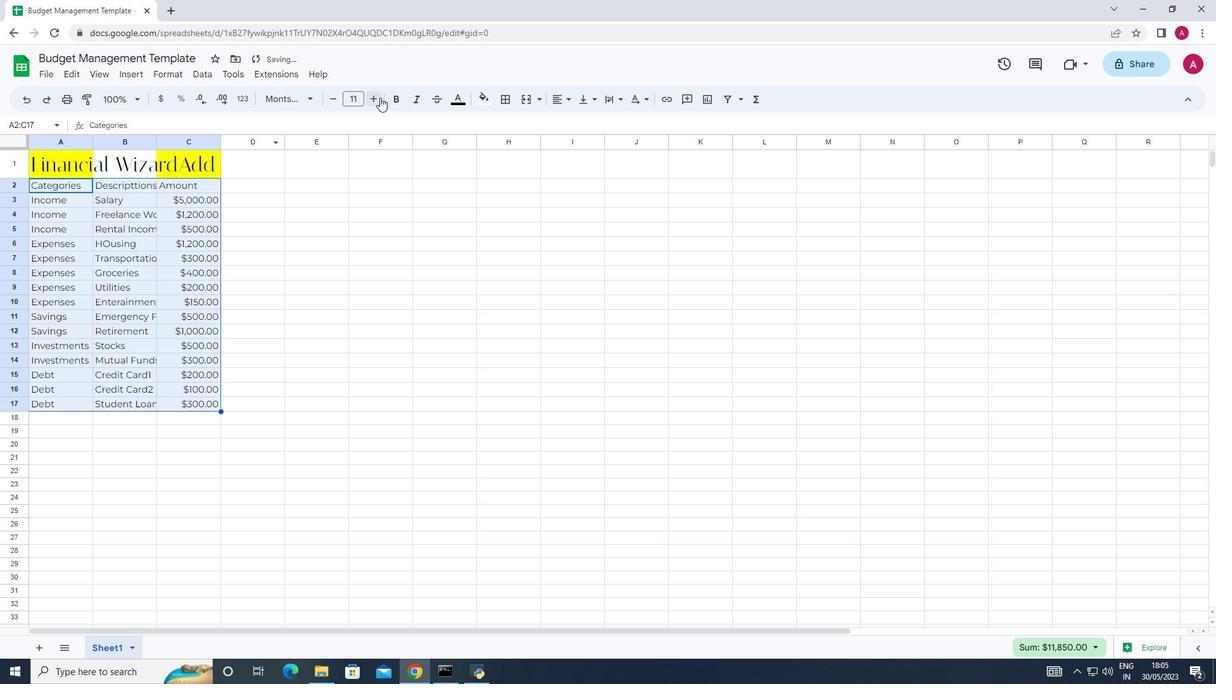 
Action: Mouse pressed left at (379, 97)
Screenshot: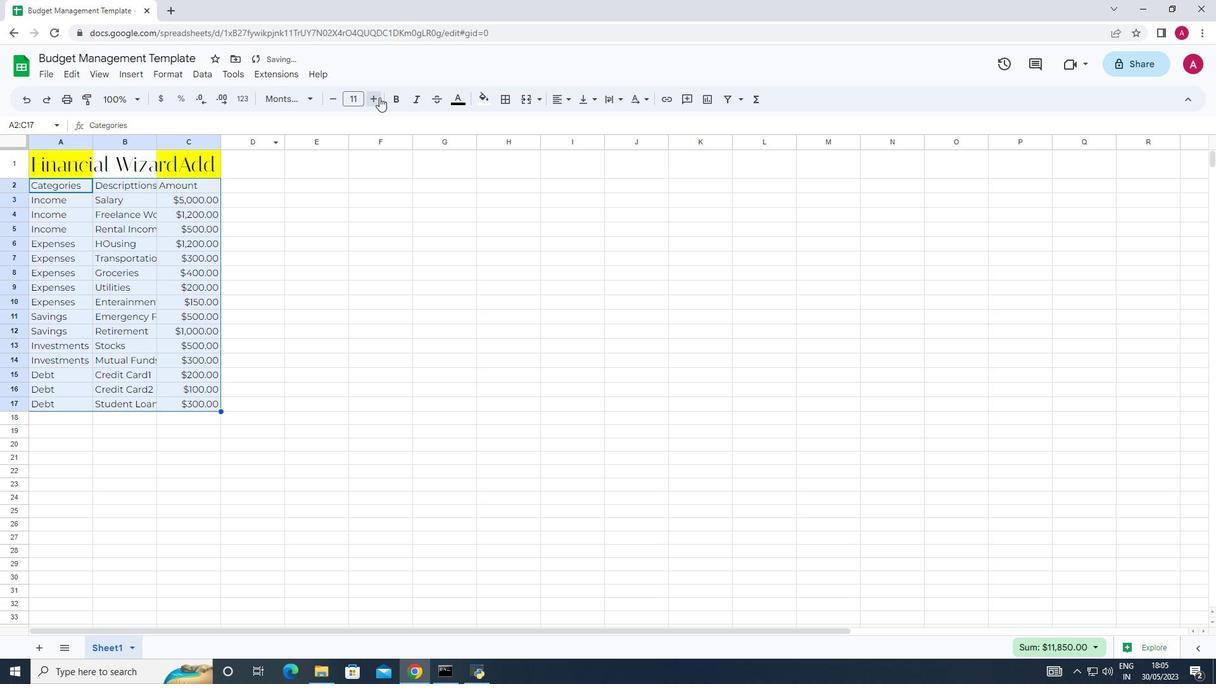 
Action: Mouse moved to (378, 98)
Screenshot: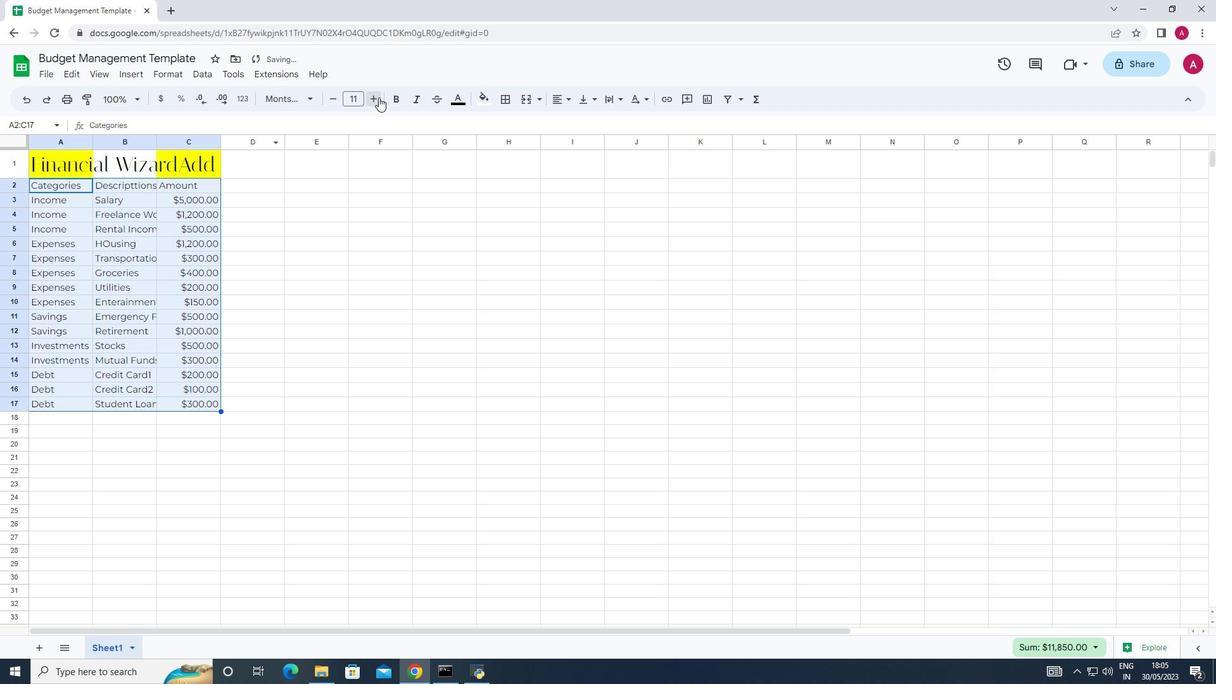 
Action: Mouse pressed left at (378, 98)
Screenshot: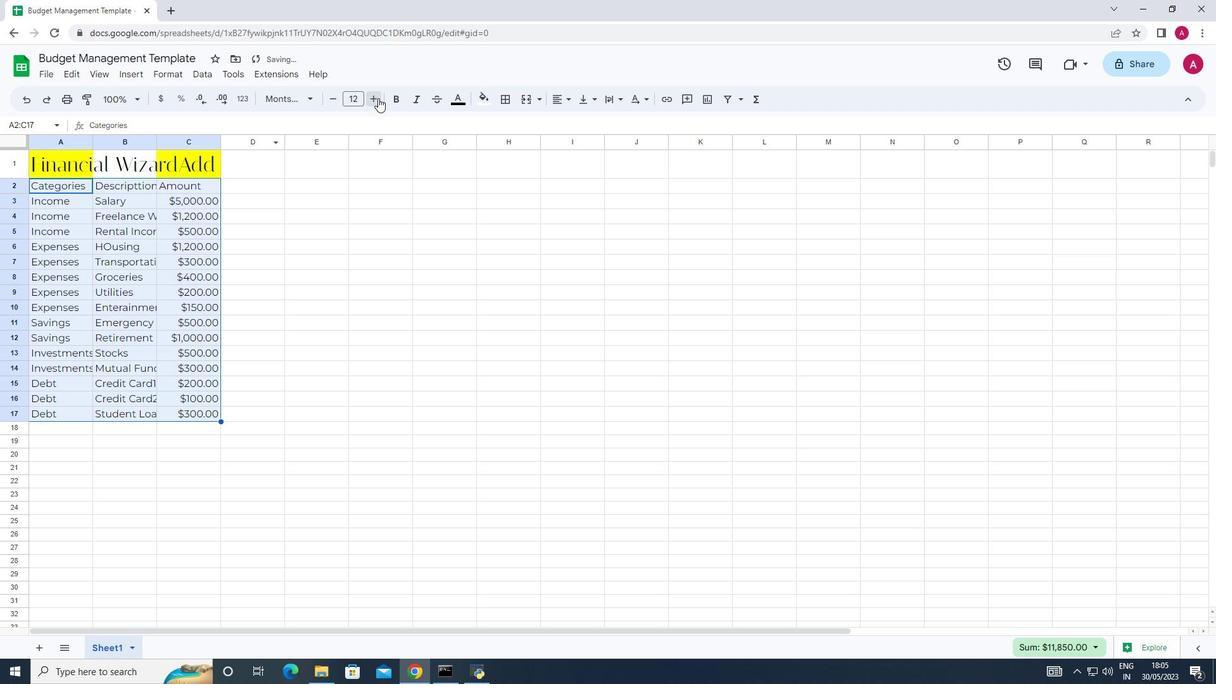 
Action: Mouse pressed left at (378, 98)
Screenshot: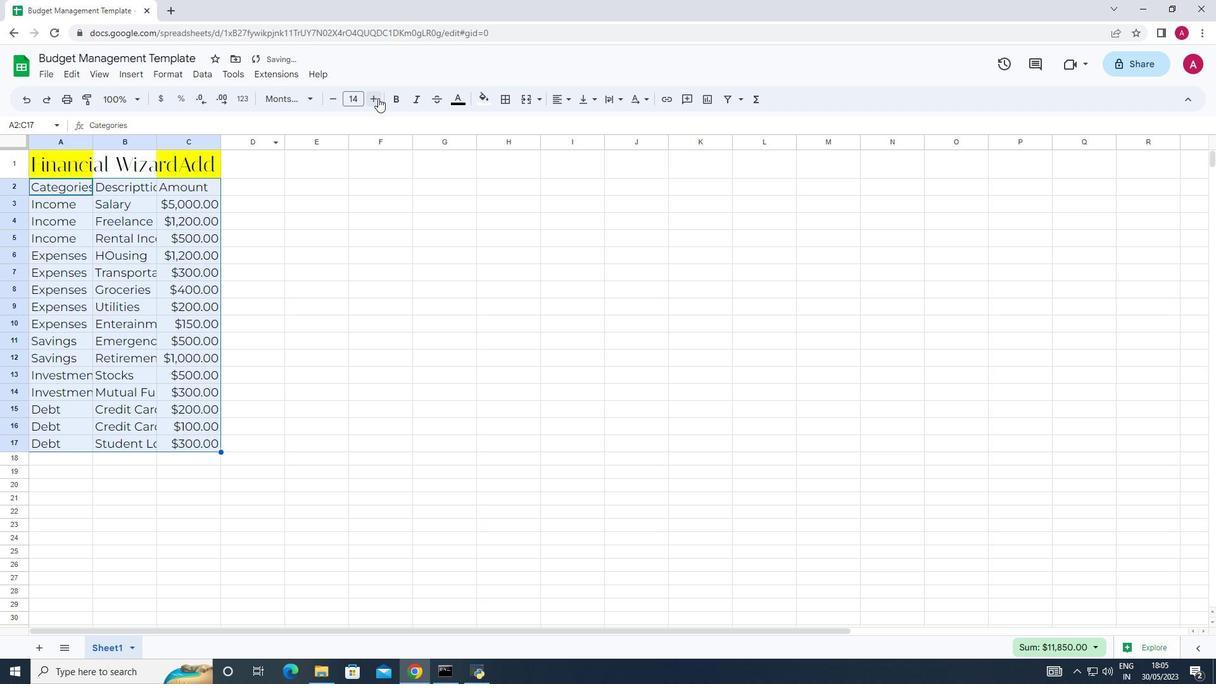 
Action: Mouse pressed left at (378, 98)
Screenshot: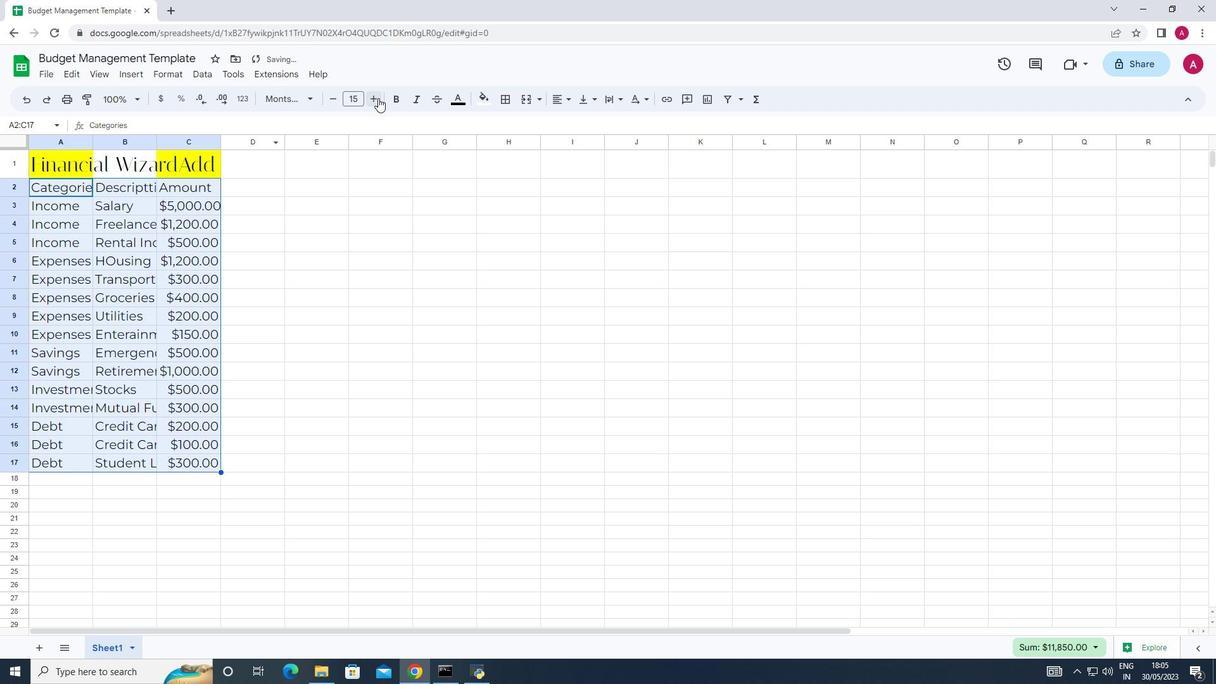 
Action: Mouse pressed left at (378, 98)
Screenshot: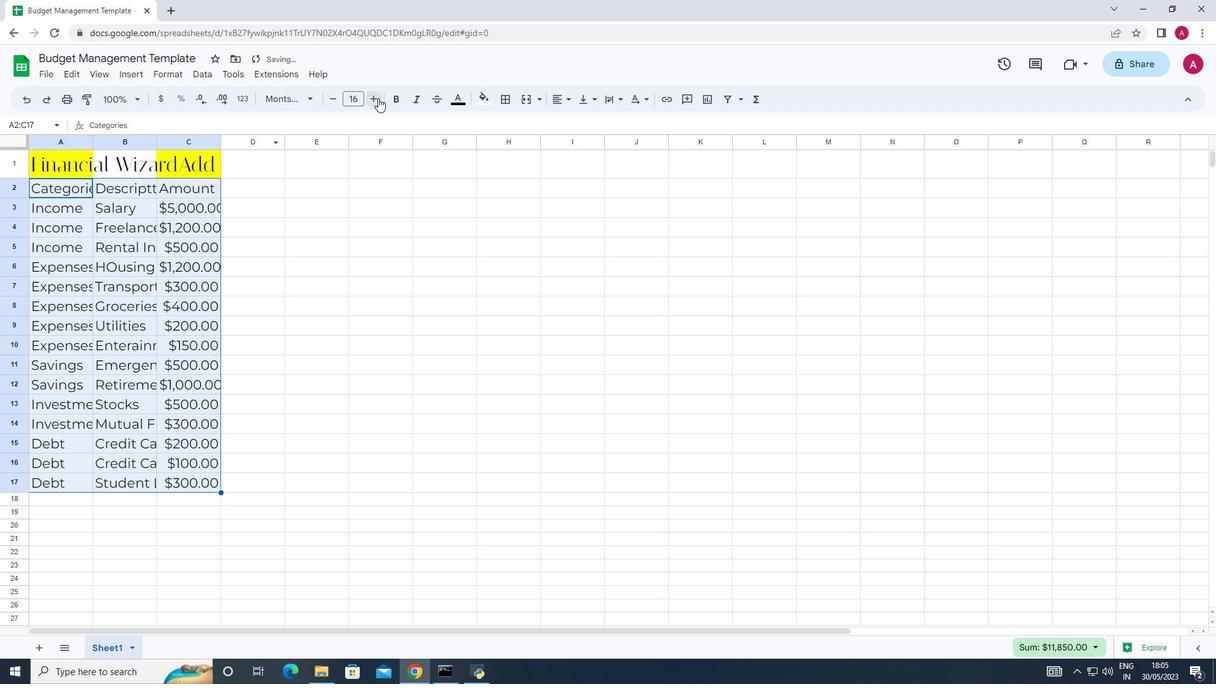 
Action: Mouse pressed left at (378, 98)
Screenshot: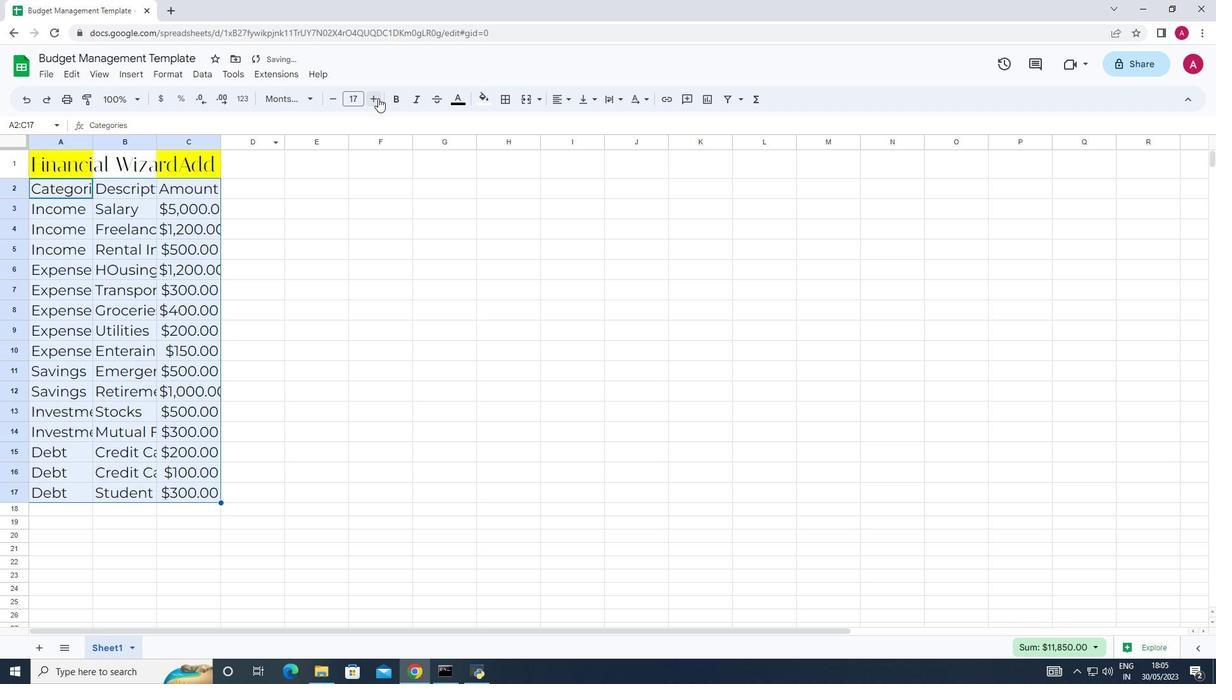
Action: Mouse moved to (91, 142)
Screenshot: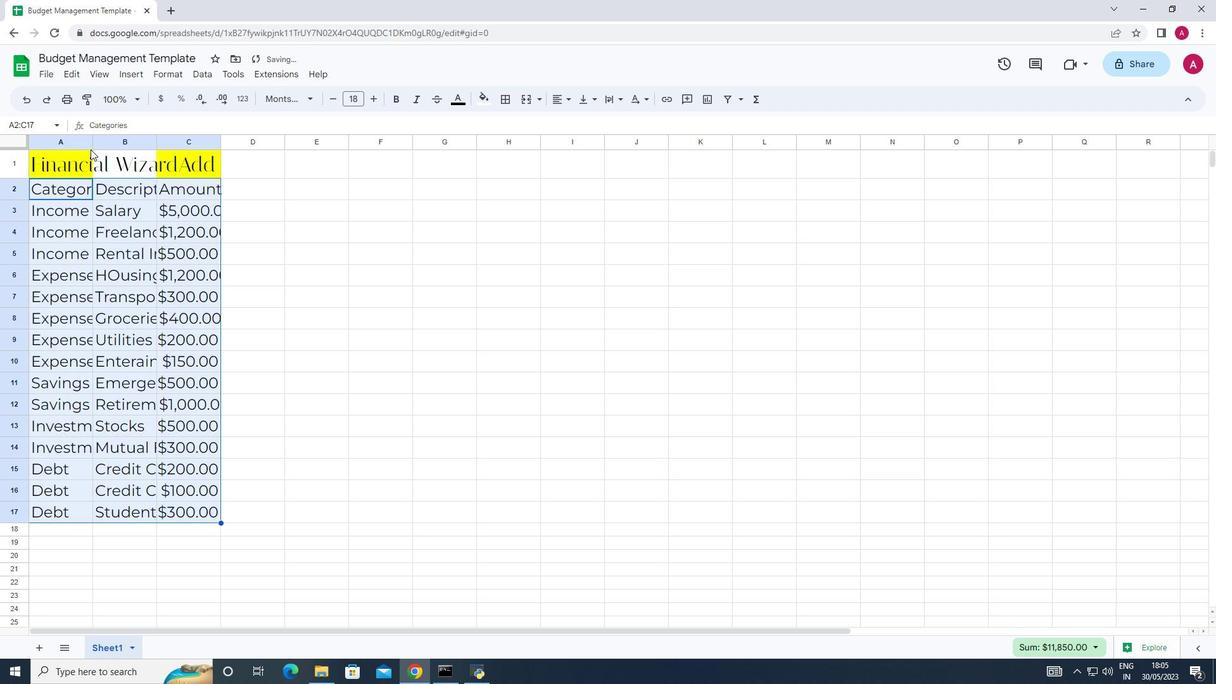 
Action: Mouse pressed left at (91, 142)
Screenshot: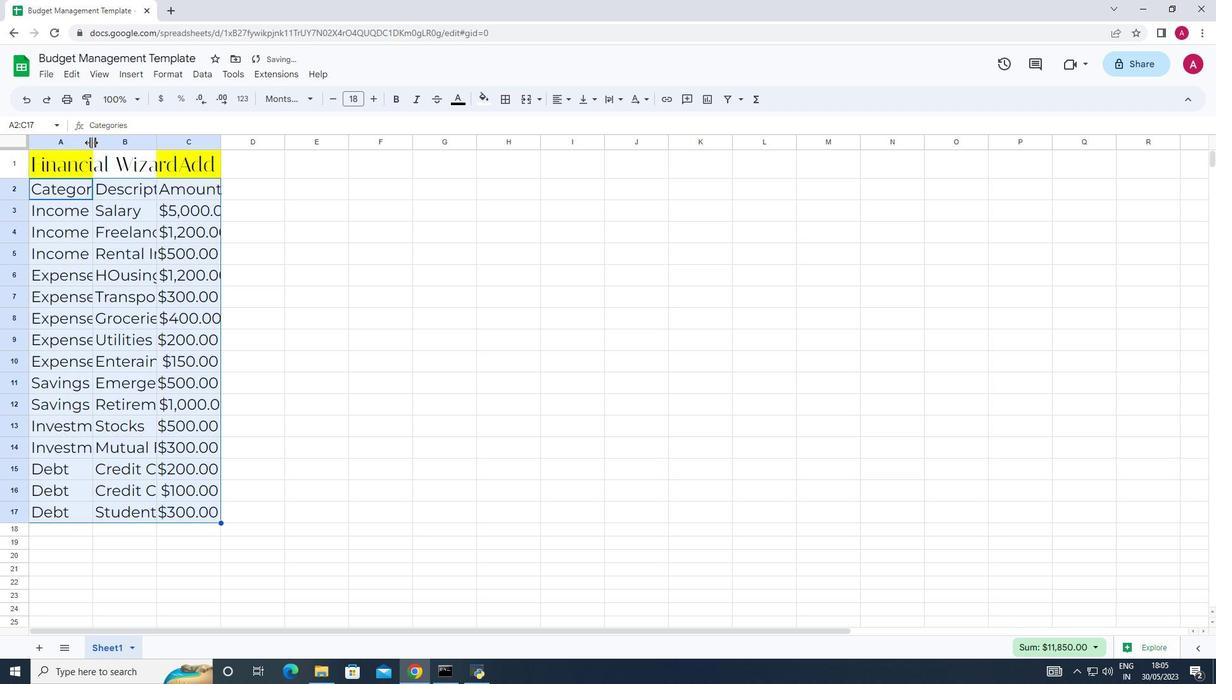 
Action: Mouse pressed left at (91, 142)
Screenshot: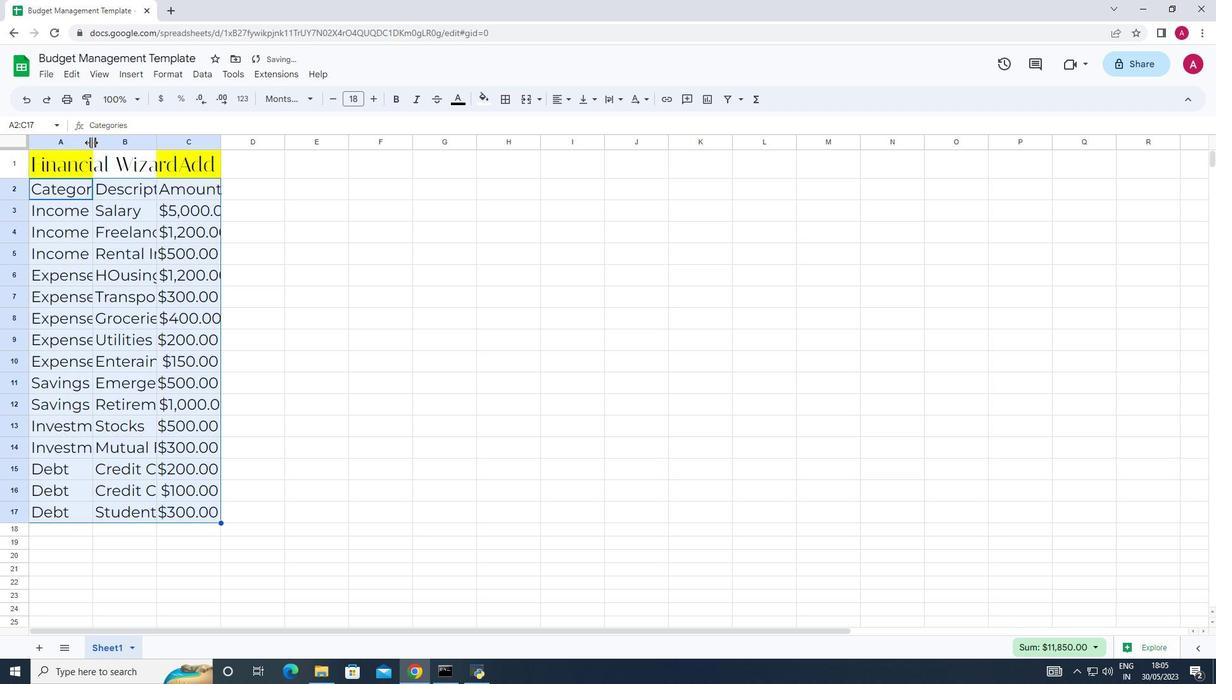 
Action: Mouse moved to (283, 137)
Screenshot: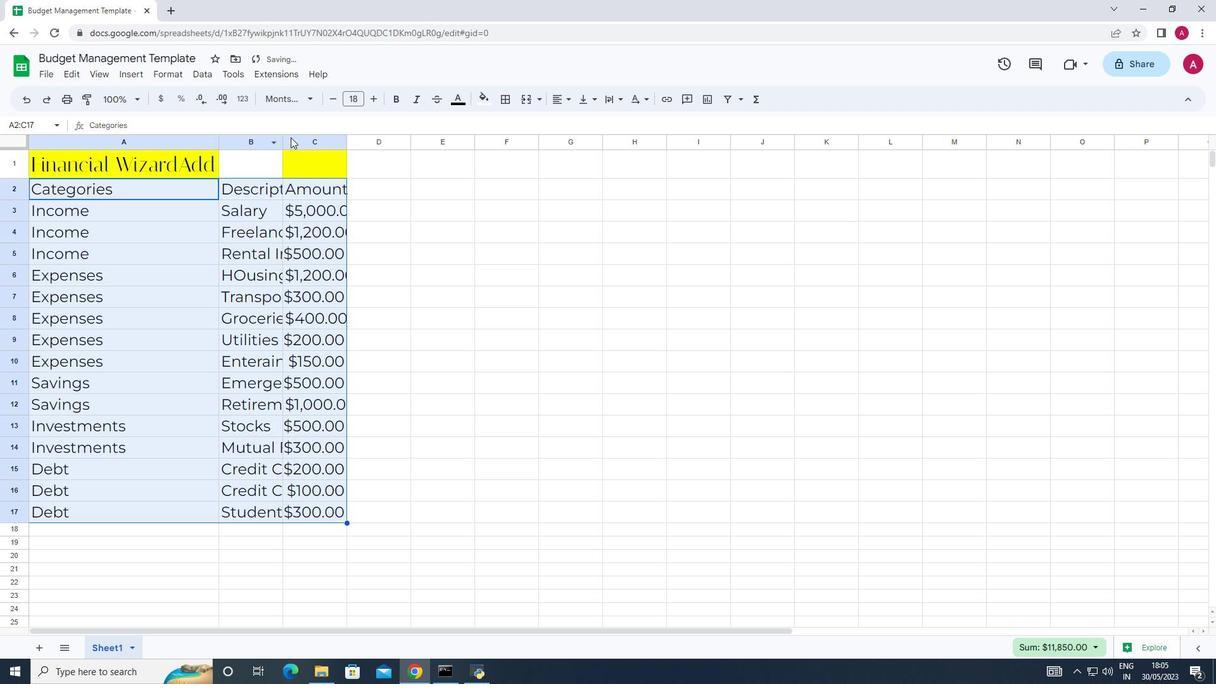 
Action: Mouse pressed left at (283, 137)
Screenshot: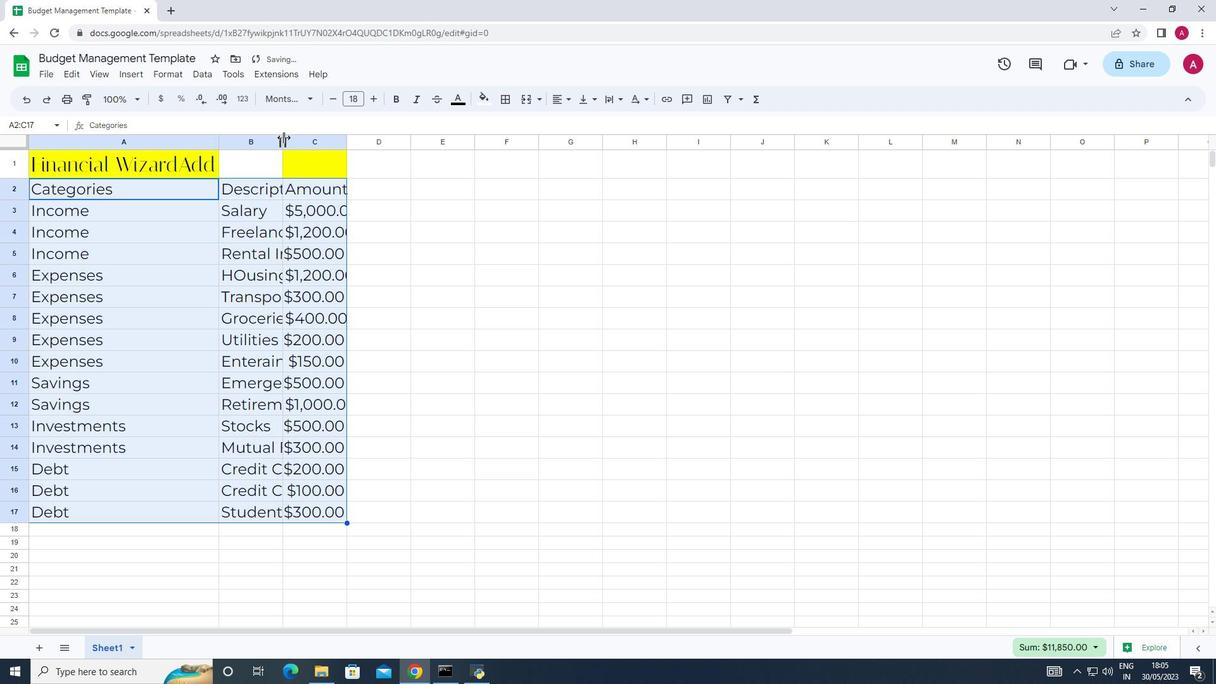 
Action: Mouse pressed left at (283, 137)
Screenshot: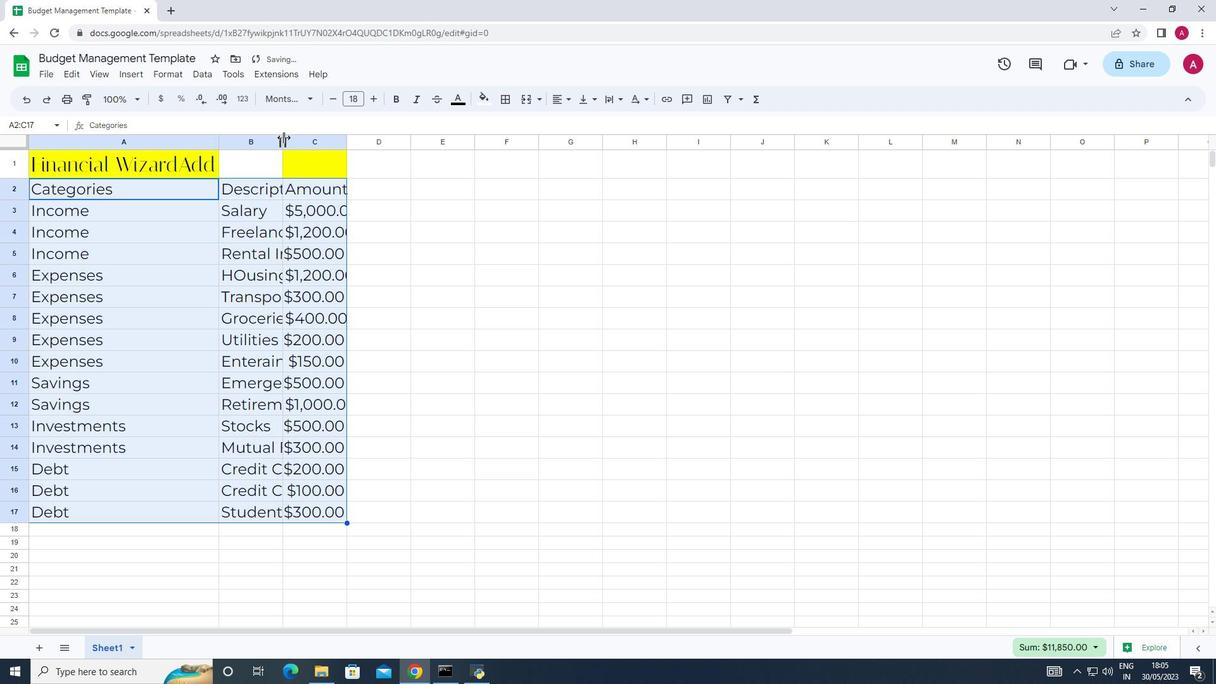 
Action: Mouse moved to (422, 141)
Screenshot: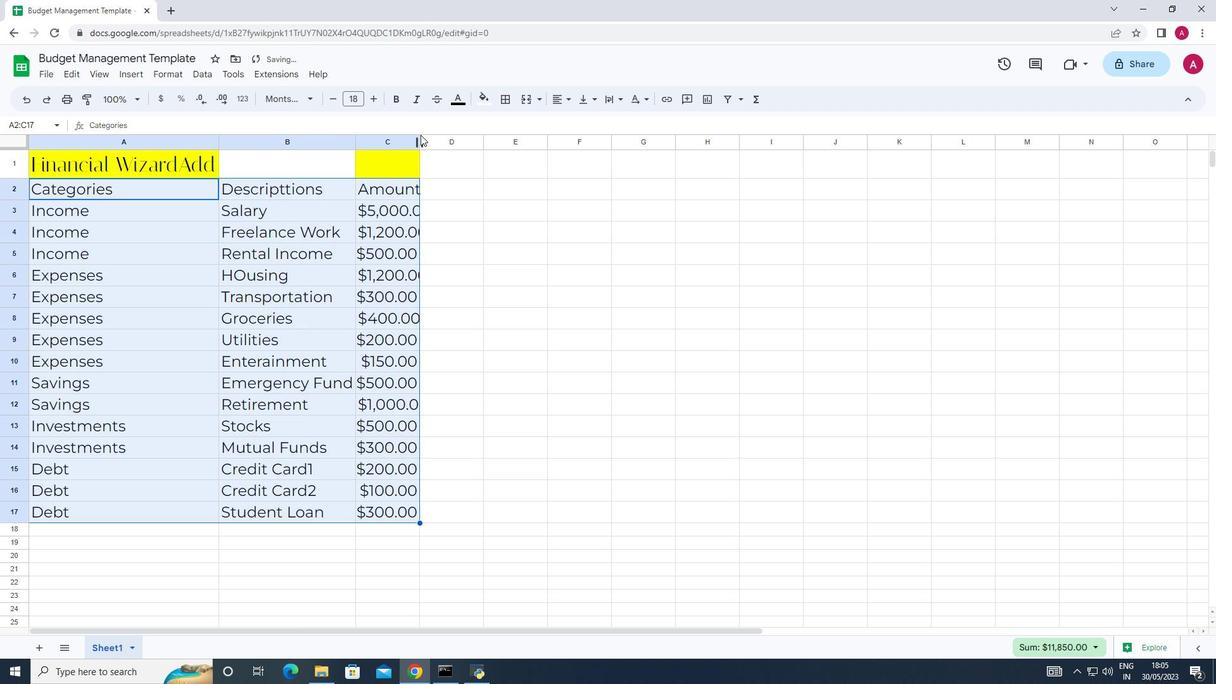 
Action: Mouse pressed left at (422, 141)
Screenshot: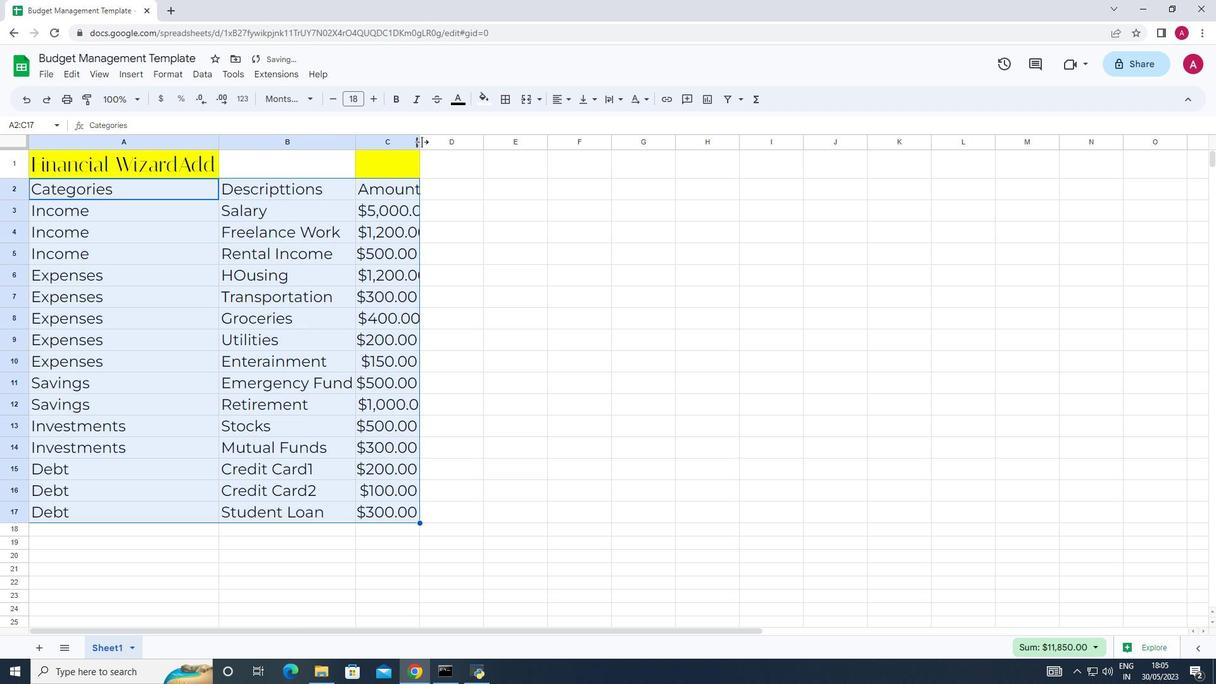 
Action: Mouse pressed left at (422, 141)
Screenshot: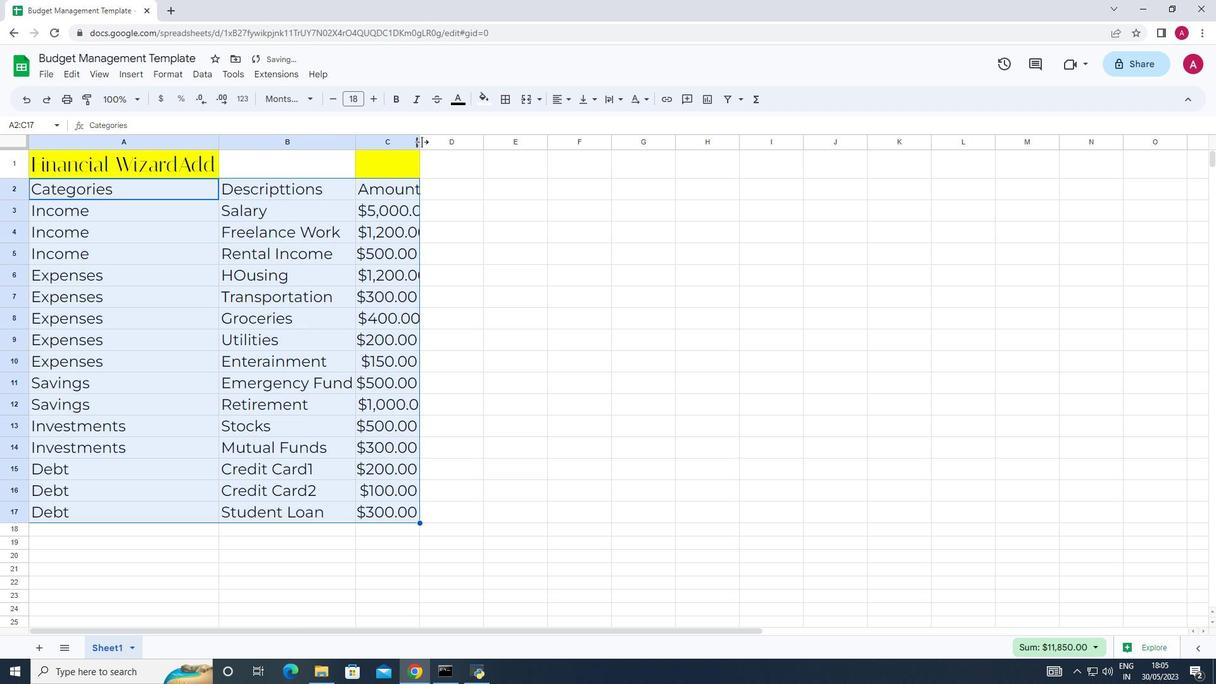 
Action: Mouse moved to (145, 163)
Screenshot: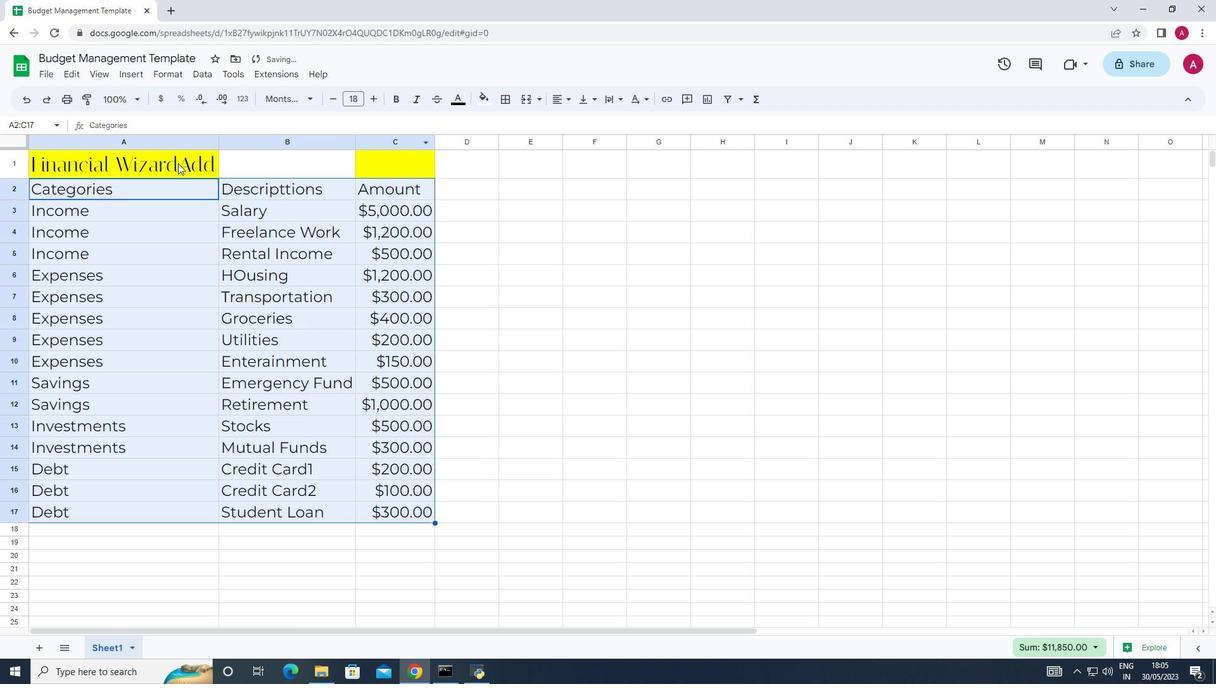 
Action: Mouse pressed left at (145, 163)
Screenshot: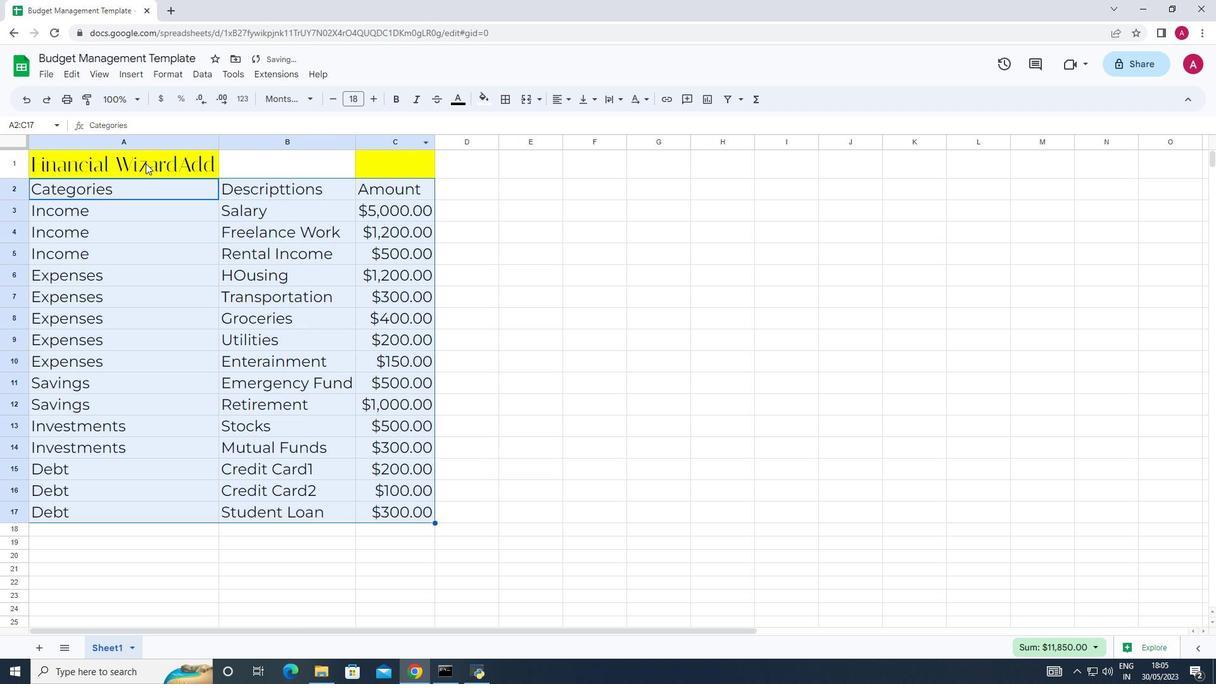 
Action: Key pressed ctrl+X
Screenshot: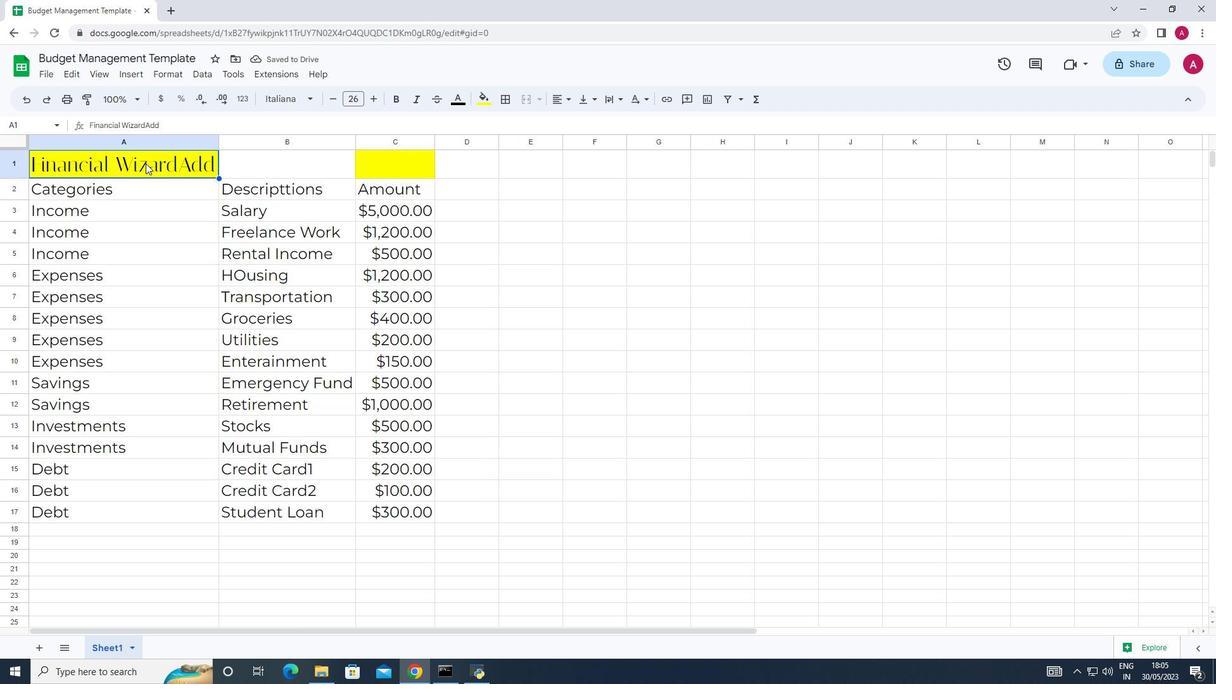 
Action: Mouse moved to (229, 164)
Screenshot: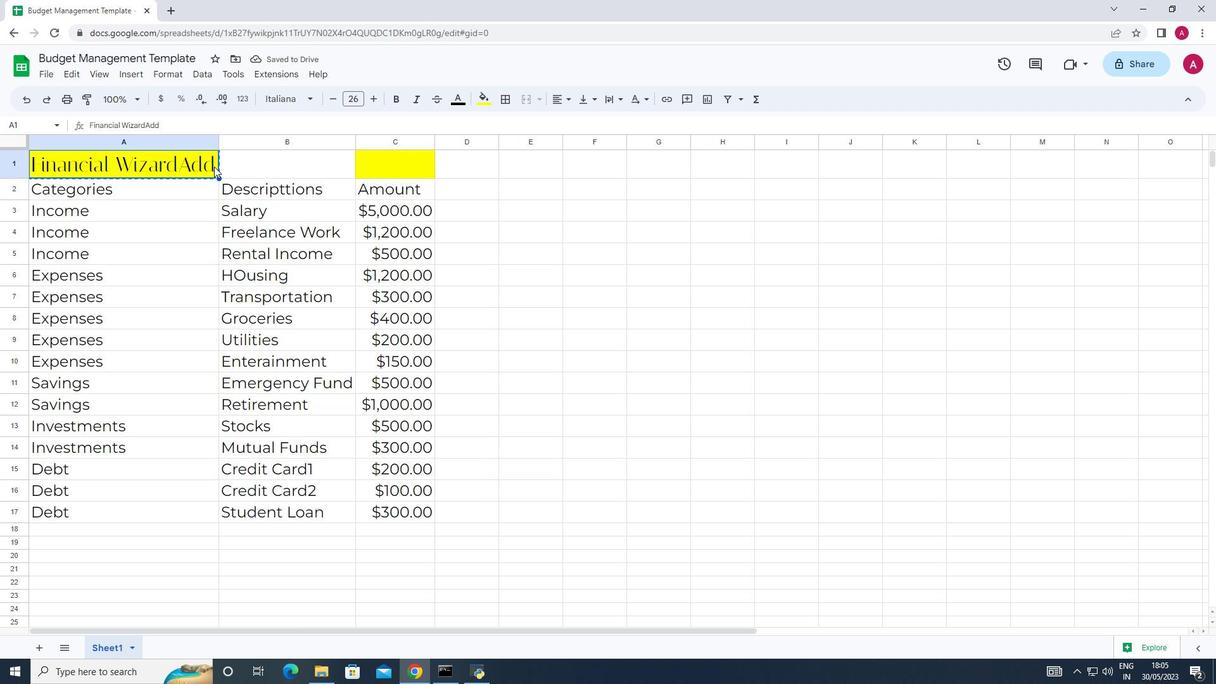 
Action: Mouse pressed left at (229, 164)
Screenshot: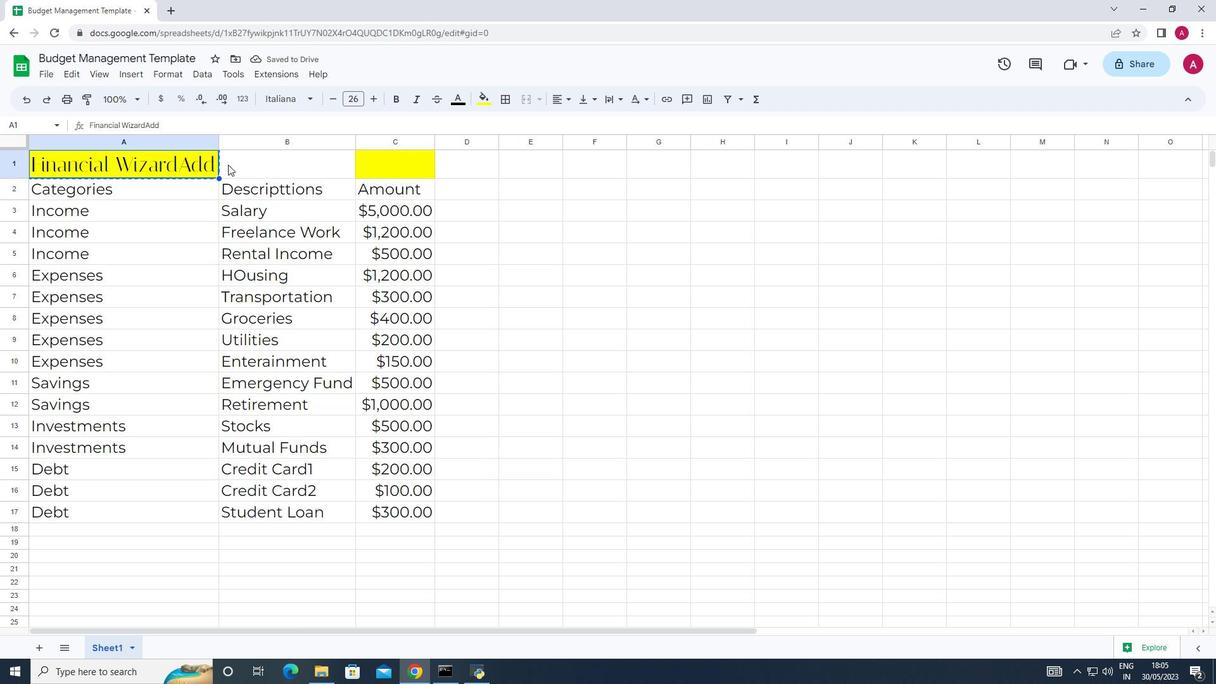 
Action: Key pressed ctrl+V
Screenshot: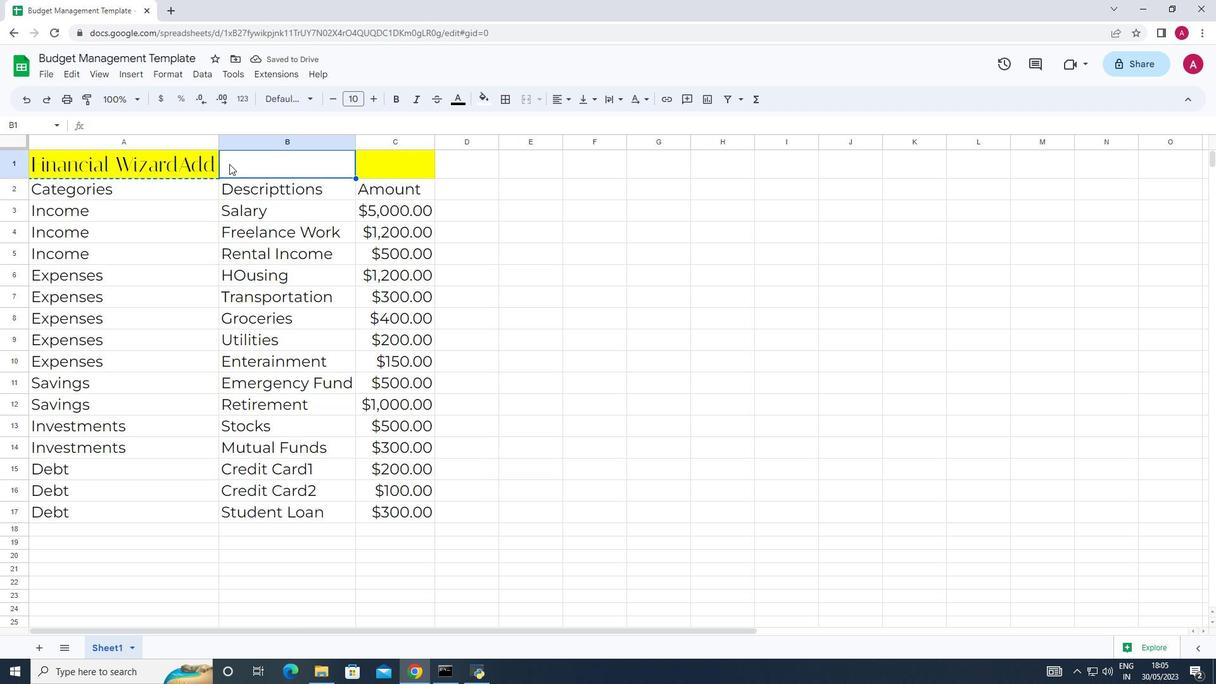 
Action: Mouse moved to (154, 172)
Screenshot: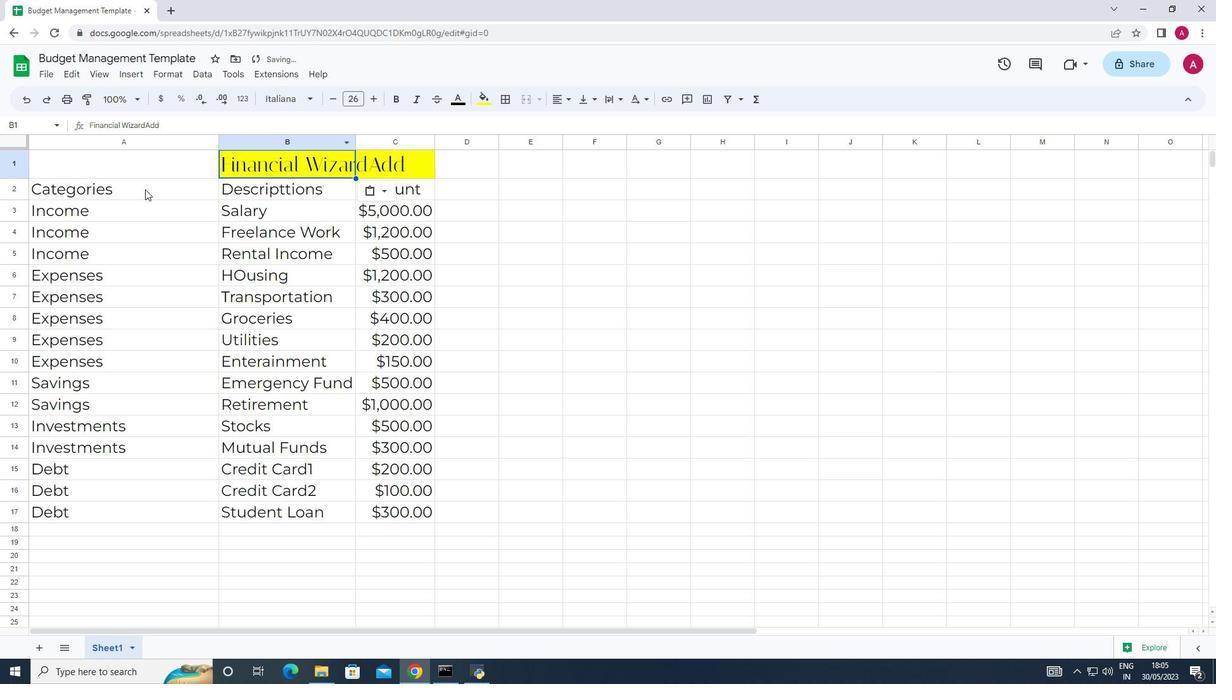 
Action: Mouse pressed left at (154, 172)
Screenshot: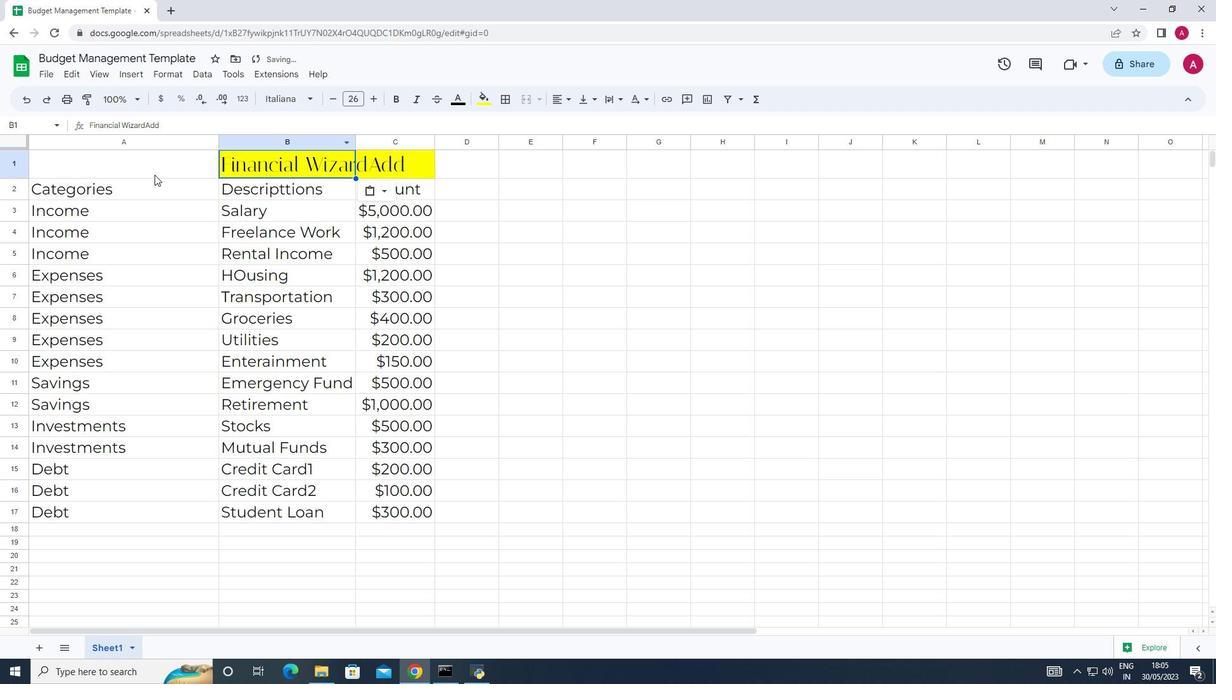 
Action: Mouse moved to (489, 95)
Screenshot: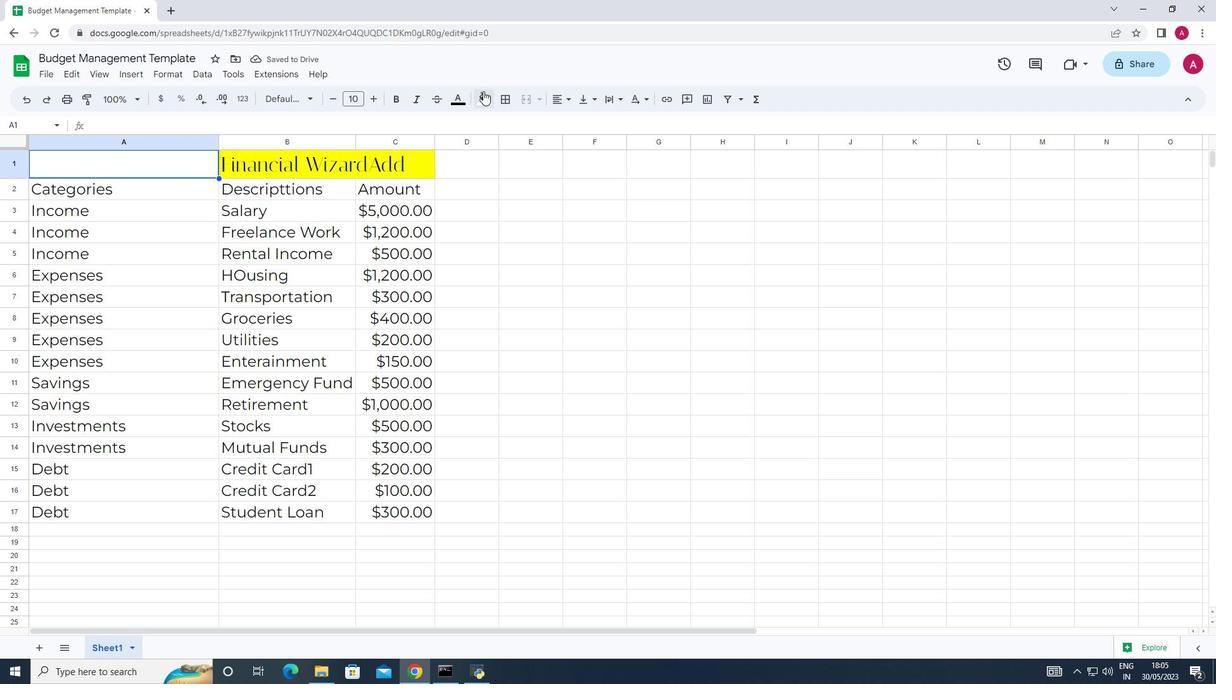 
Action: Mouse pressed left at (489, 95)
Screenshot: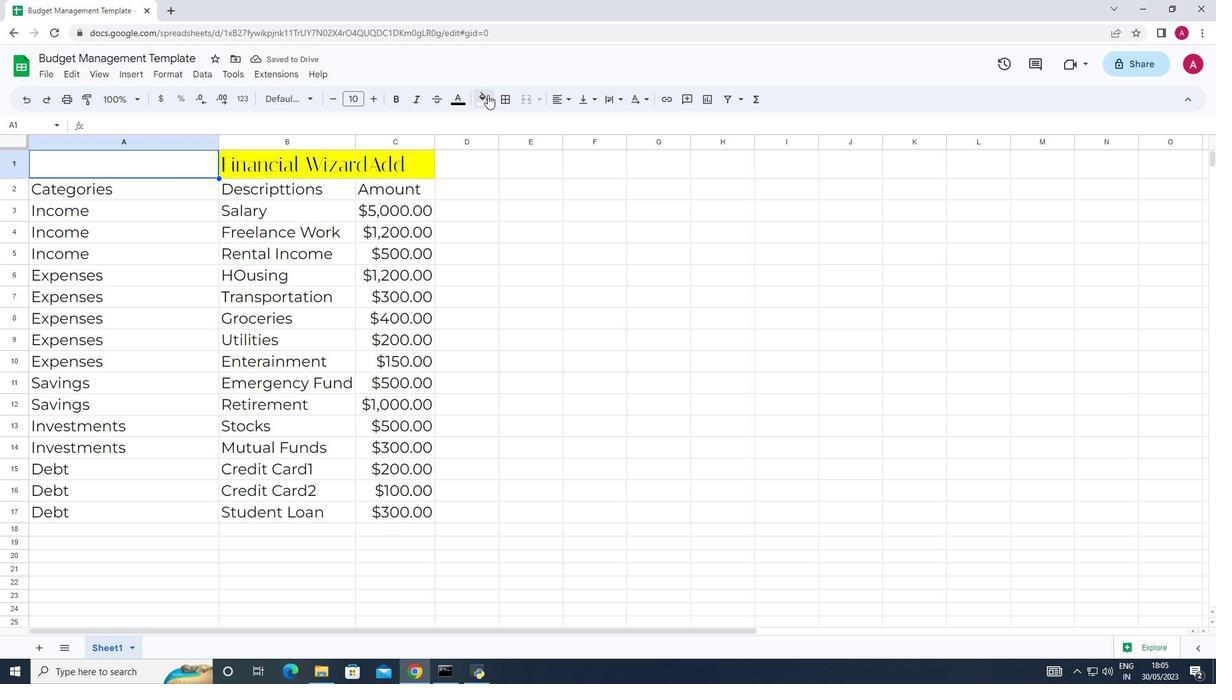 
Action: Mouse moved to (531, 156)
Screenshot: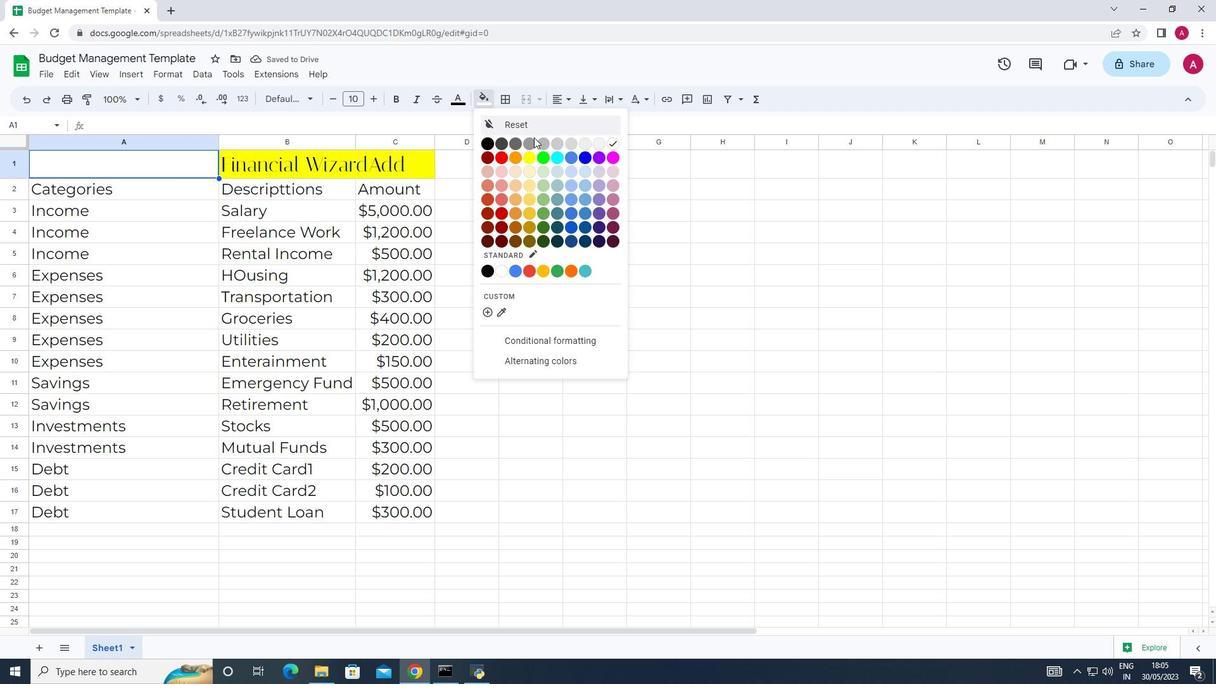 
Action: Mouse pressed left at (531, 156)
Screenshot: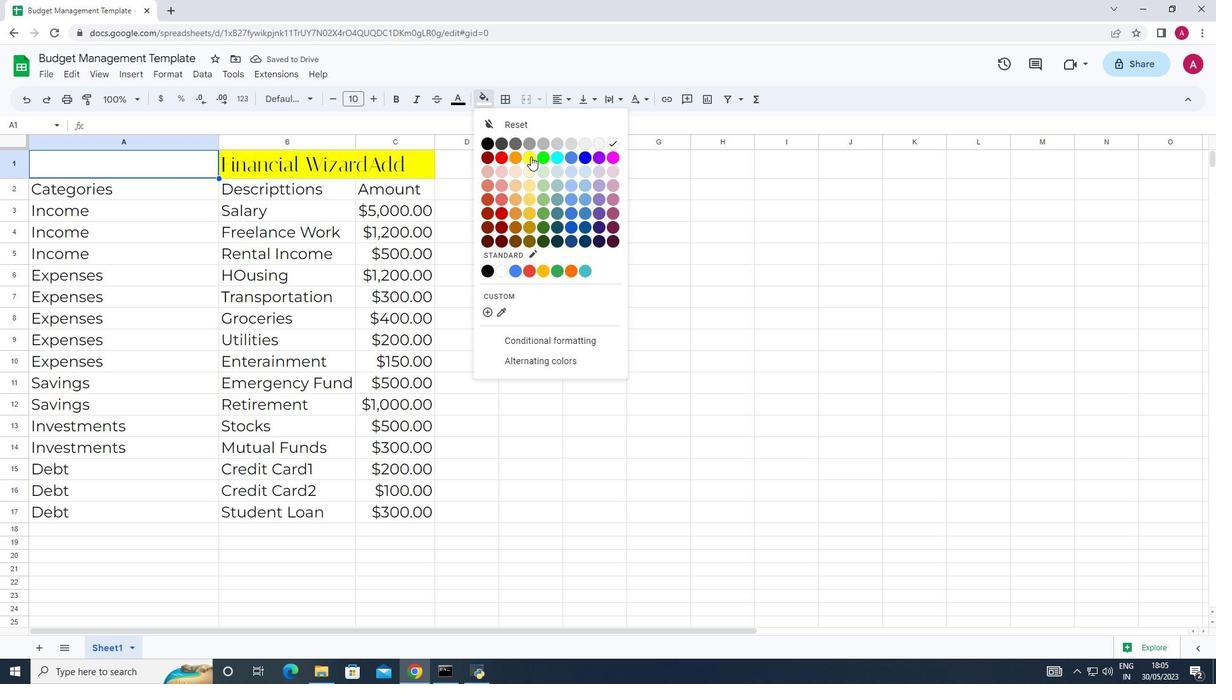 
Action: Mouse moved to (356, 140)
Screenshot: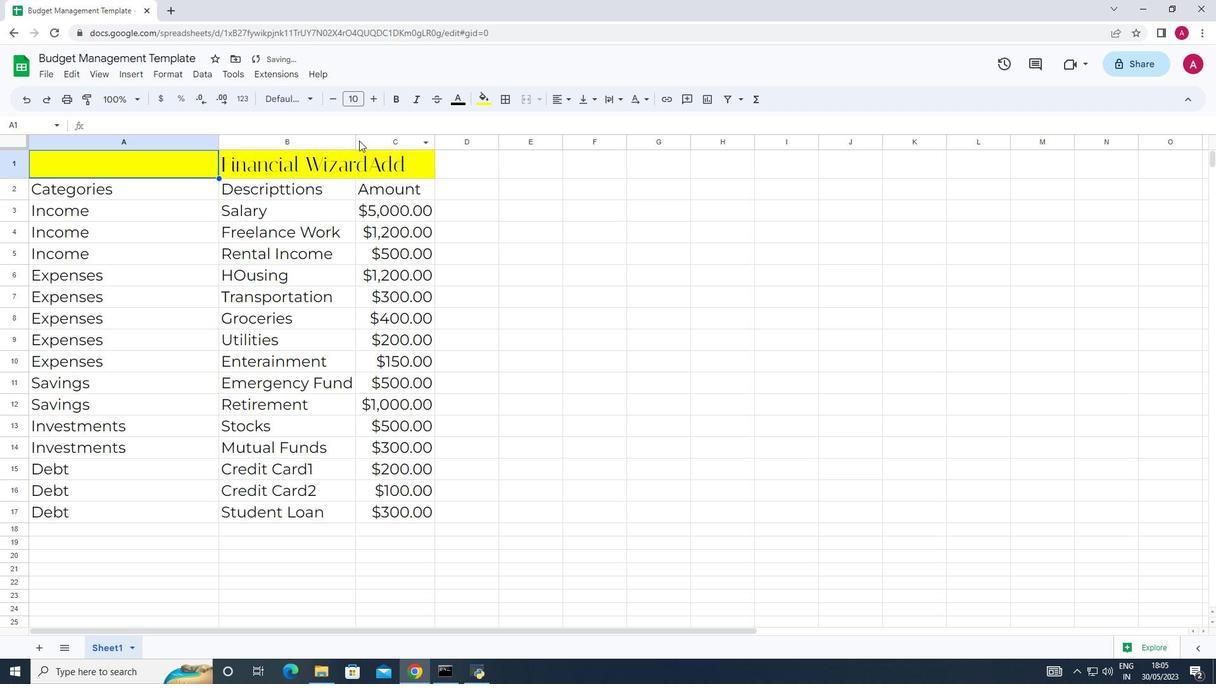 
Action: Mouse pressed left at (356, 140)
Screenshot: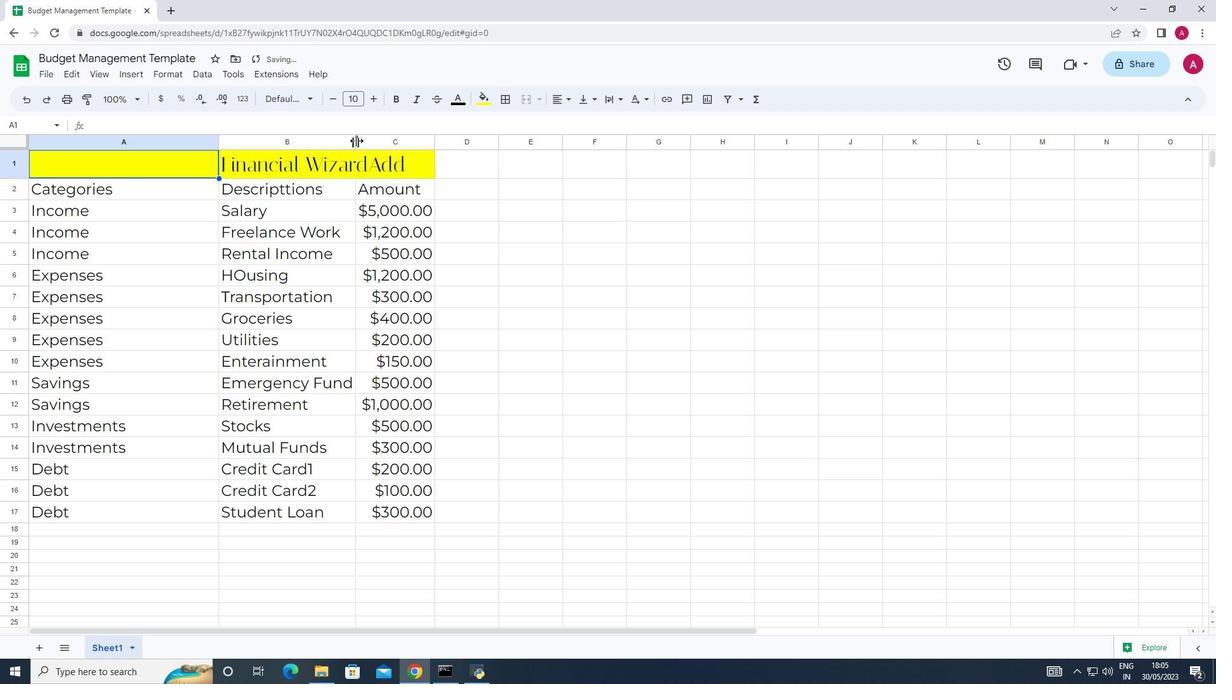 
Action: Mouse pressed left at (356, 140)
Screenshot: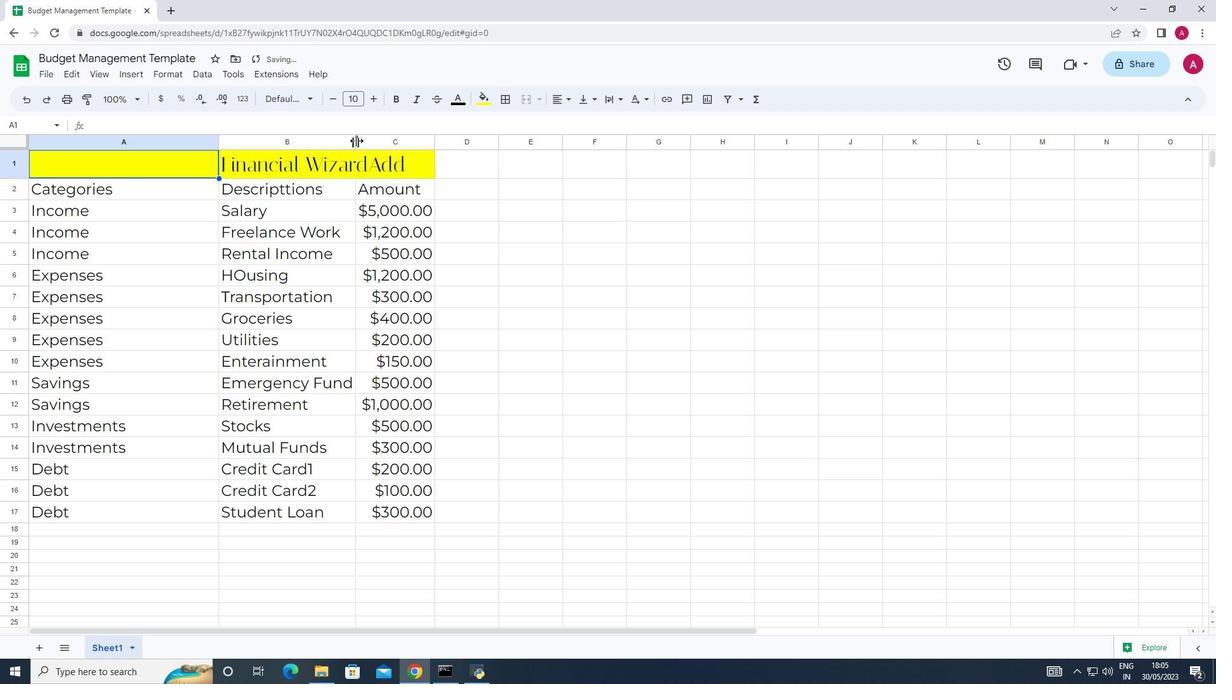 
Action: Mouse moved to (553, 490)
Screenshot: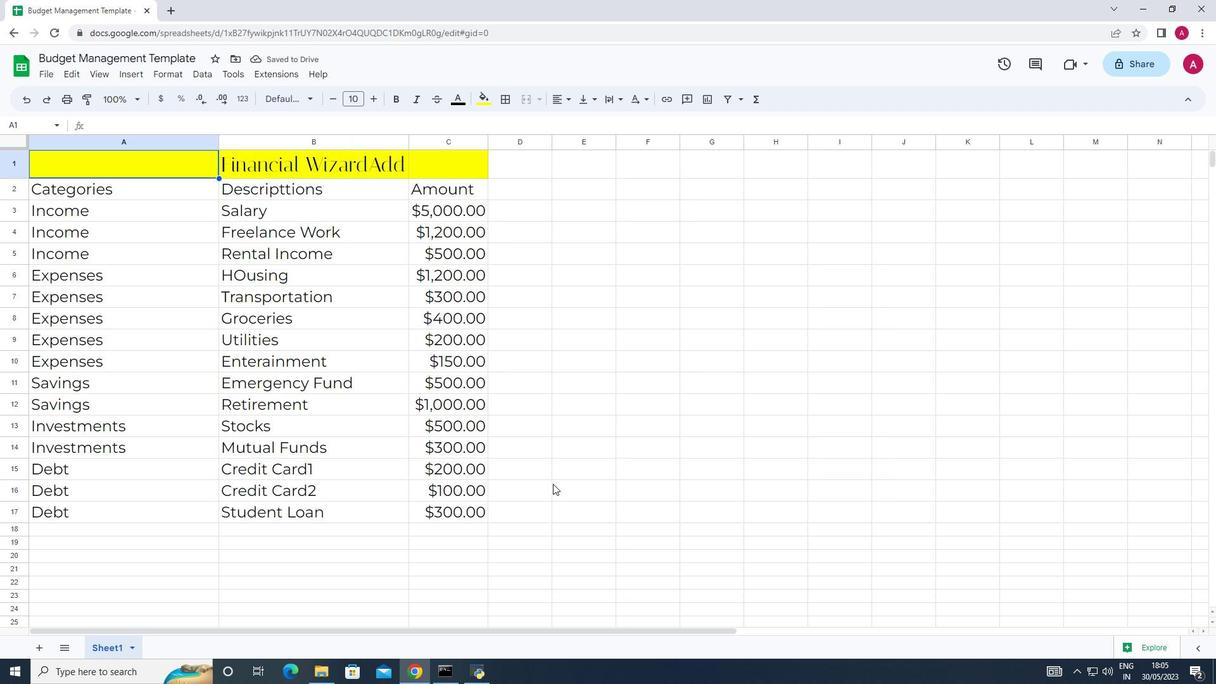 
Action: Mouse pressed left at (553, 490)
Screenshot: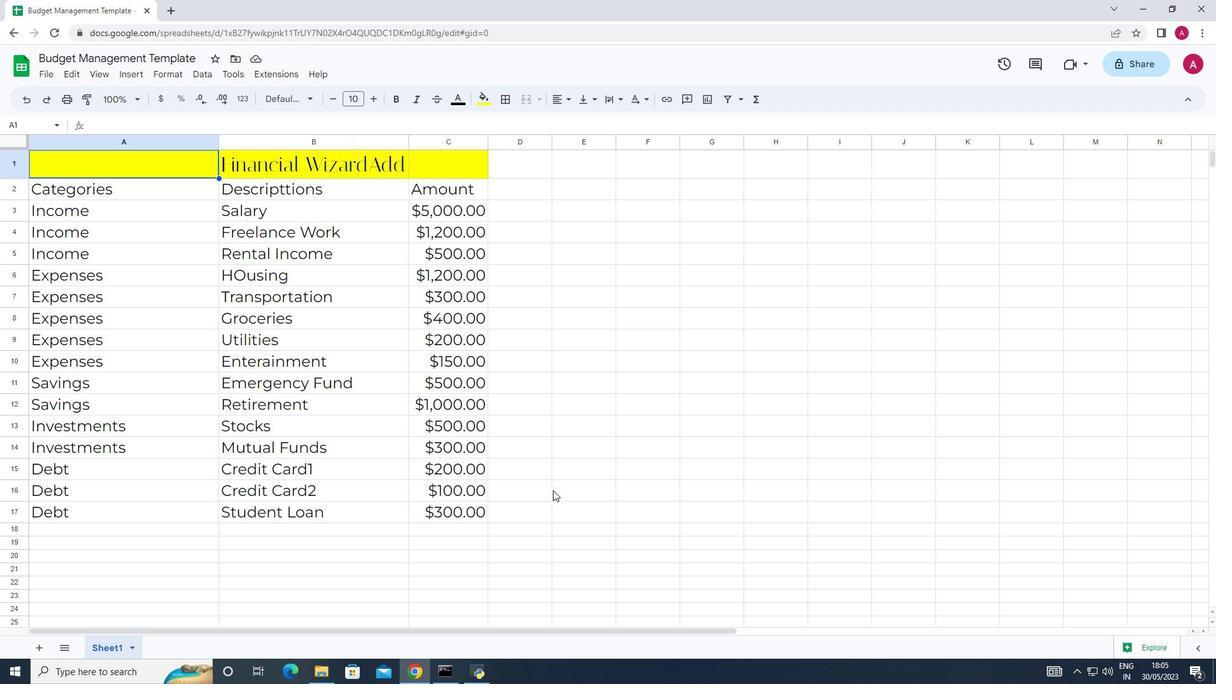 
Action: Mouse moved to (70, 191)
Screenshot: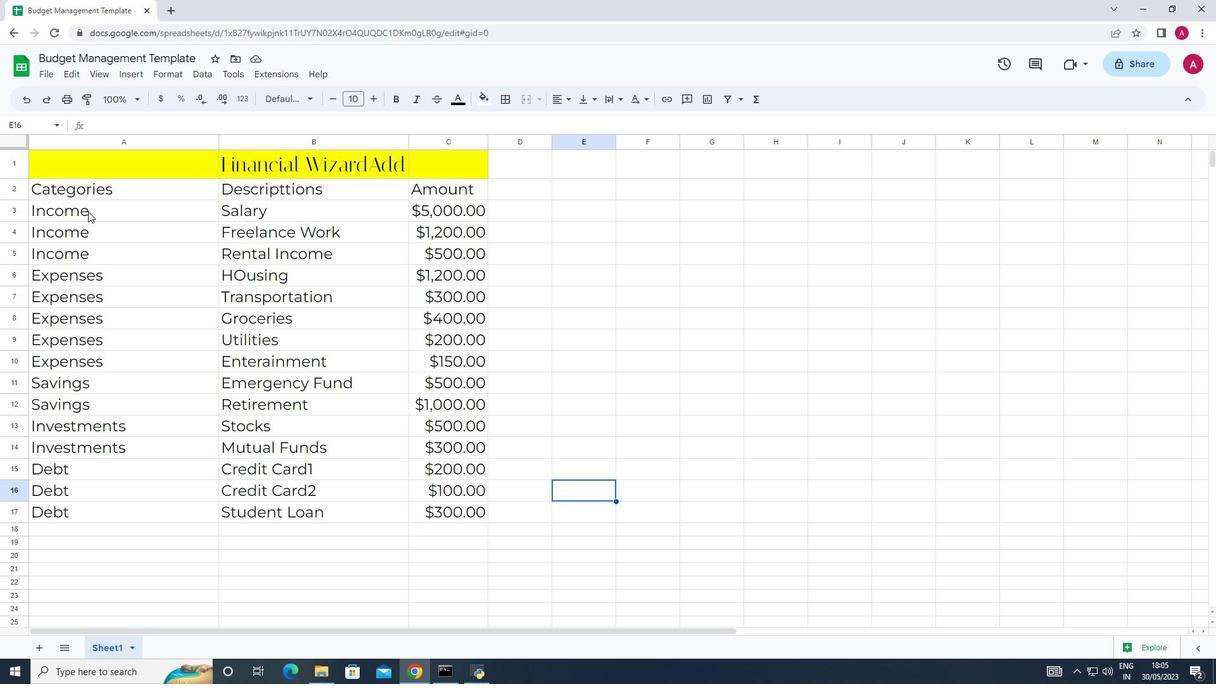
Action: Mouse pressed left at (70, 191)
Screenshot: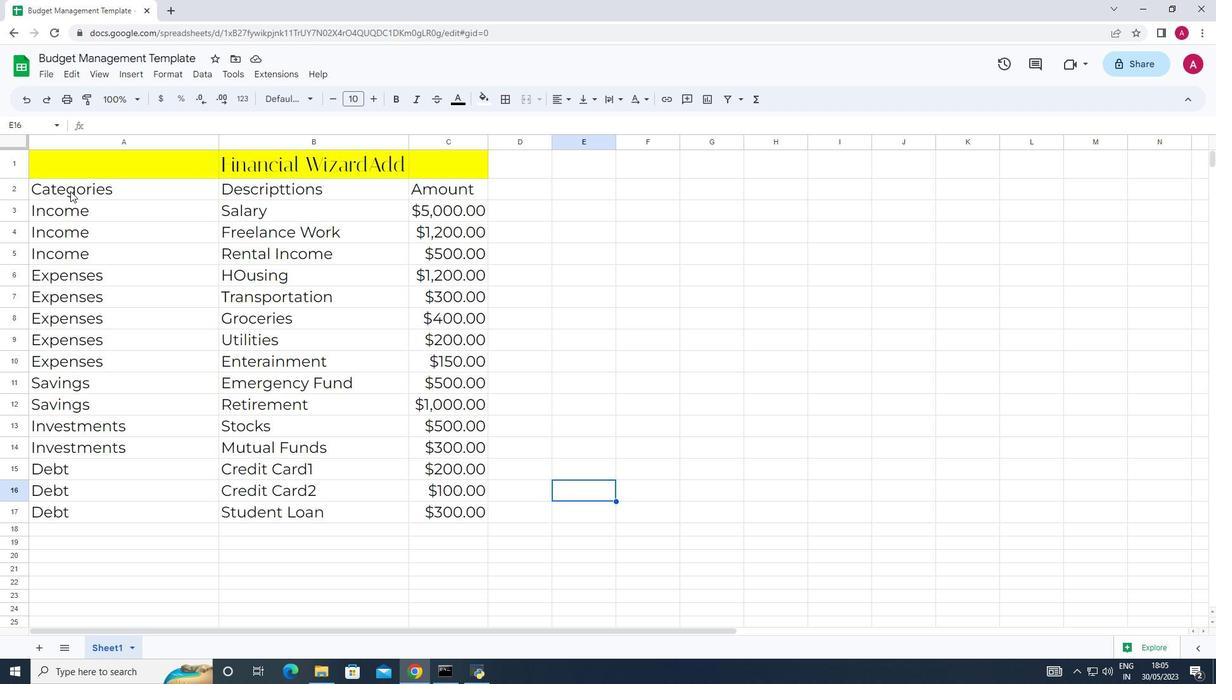 
Action: Mouse moved to (165, 78)
Screenshot: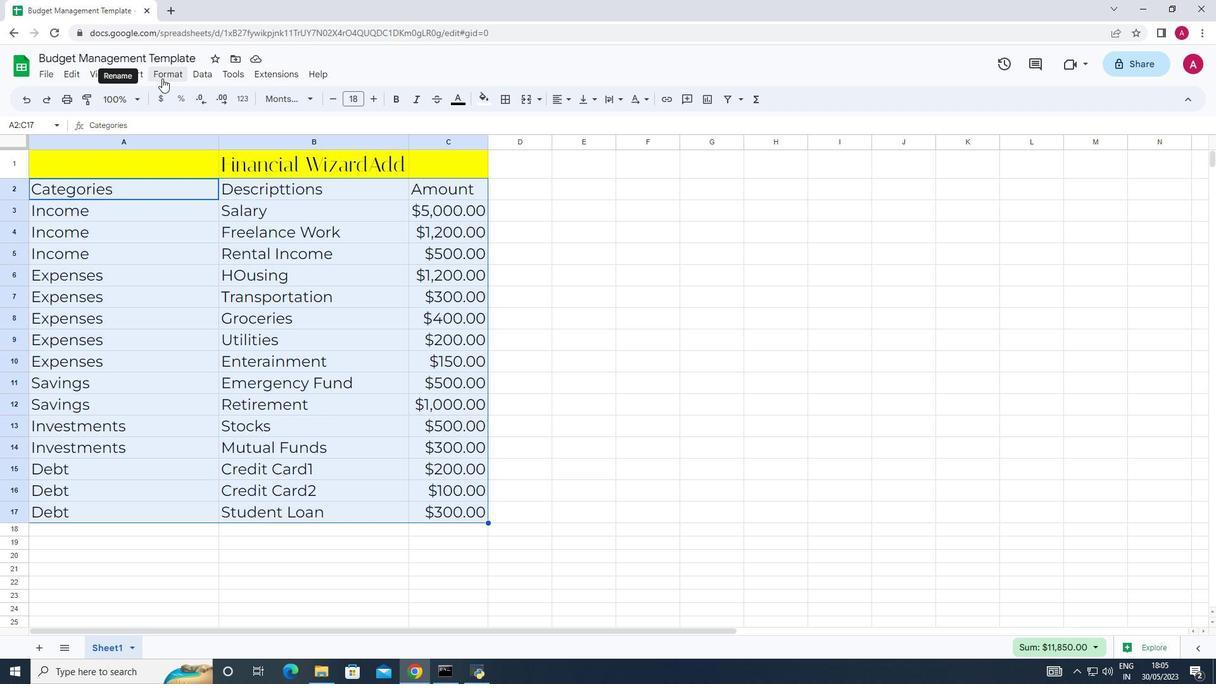 
Action: Mouse pressed left at (165, 78)
Screenshot: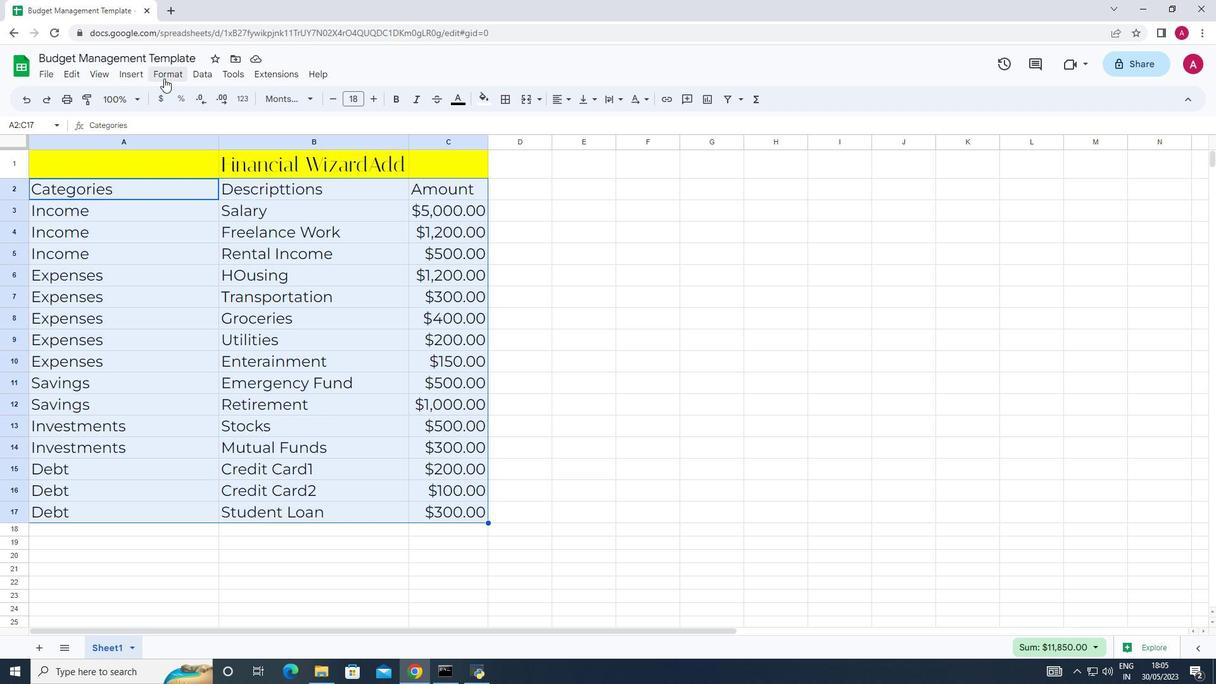 
Action: Mouse moved to (207, 167)
Screenshot: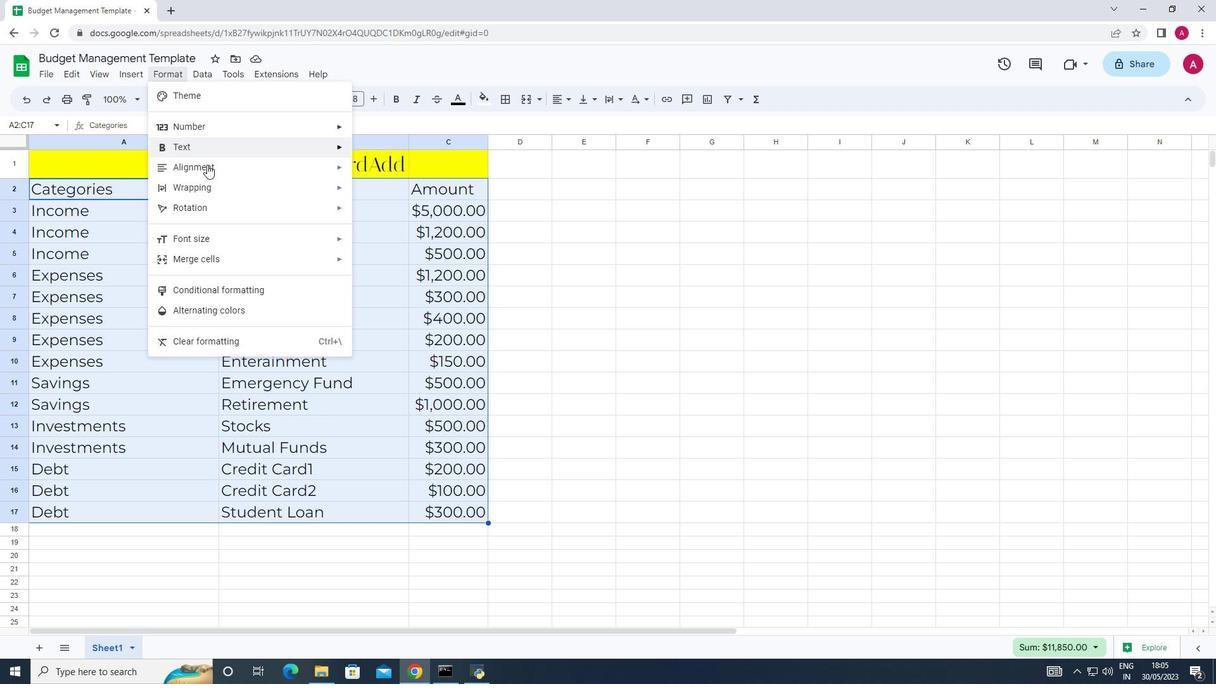 
Action: Mouse pressed left at (207, 167)
Screenshot: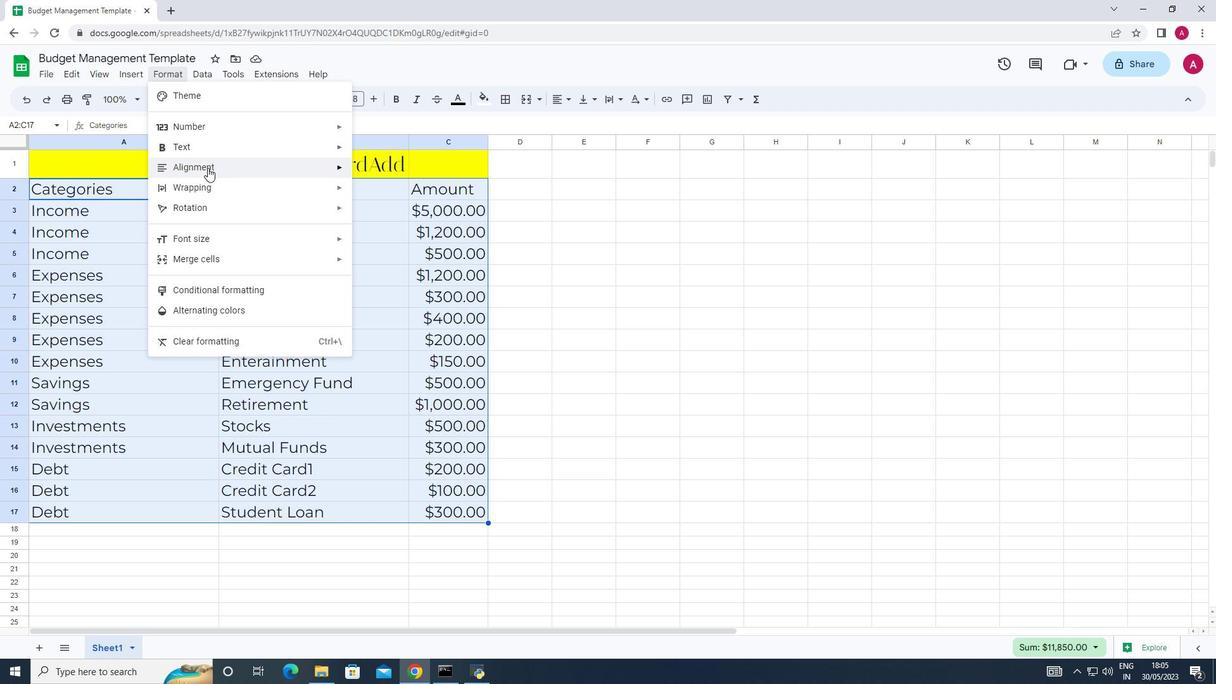 
Action: Mouse moved to (381, 213)
Screenshot: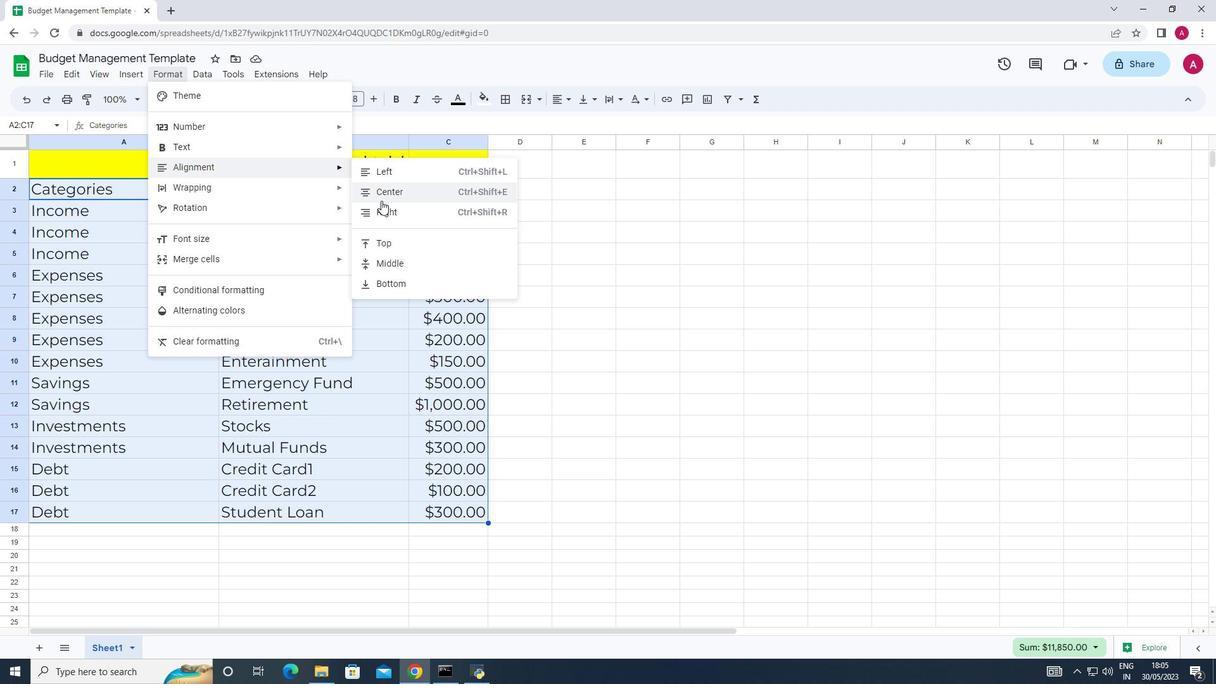
Action: Mouse pressed left at (381, 213)
Screenshot: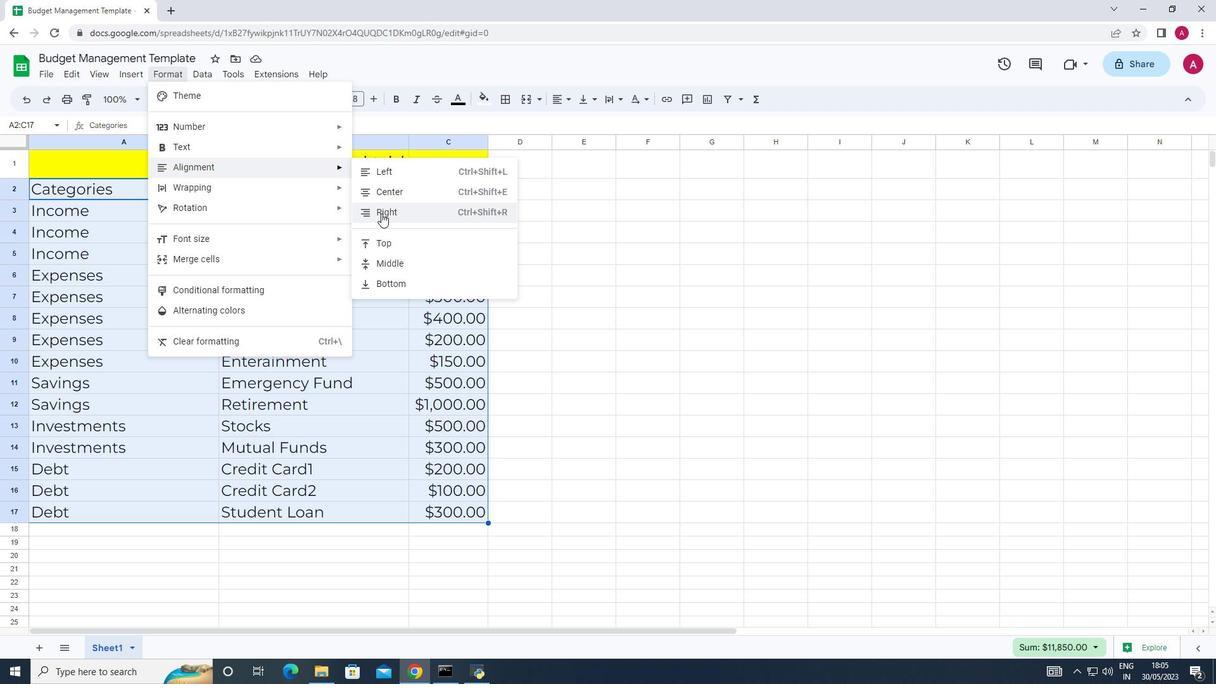 
Action: Mouse moved to (607, 249)
Screenshot: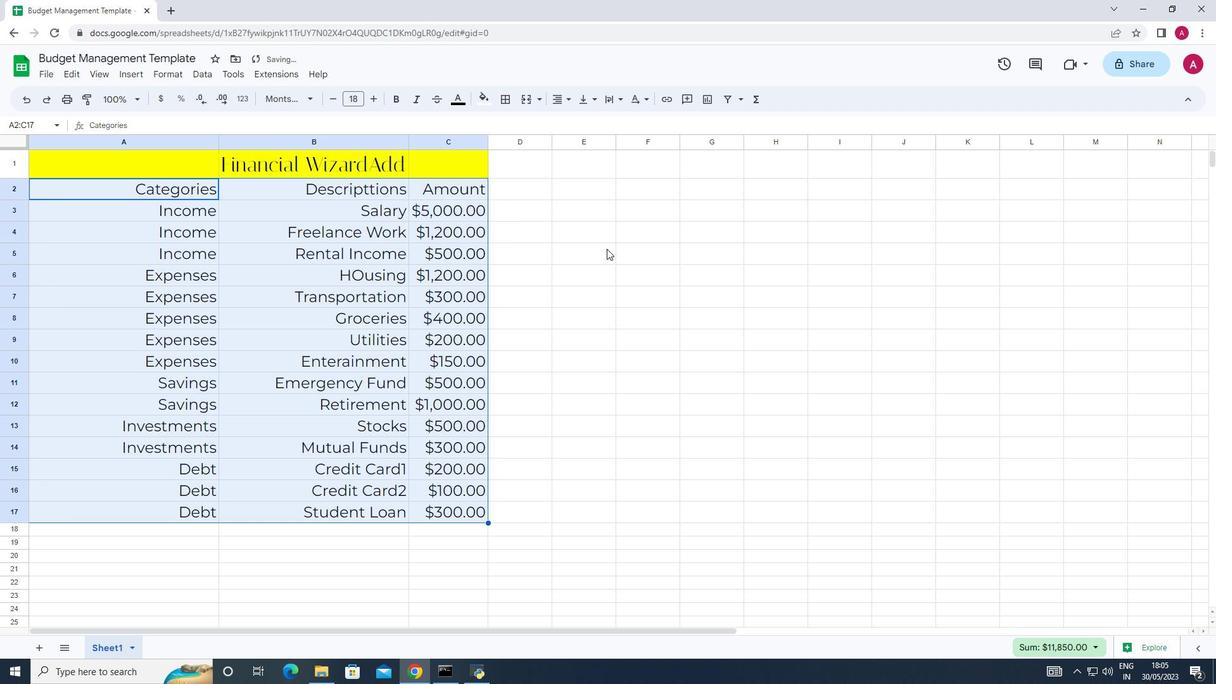 
Action: Mouse pressed left at (607, 249)
Screenshot: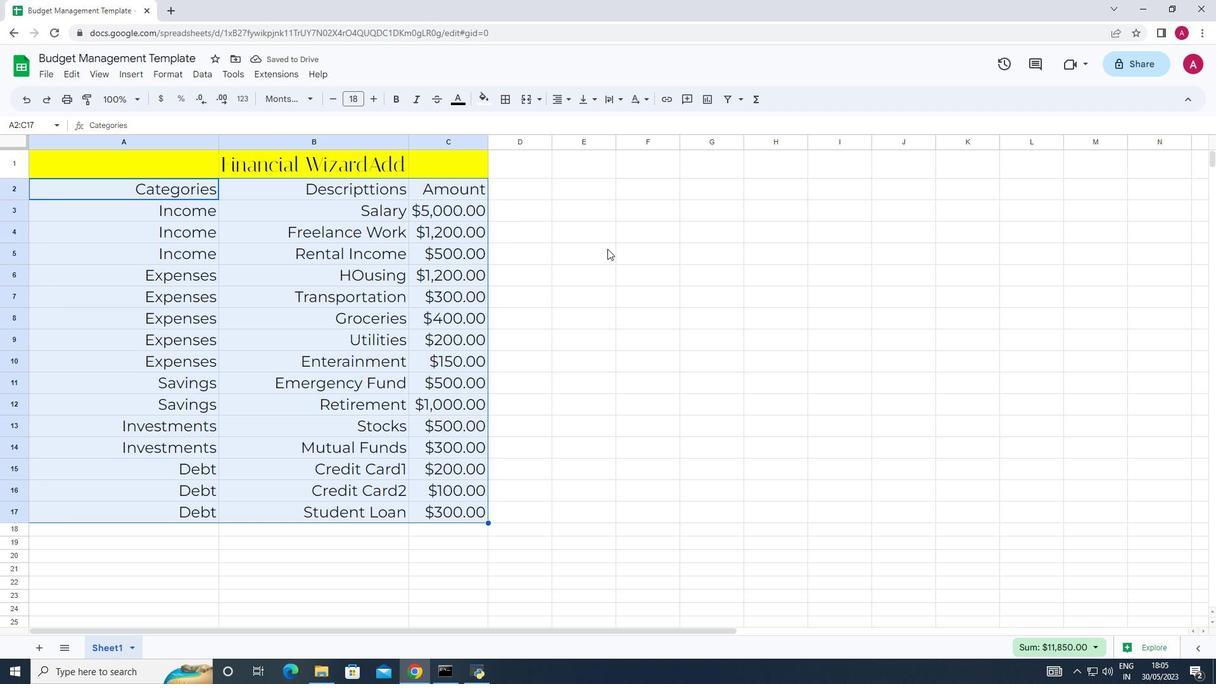 
